 Task: Find connections with filter location São Mateus with filter topic #Inspirationwith filter profile language Spanish with filter current company Vardhman Textiles with filter school ICFAI University with filter industry Lime and Gypsum Products Manufacturing with filter service category Graphic Design with filter keywords title Client Service Specialist
Action: Mouse moved to (695, 128)
Screenshot: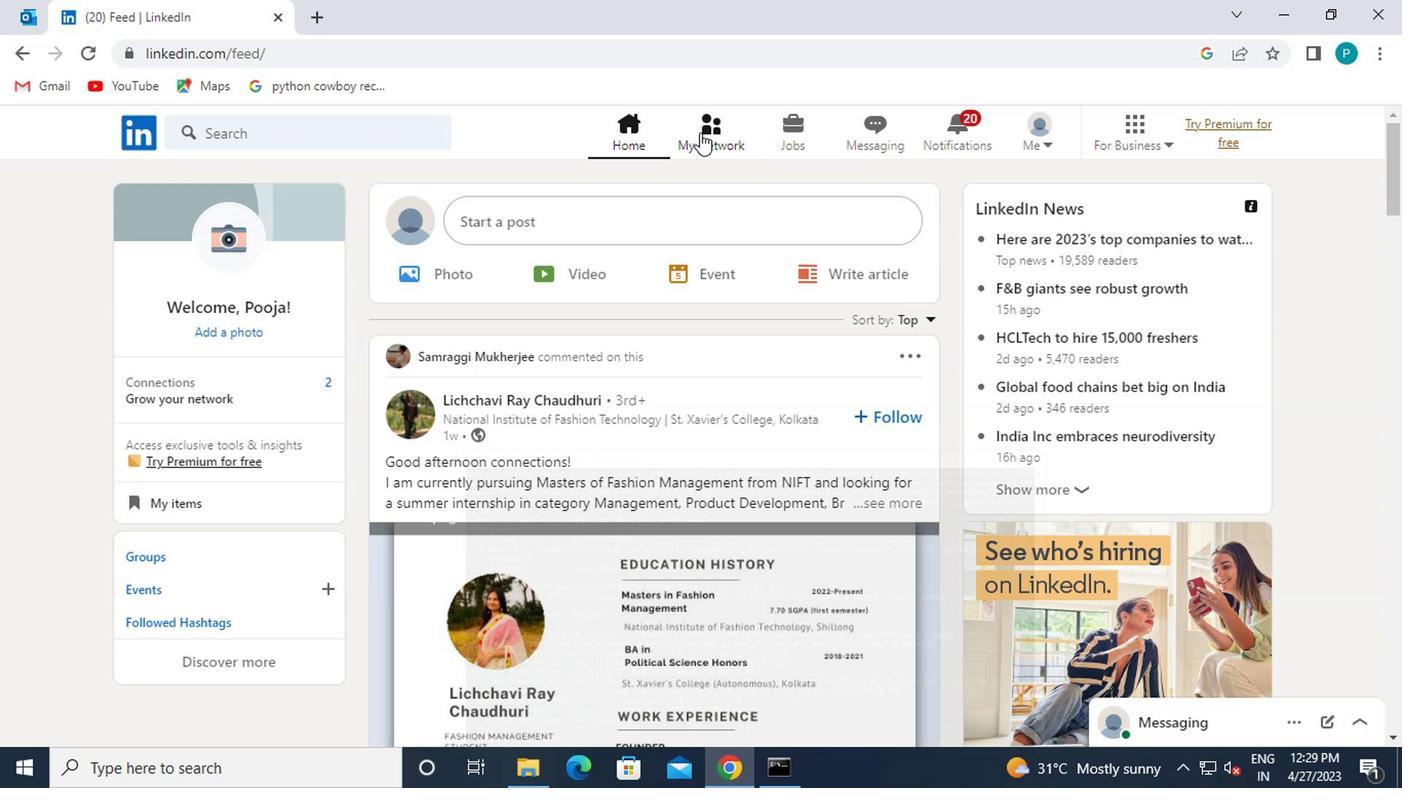 
Action: Mouse pressed left at (695, 128)
Screenshot: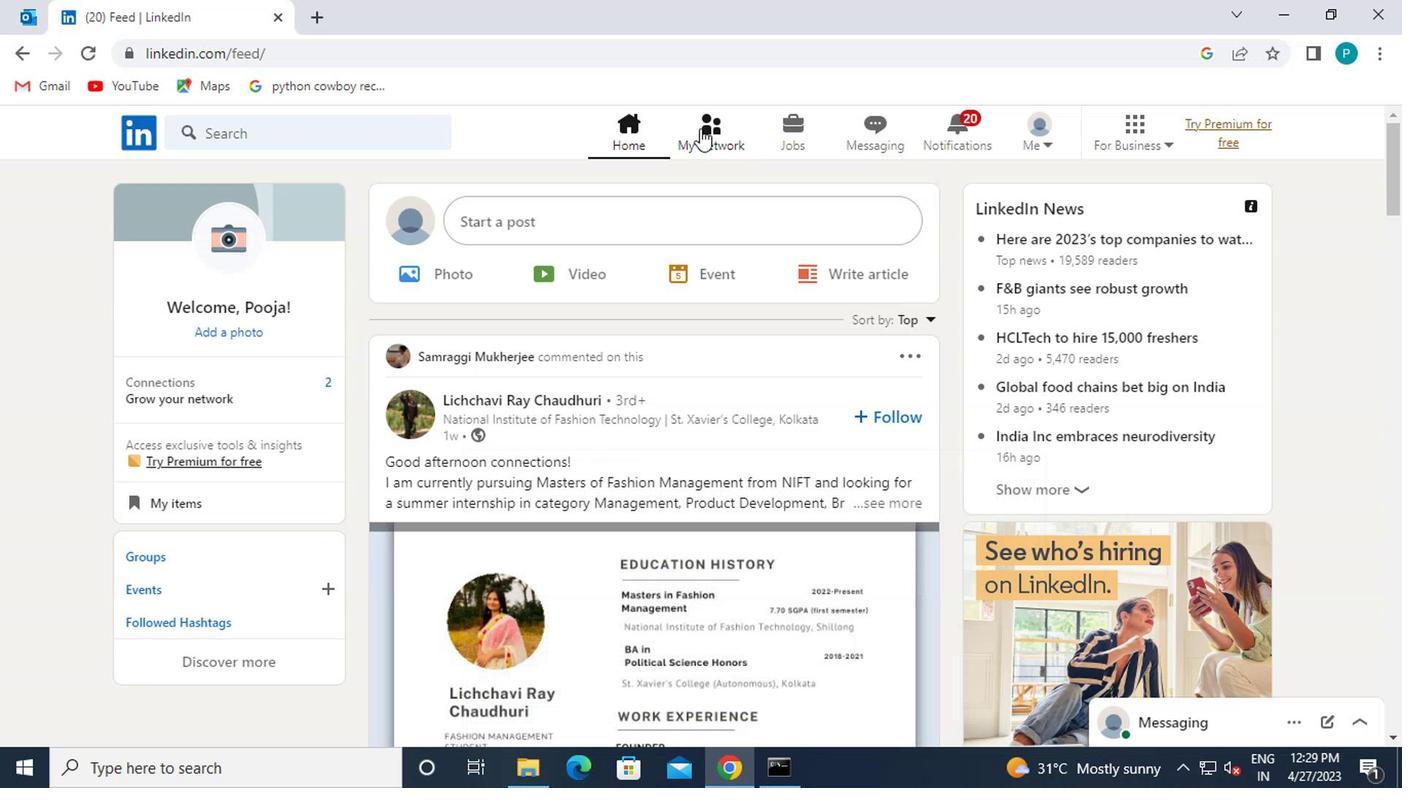 
Action: Mouse moved to (278, 265)
Screenshot: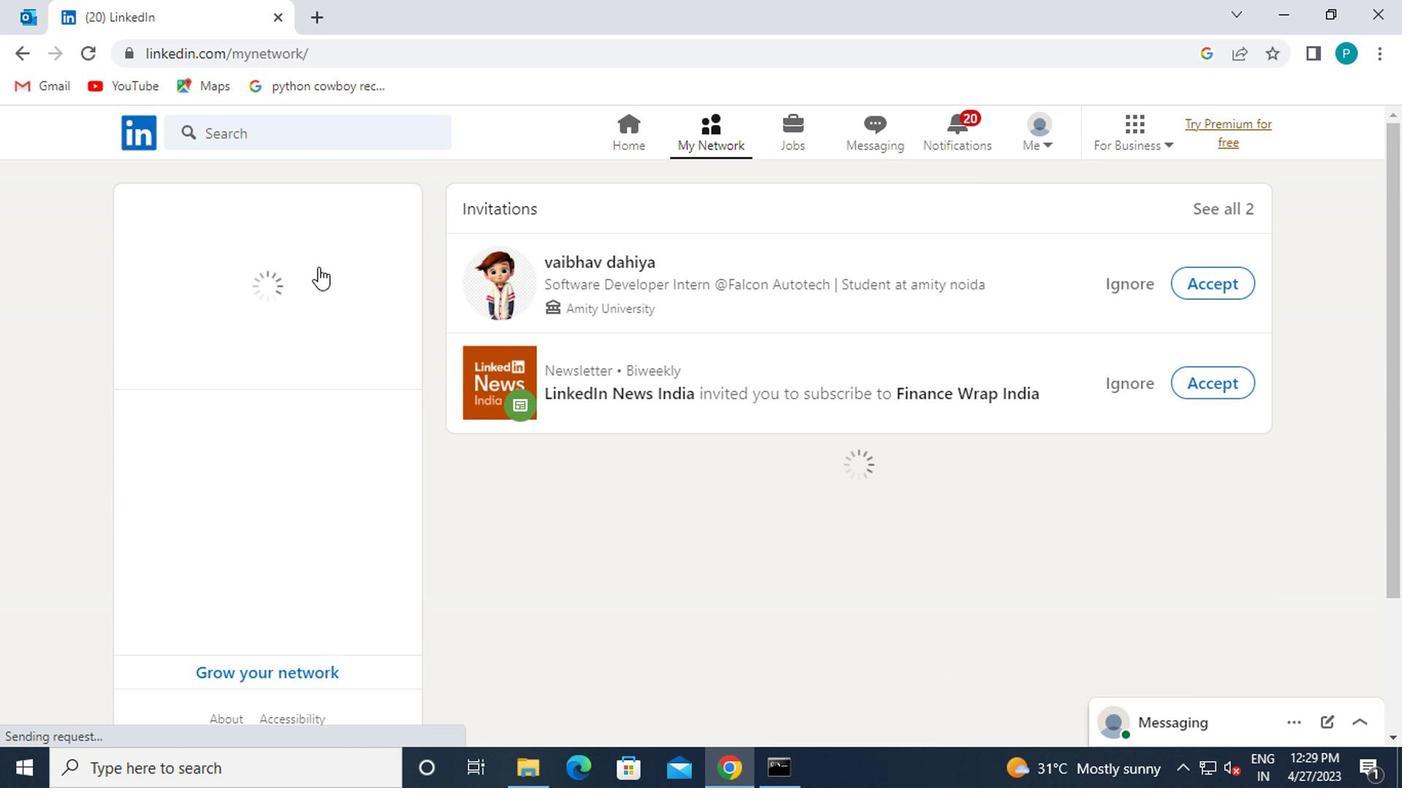 
Action: Mouse pressed left at (278, 265)
Screenshot: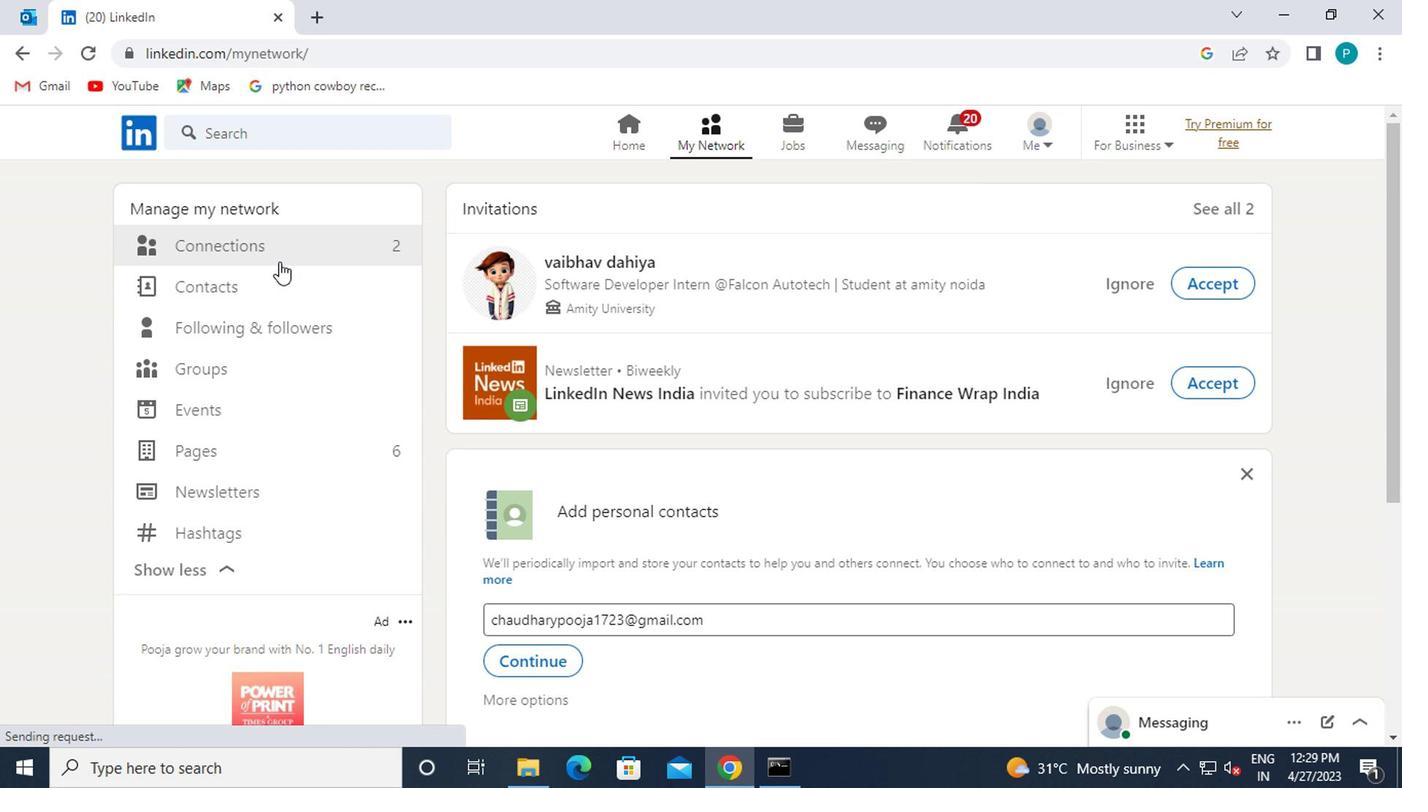 
Action: Mouse moved to (320, 247)
Screenshot: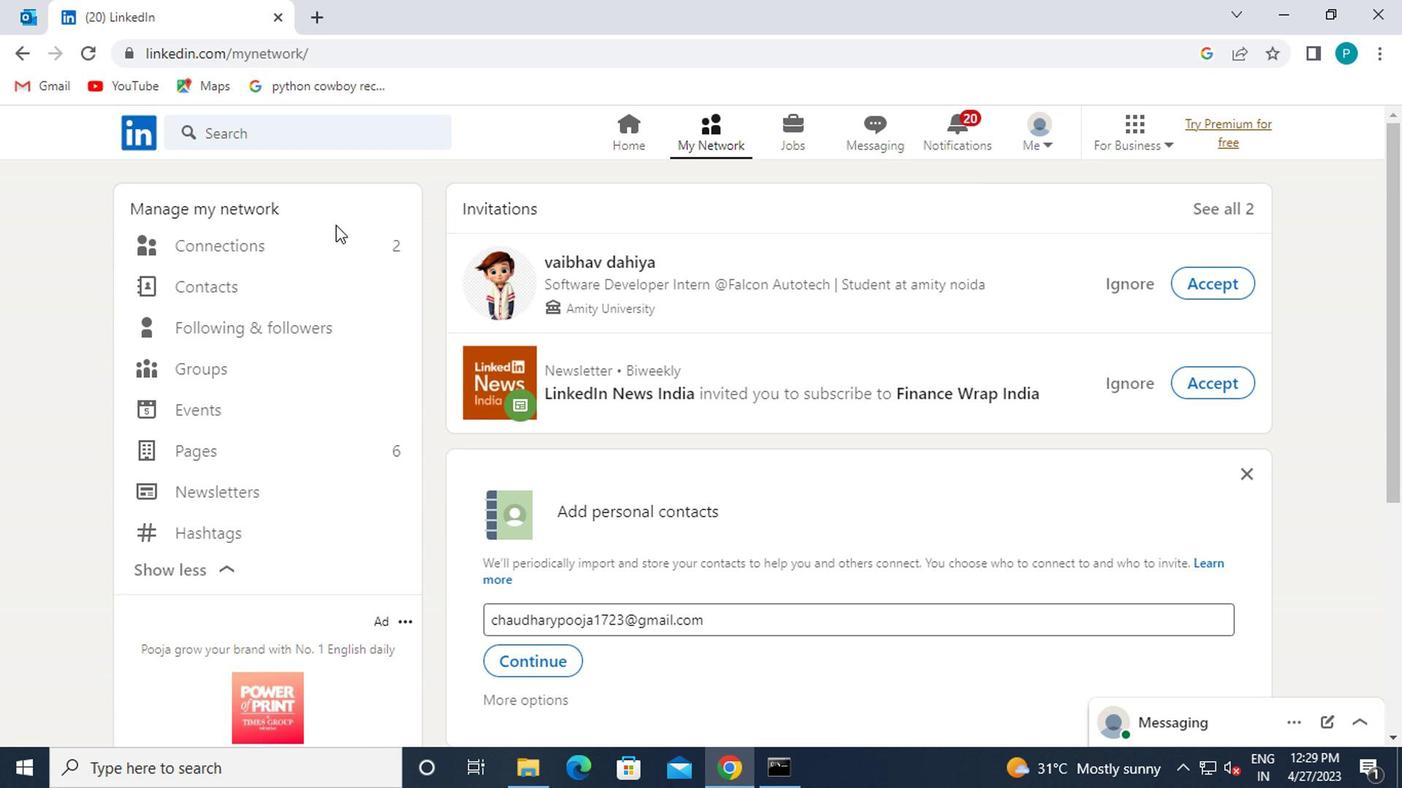 
Action: Mouse pressed left at (320, 247)
Screenshot: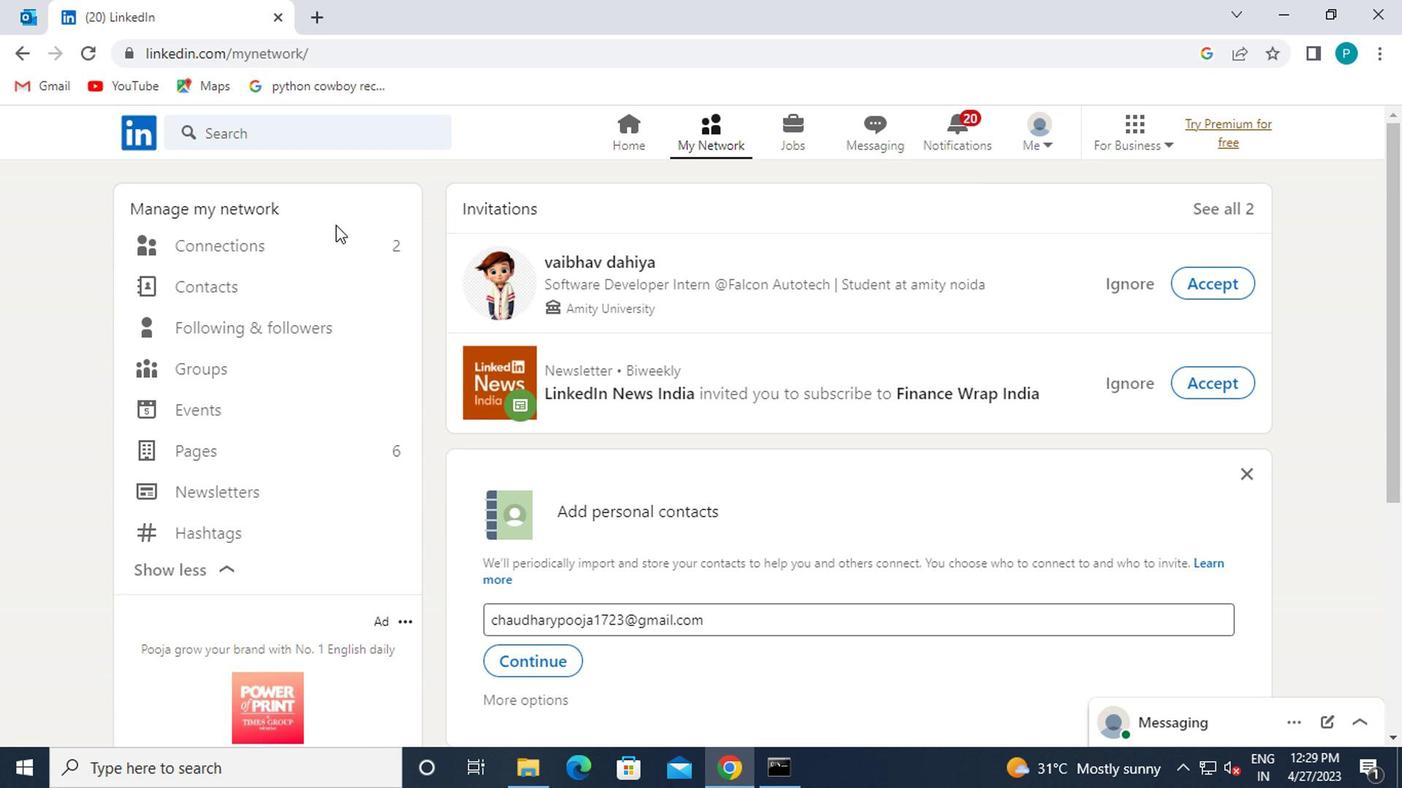 
Action: Mouse moved to (316, 257)
Screenshot: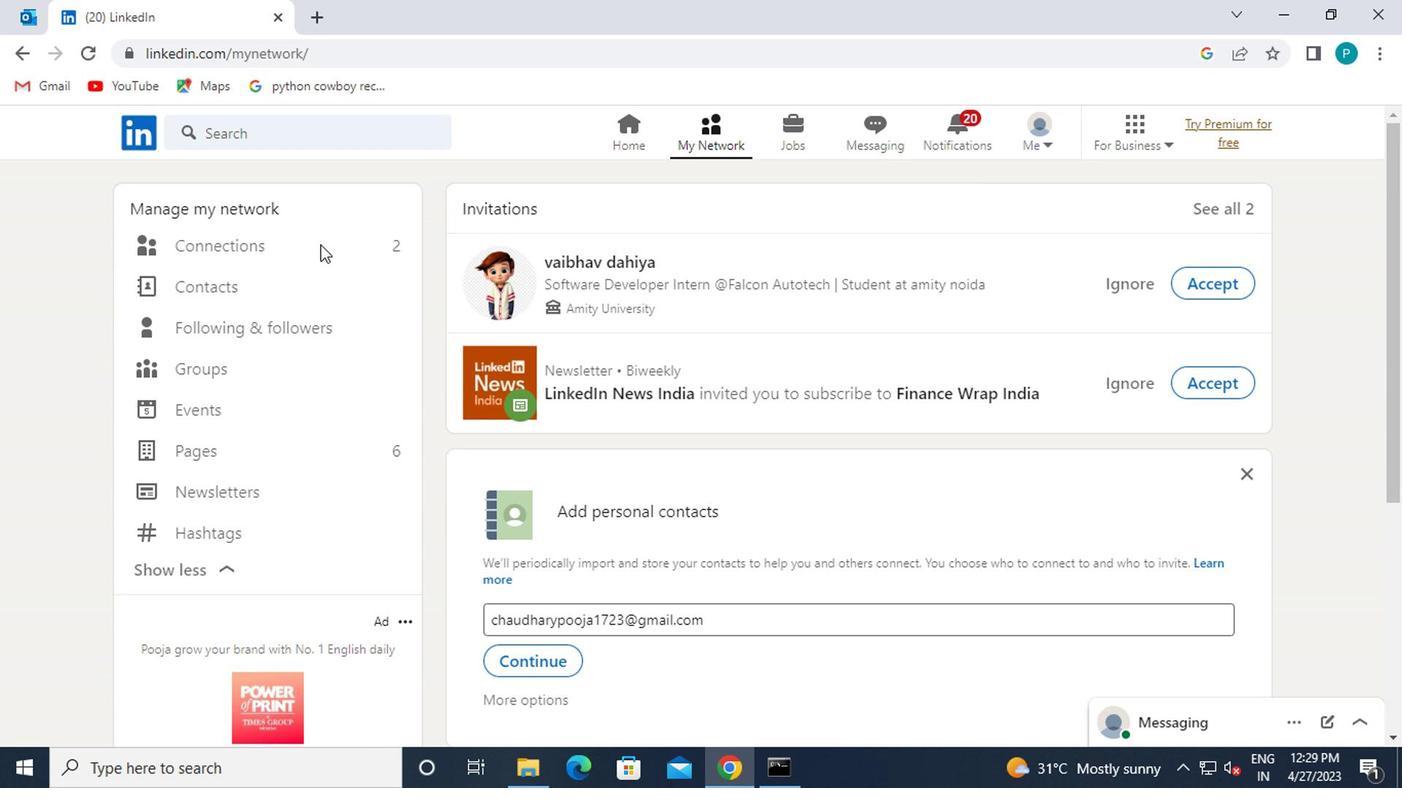 
Action: Mouse pressed left at (316, 257)
Screenshot: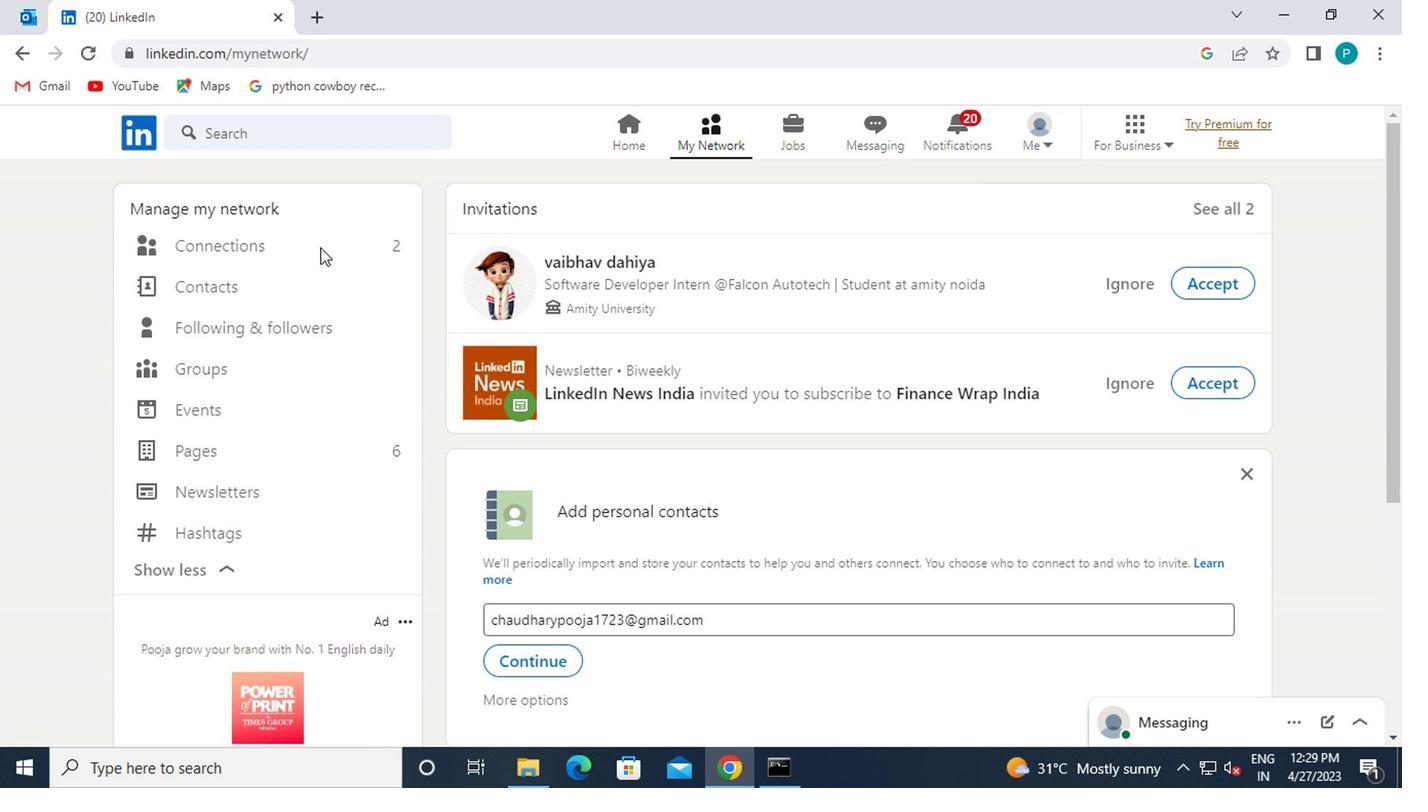 
Action: Mouse moved to (242, 249)
Screenshot: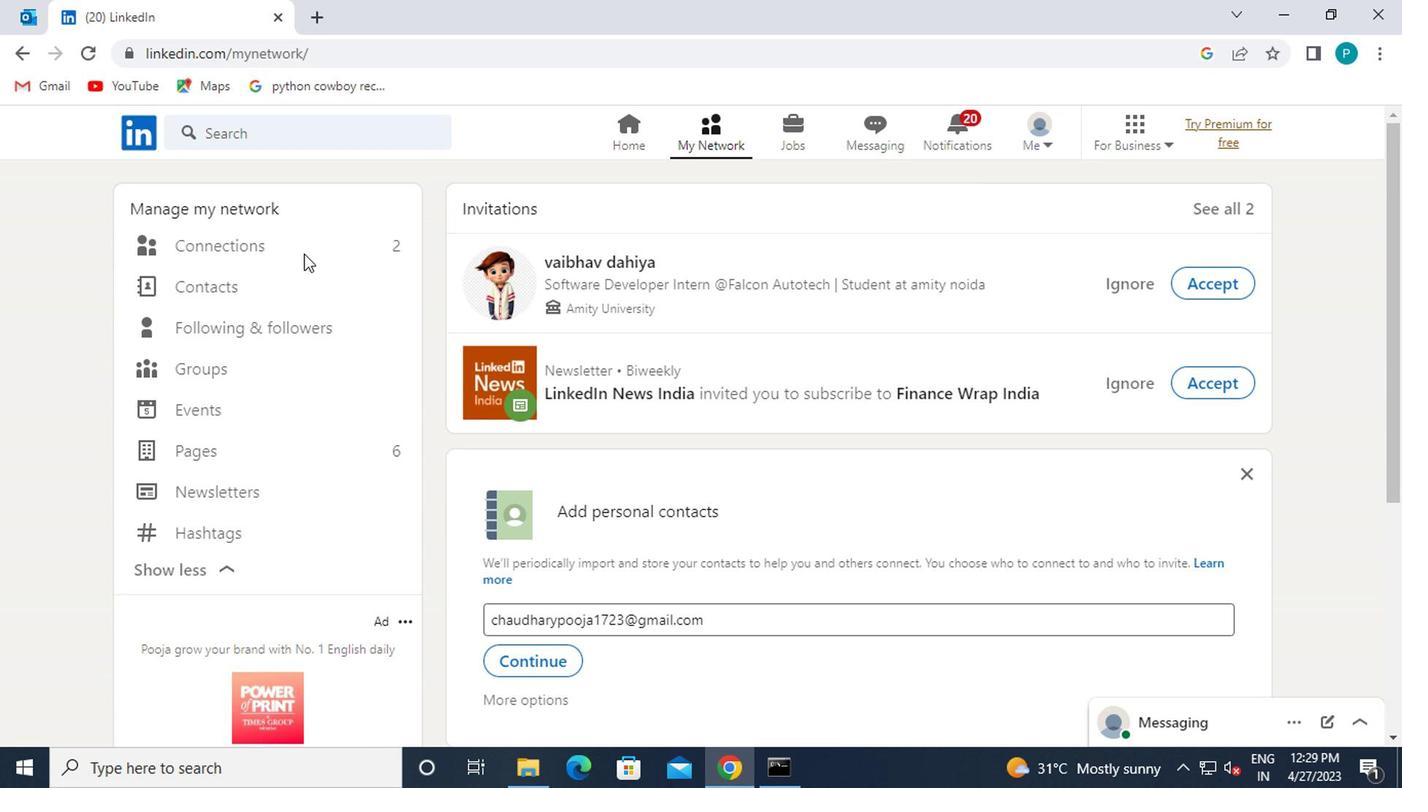 
Action: Mouse pressed left at (242, 249)
Screenshot: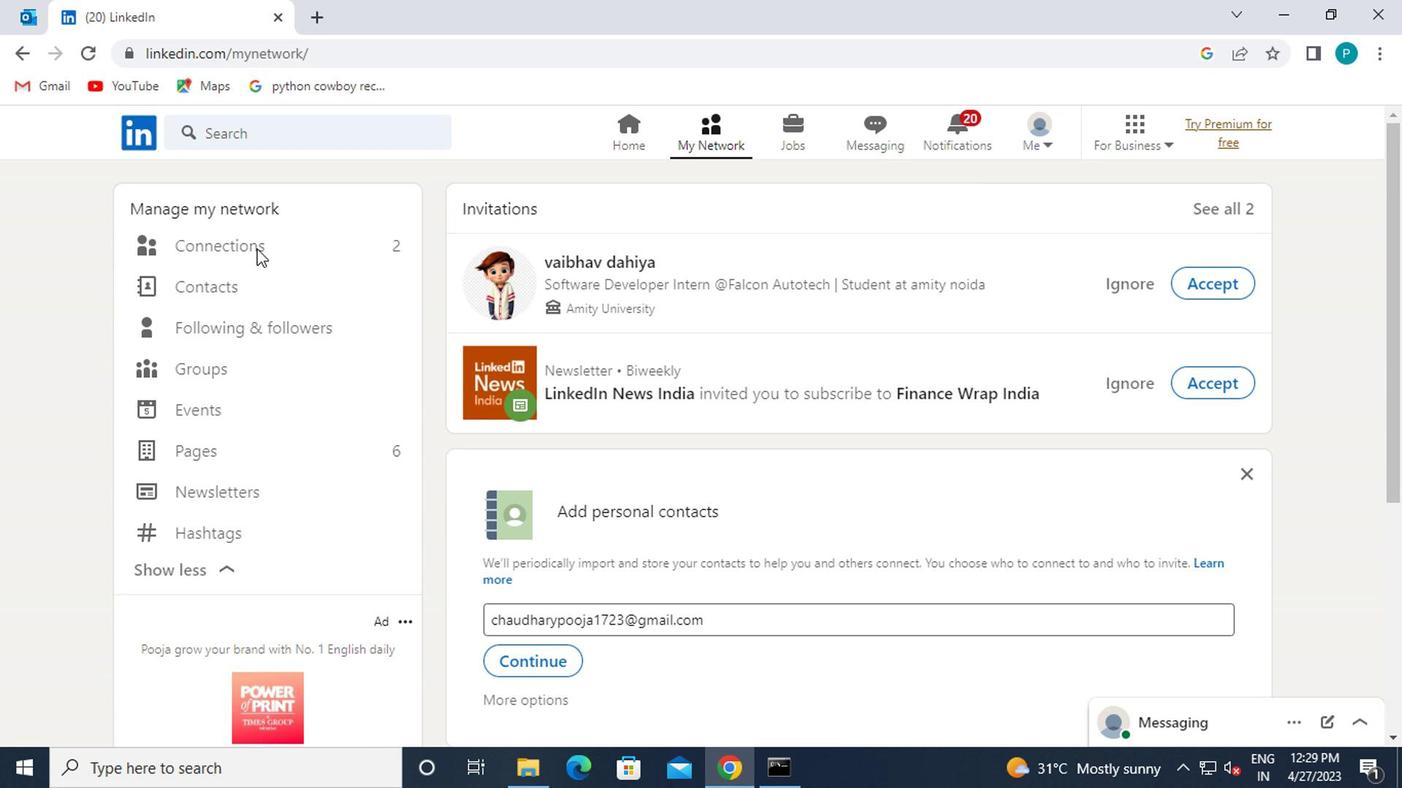 
Action: Mouse pressed left at (242, 249)
Screenshot: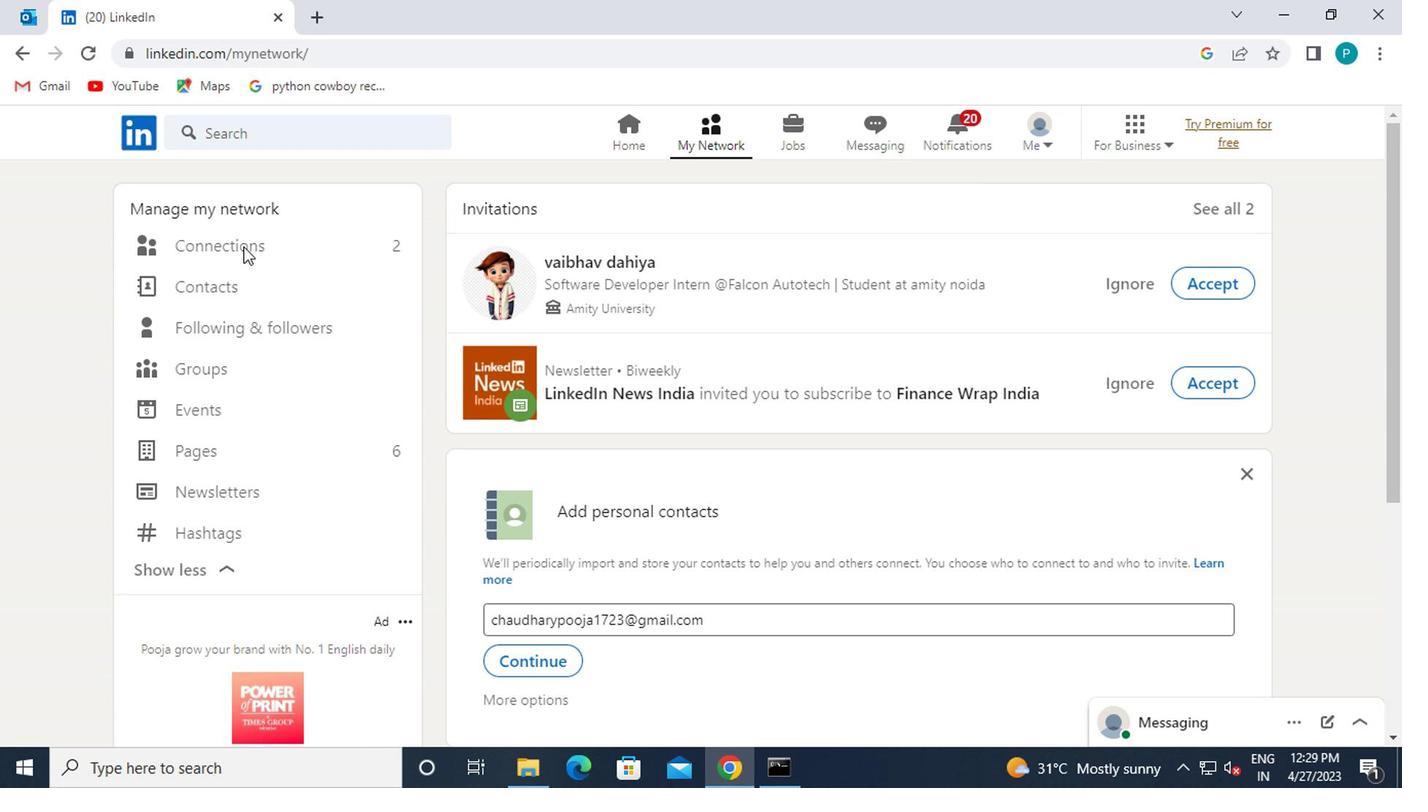 
Action: Mouse pressed left at (242, 249)
Screenshot: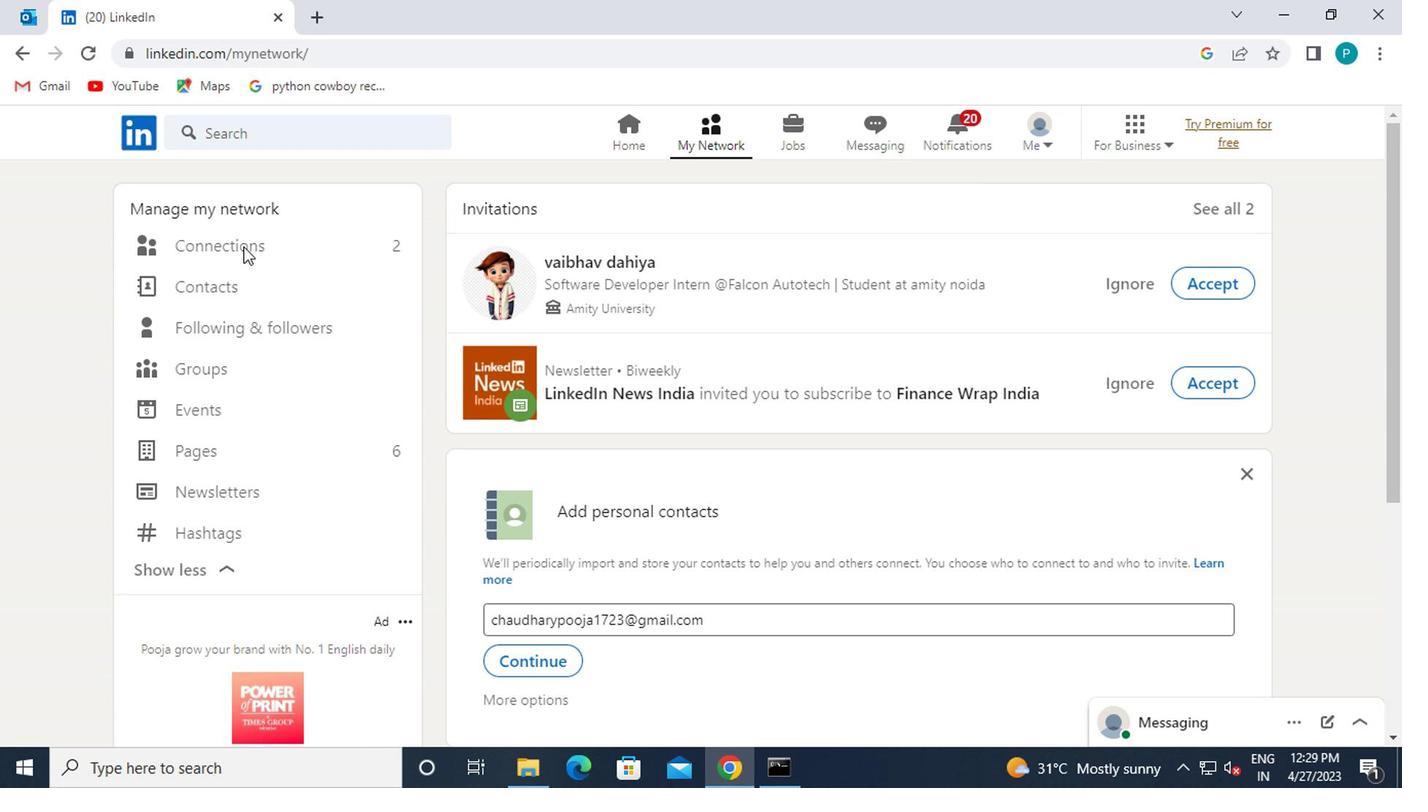 
Action: Mouse moved to (241, 249)
Screenshot: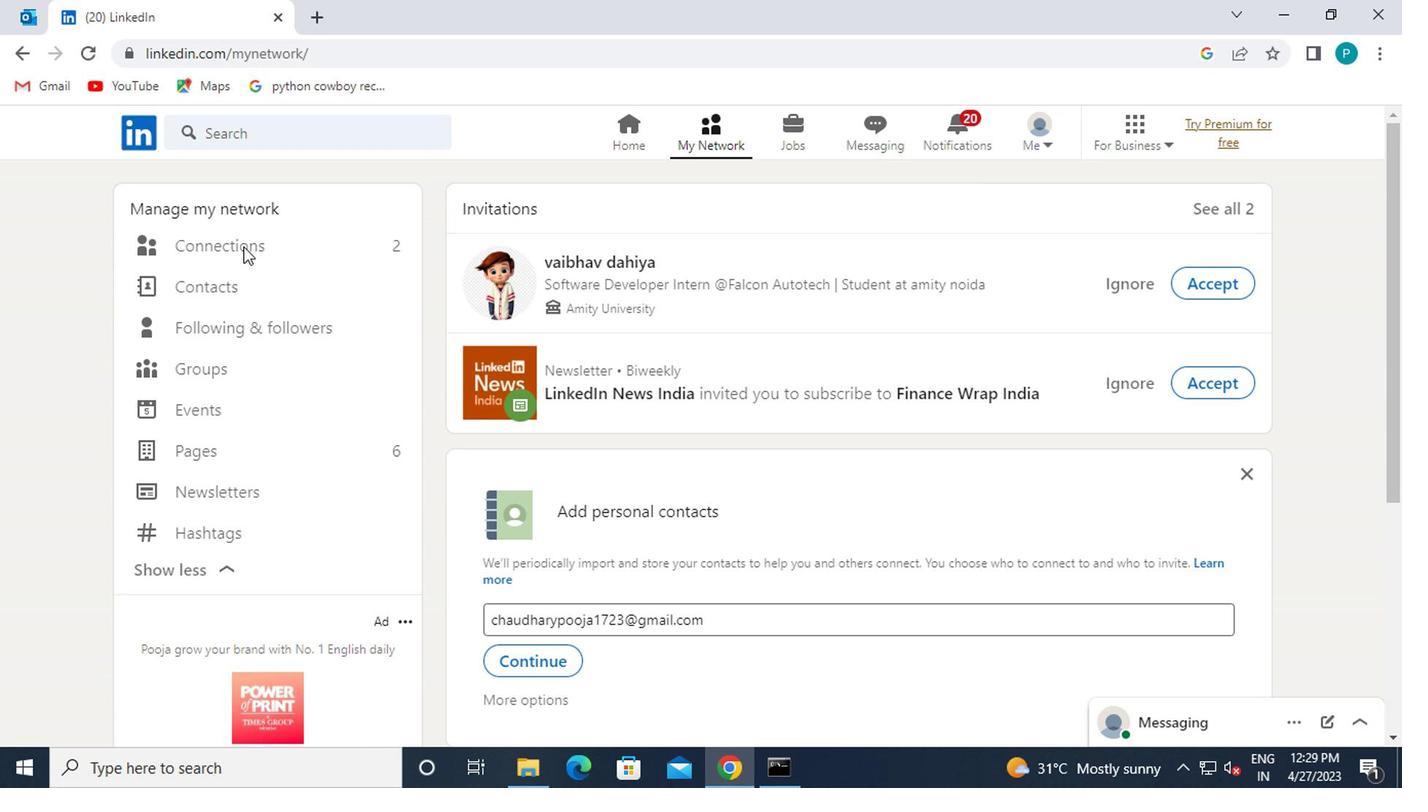 
Action: Mouse pressed left at (241, 249)
Screenshot: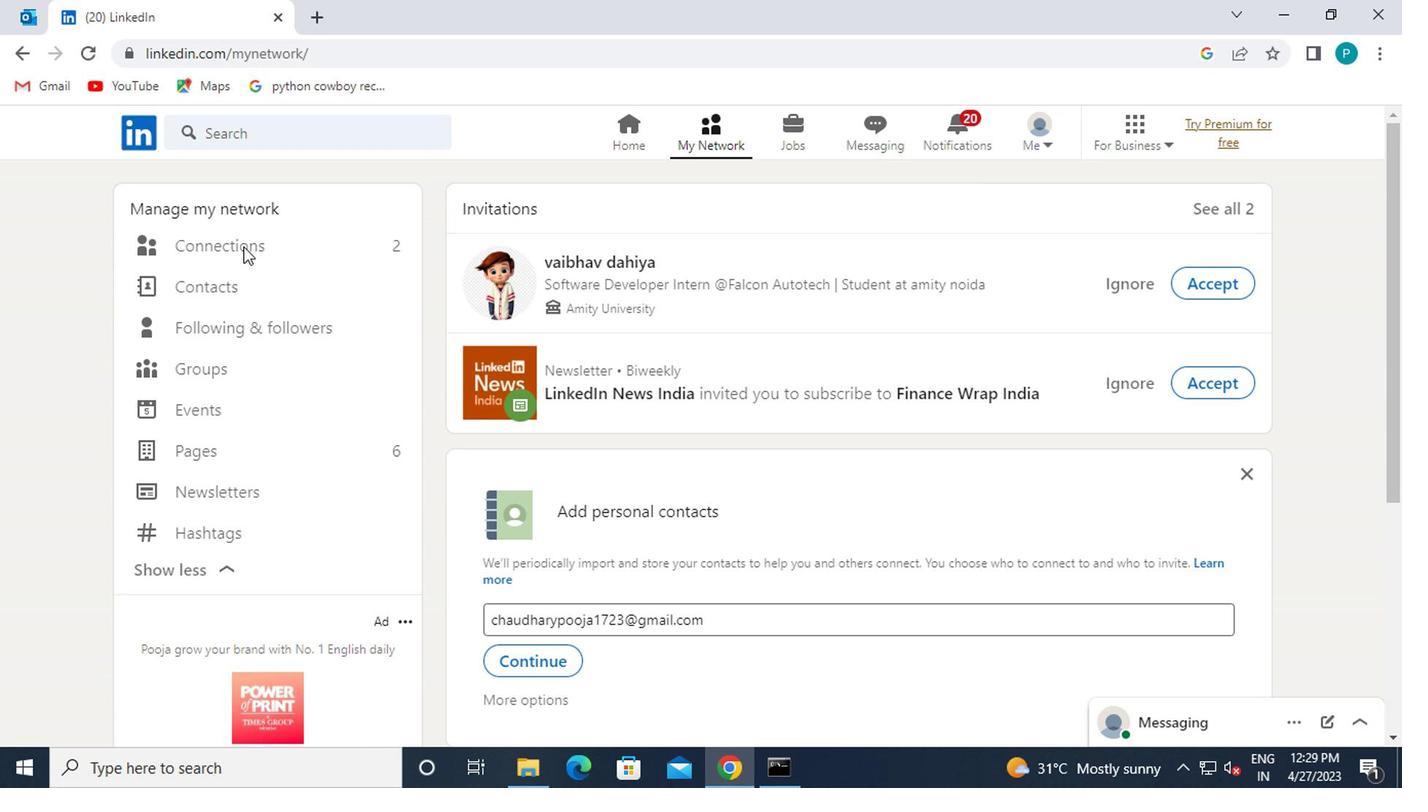 
Action: Mouse moved to (219, 243)
Screenshot: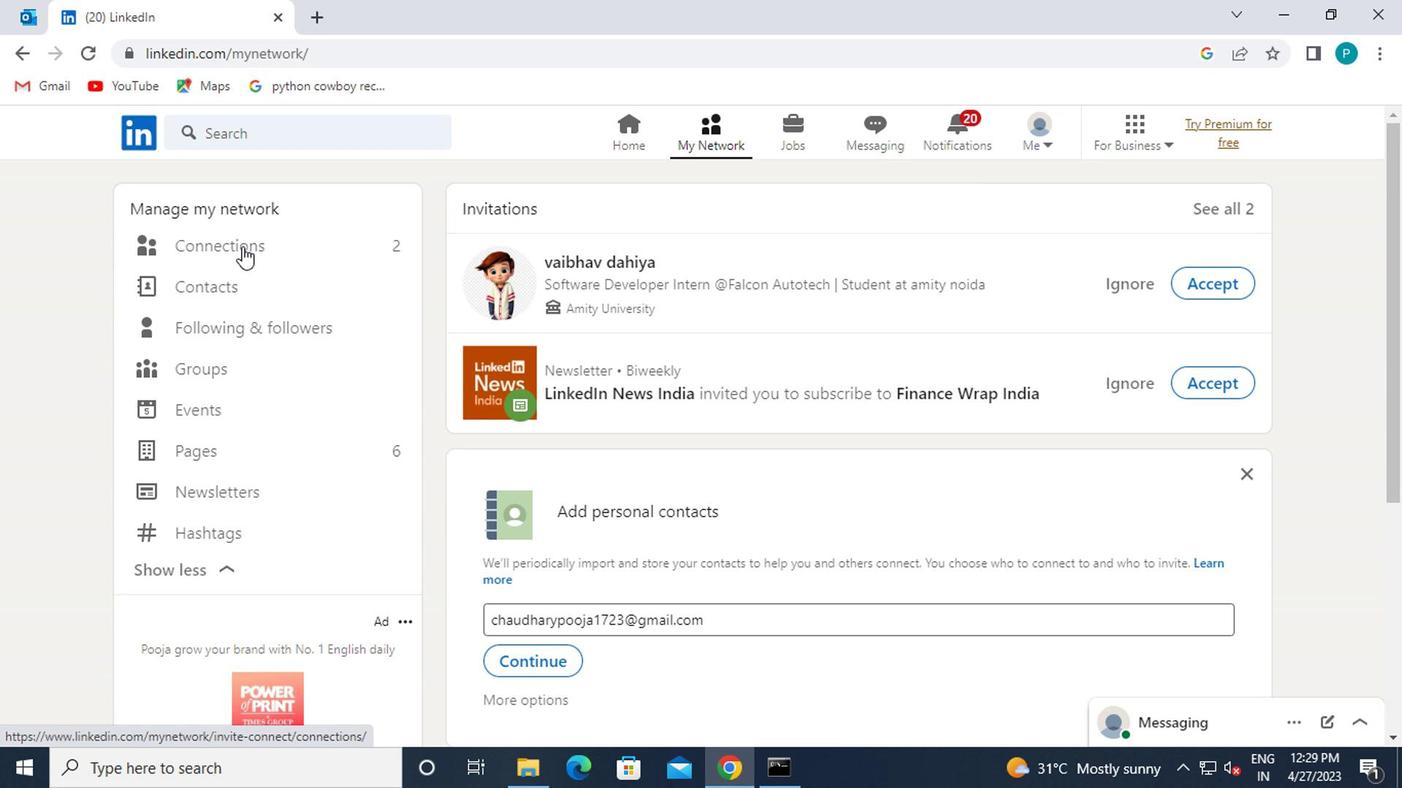 
Action: Mouse pressed left at (219, 243)
Screenshot: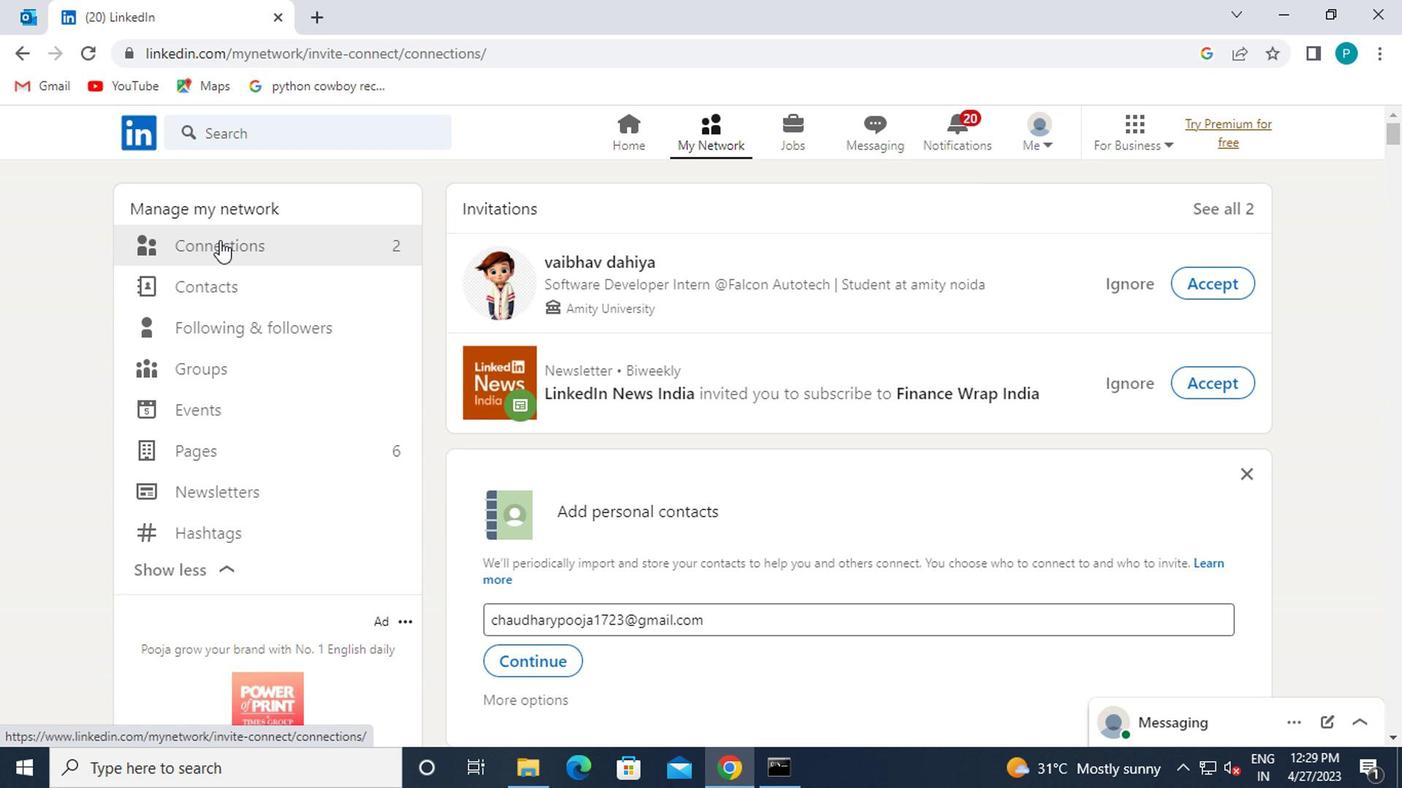 
Action: Mouse moved to (869, 251)
Screenshot: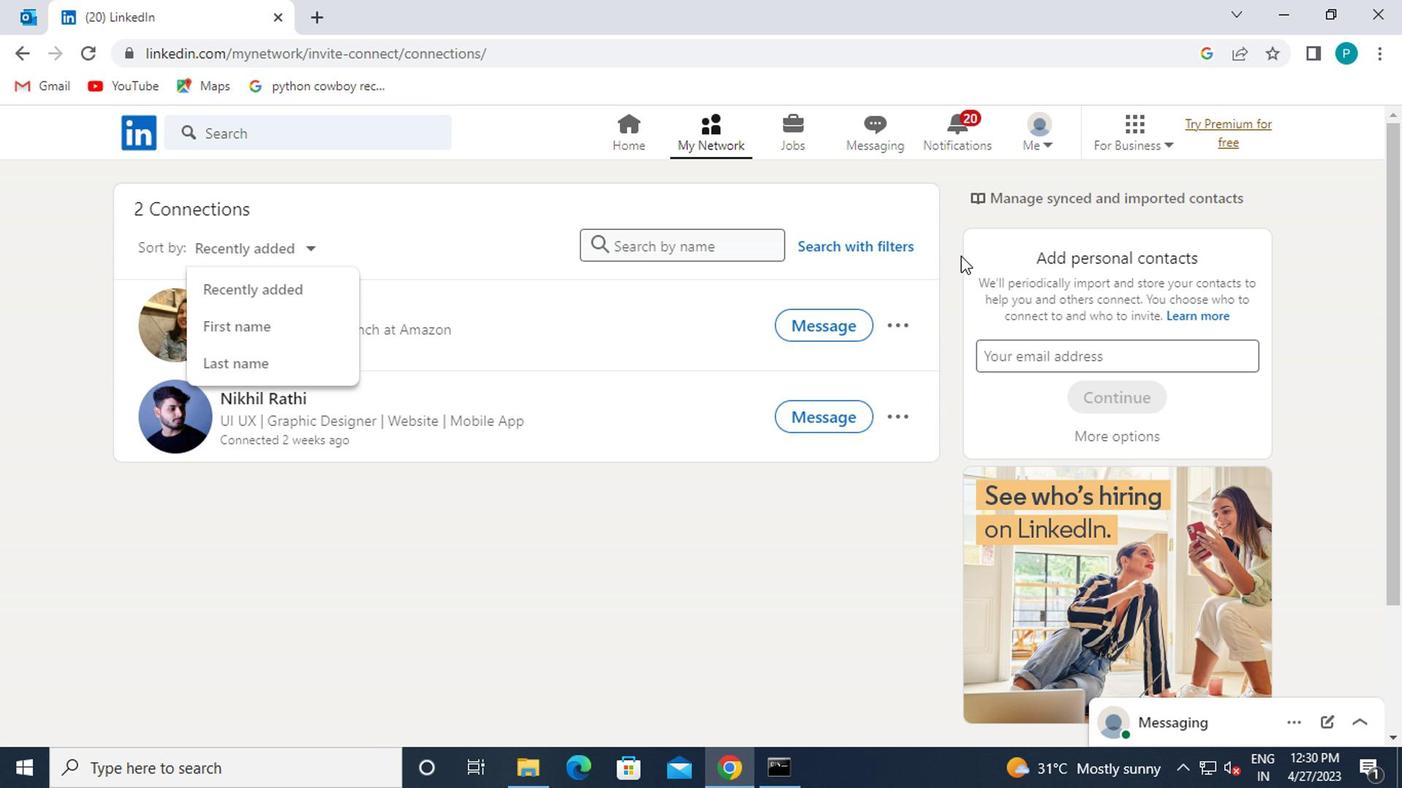 
Action: Mouse pressed left at (869, 251)
Screenshot: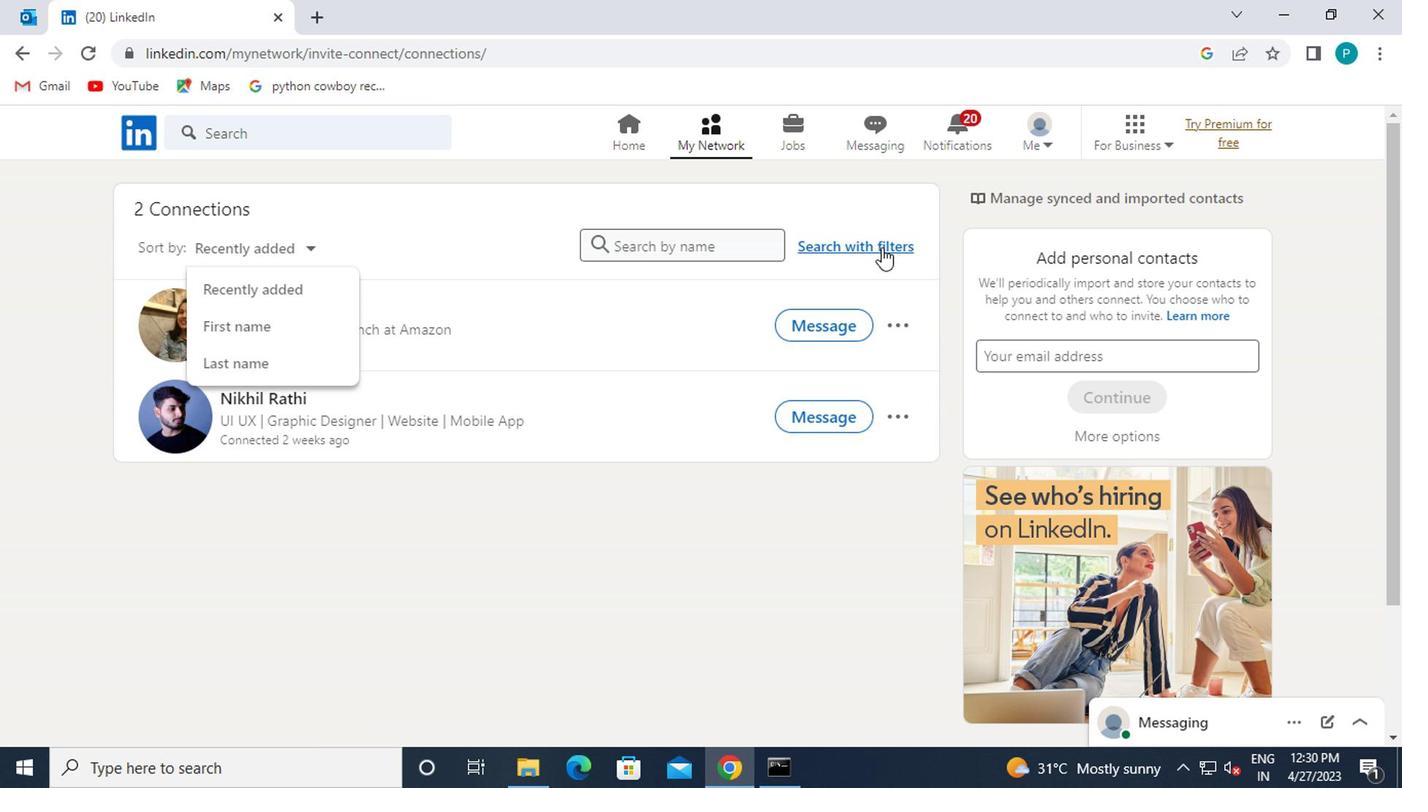 
Action: Mouse moved to (749, 192)
Screenshot: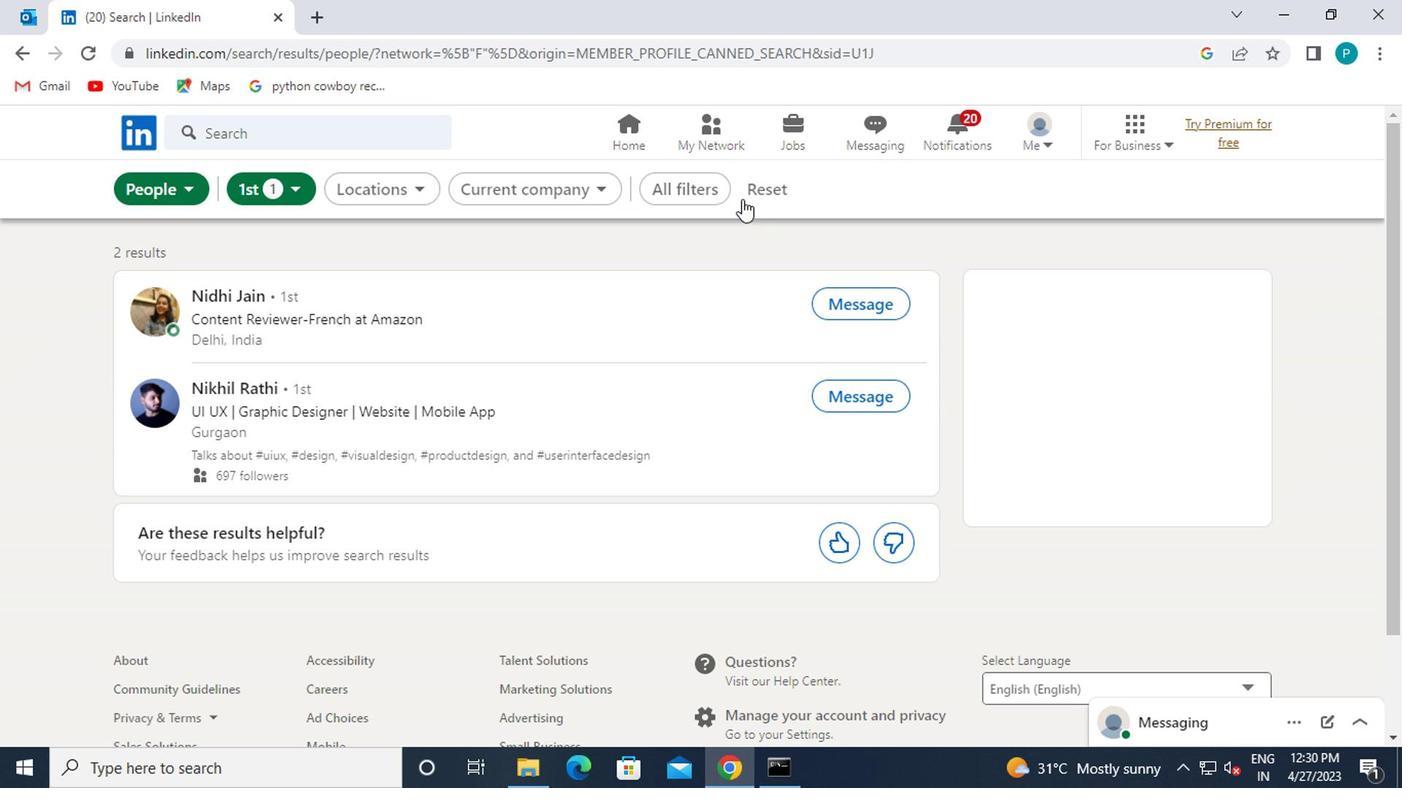 
Action: Mouse pressed left at (749, 192)
Screenshot: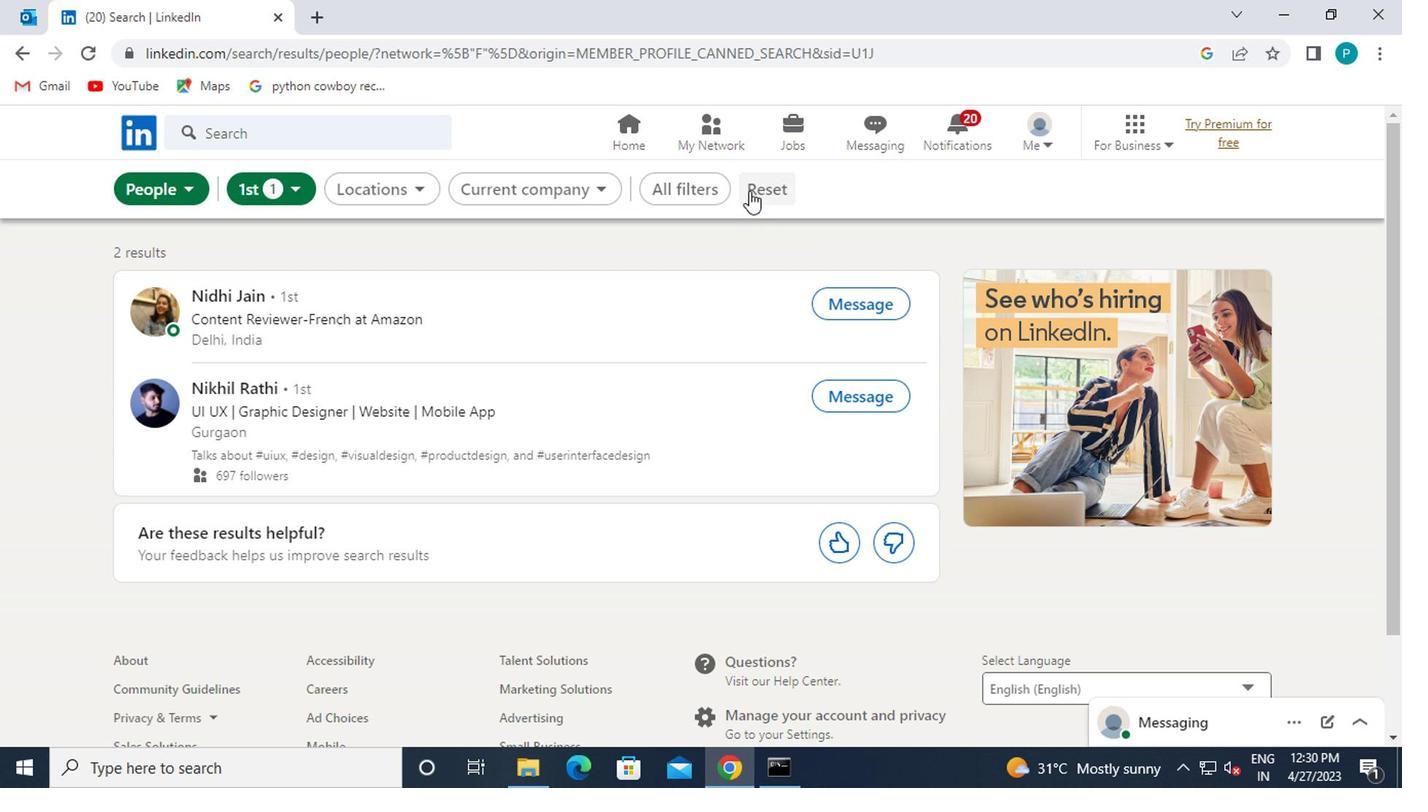 
Action: Mouse moved to (708, 204)
Screenshot: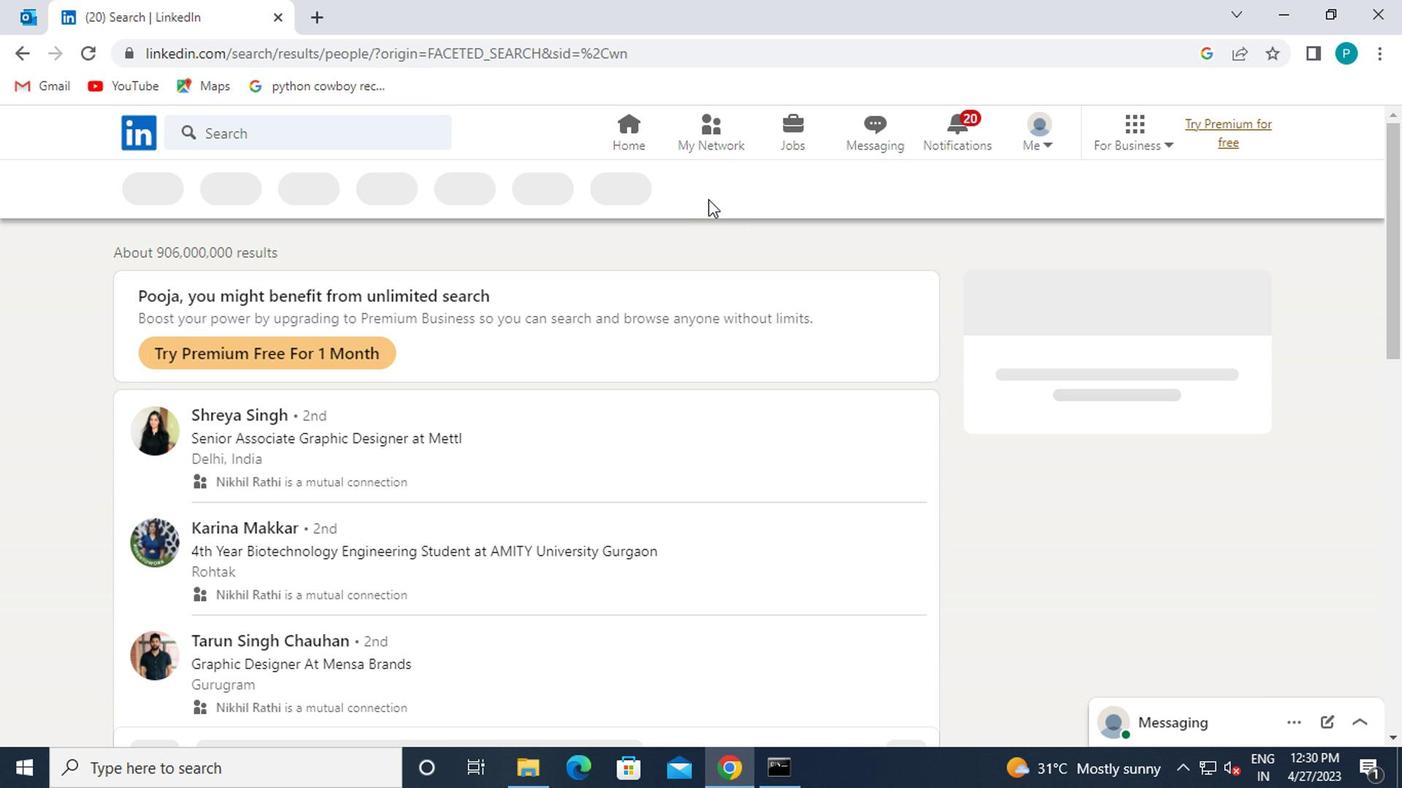 
Action: Mouse pressed left at (708, 204)
Screenshot: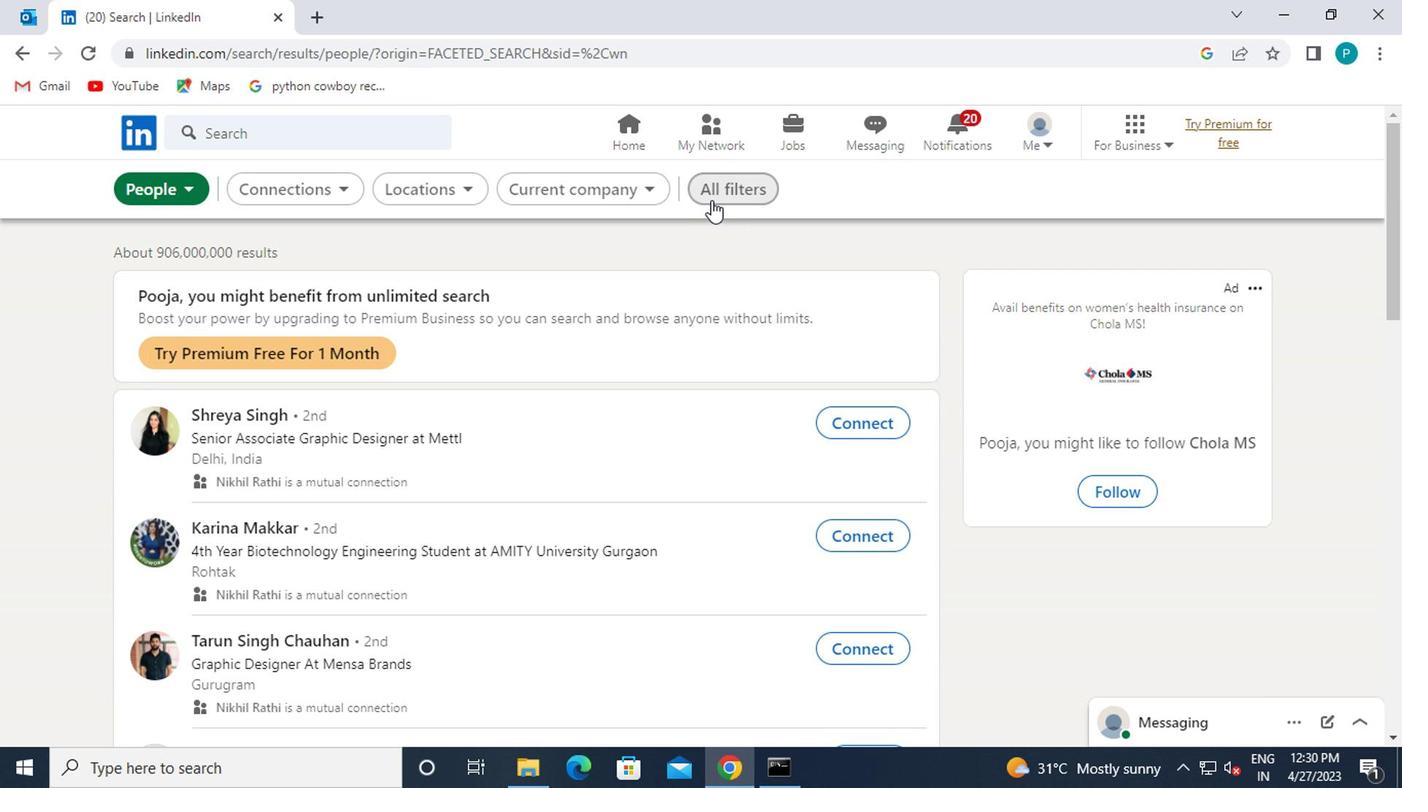 
Action: Mouse moved to (1028, 500)
Screenshot: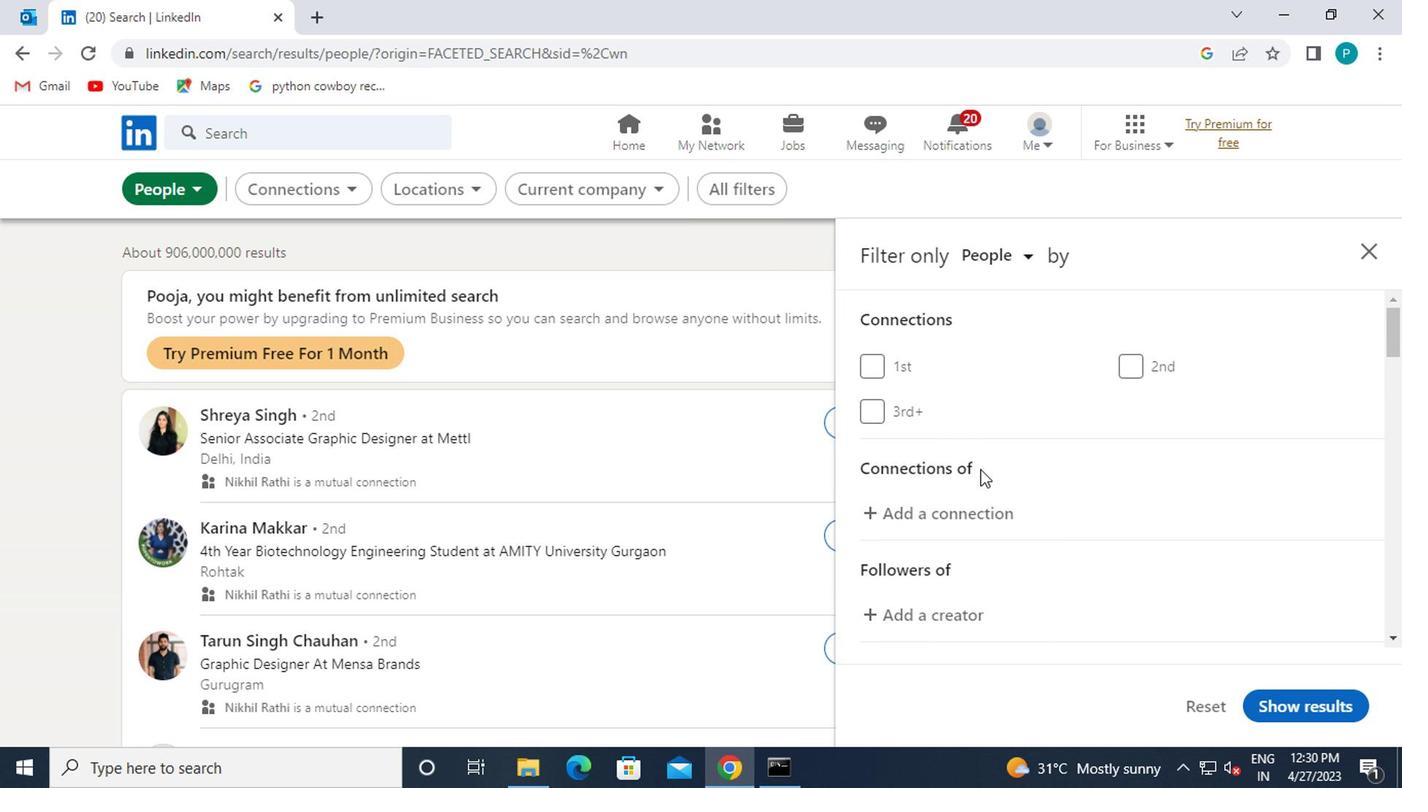 
Action: Mouse scrolled (1028, 499) with delta (0, 0)
Screenshot: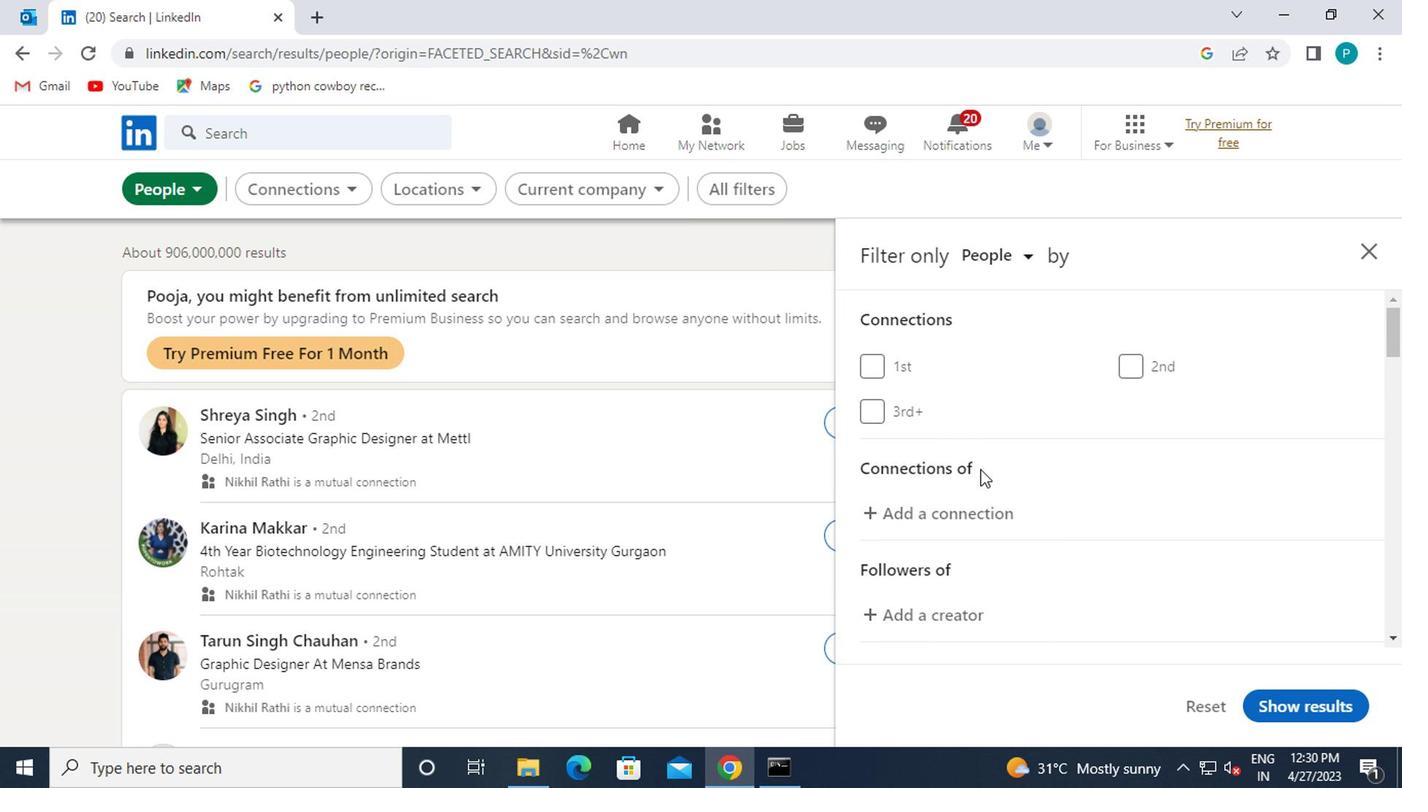 
Action: Mouse moved to (1031, 502)
Screenshot: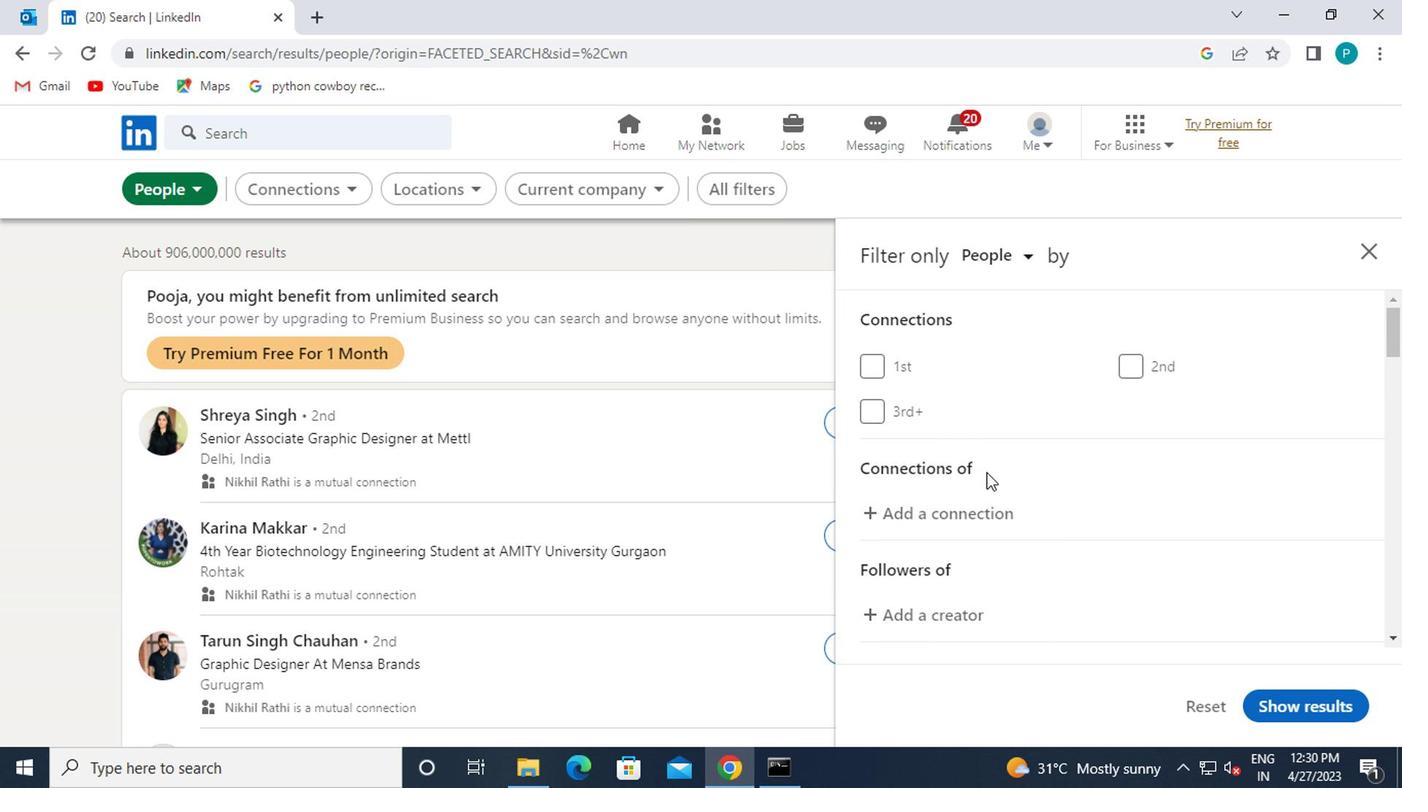 
Action: Mouse scrolled (1031, 501) with delta (0, 0)
Screenshot: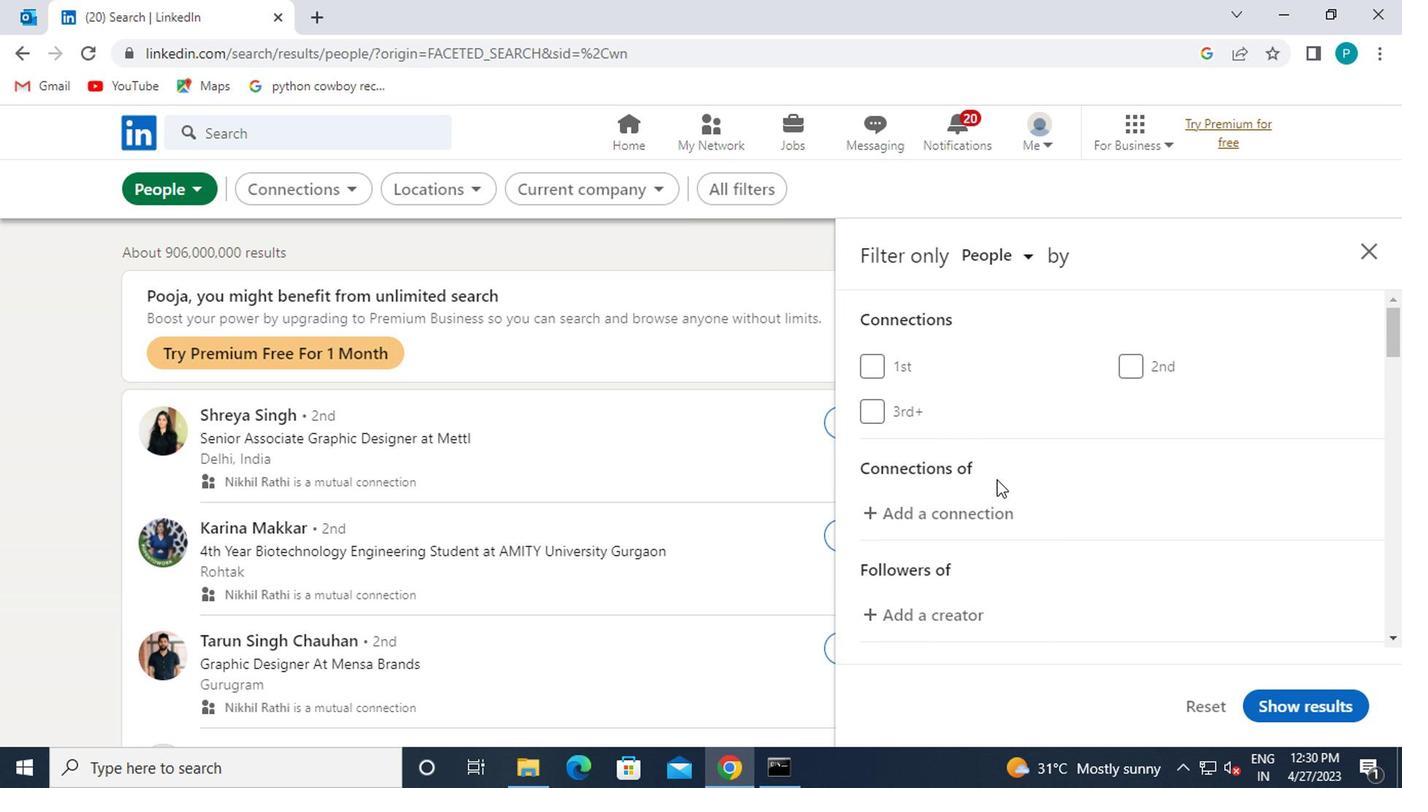 
Action: Mouse moved to (1036, 507)
Screenshot: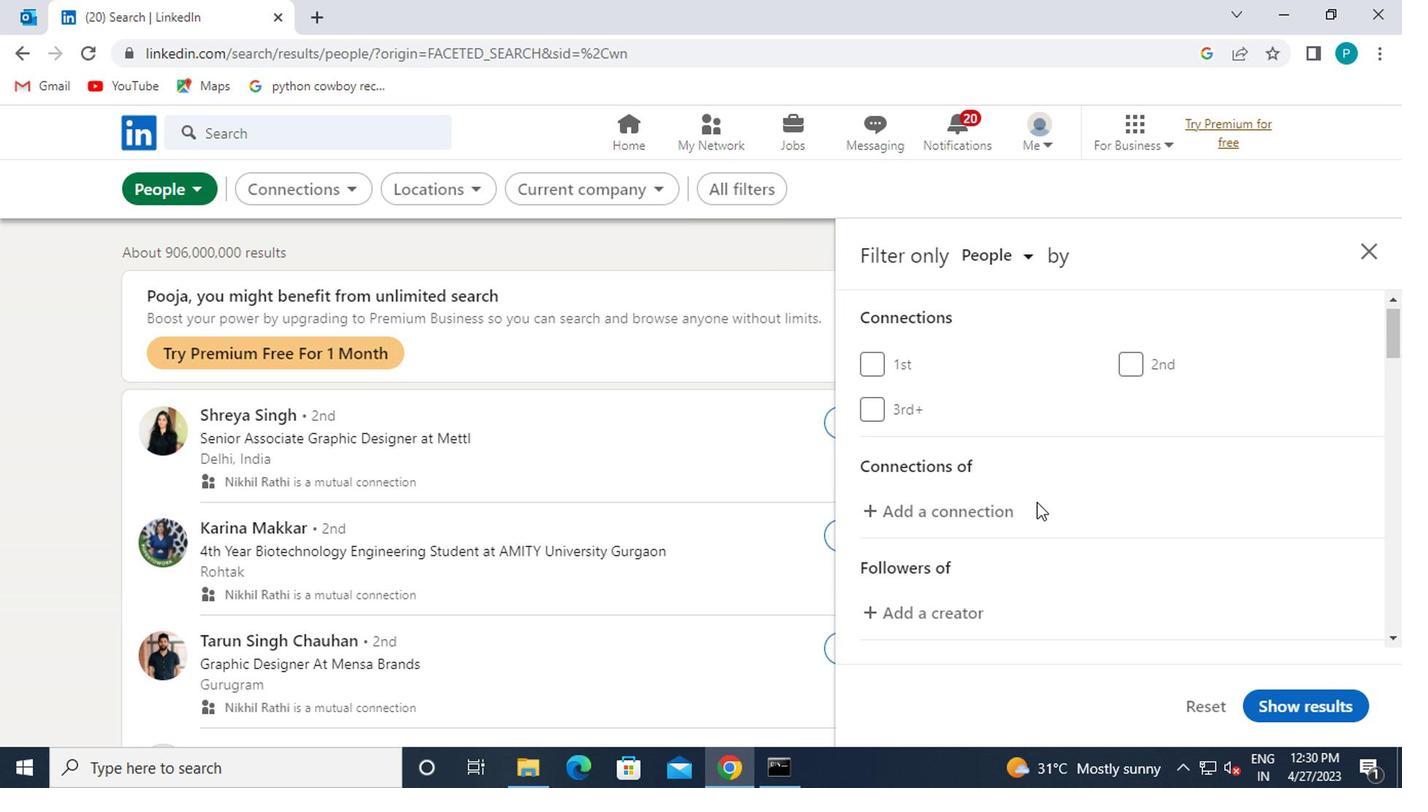 
Action: Mouse scrolled (1036, 506) with delta (0, 0)
Screenshot: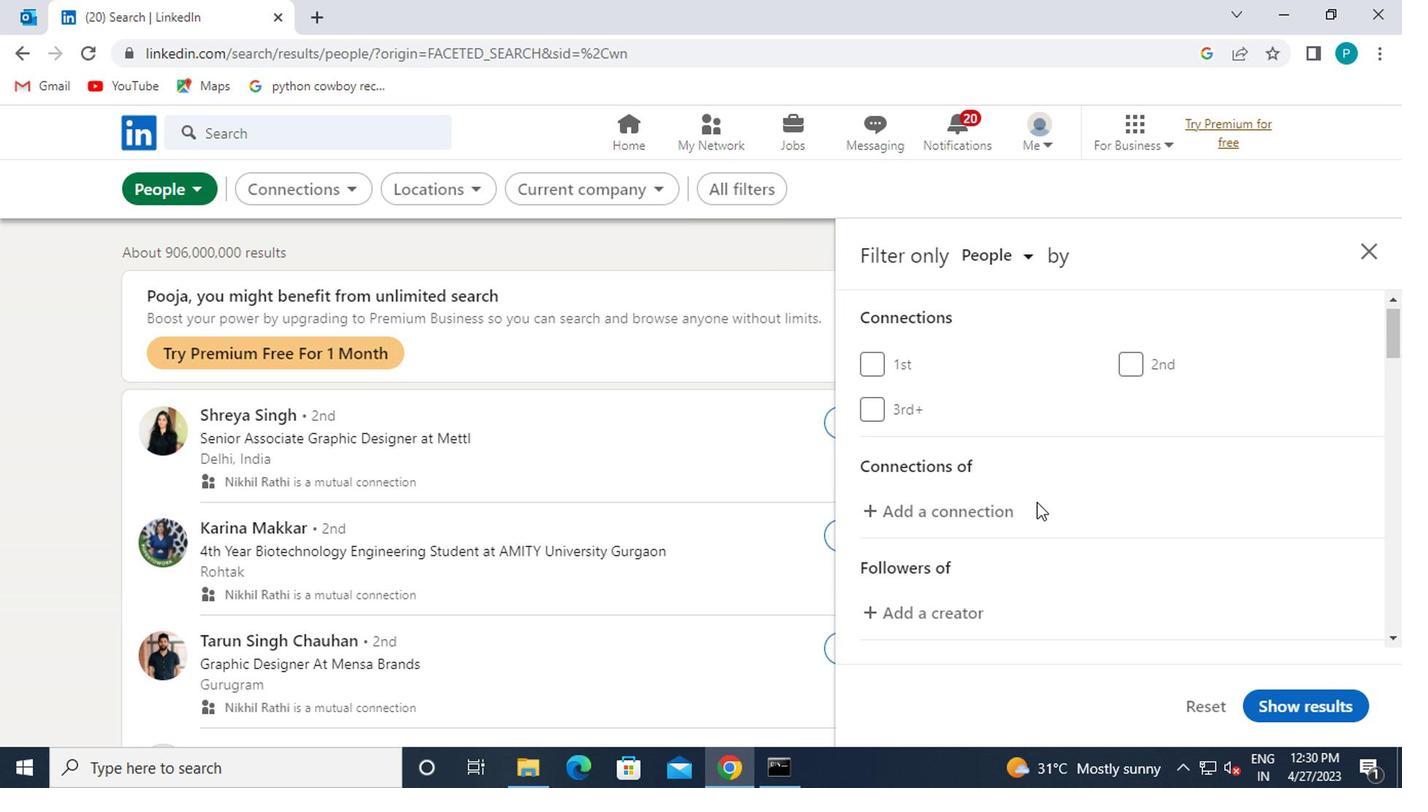 
Action: Mouse moved to (1145, 496)
Screenshot: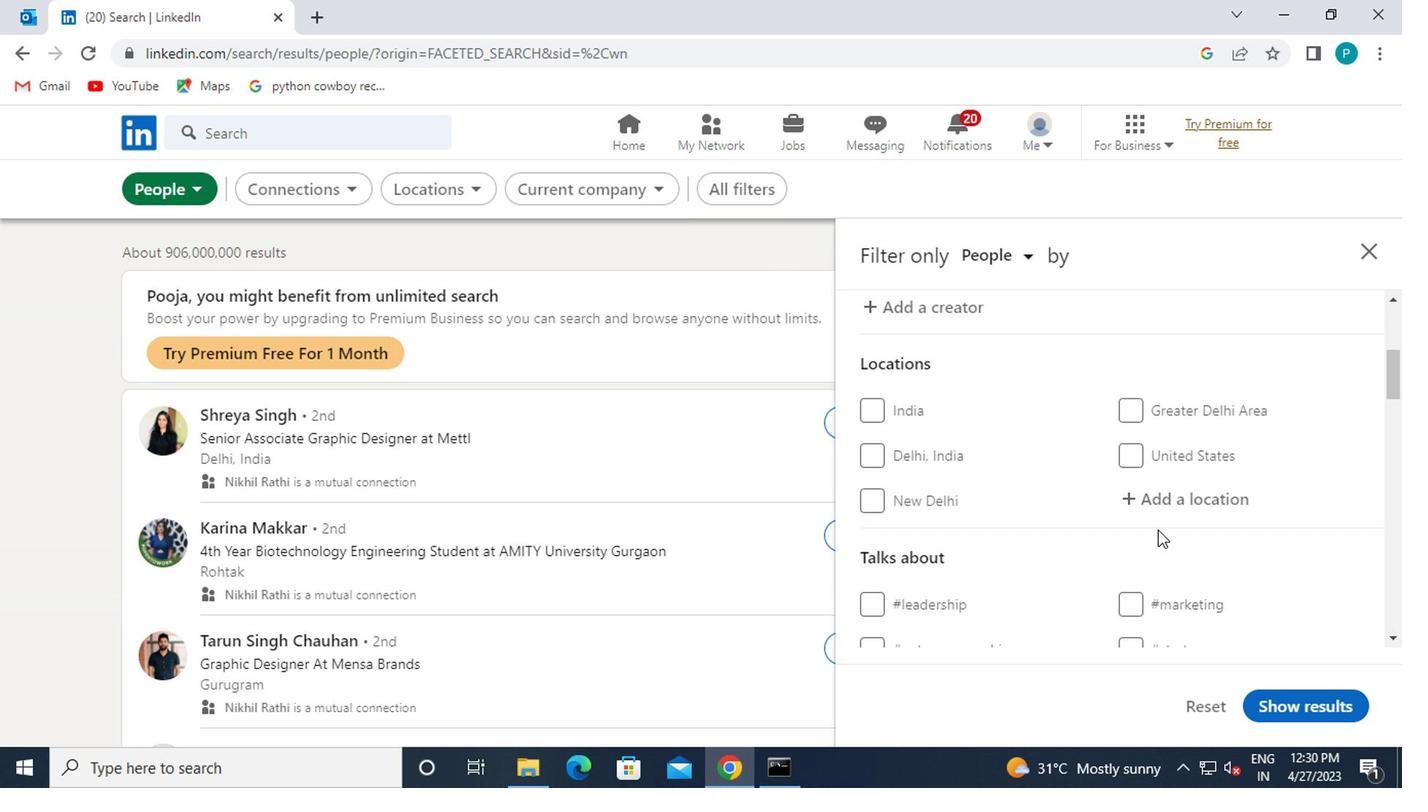 
Action: Mouse pressed left at (1145, 496)
Screenshot: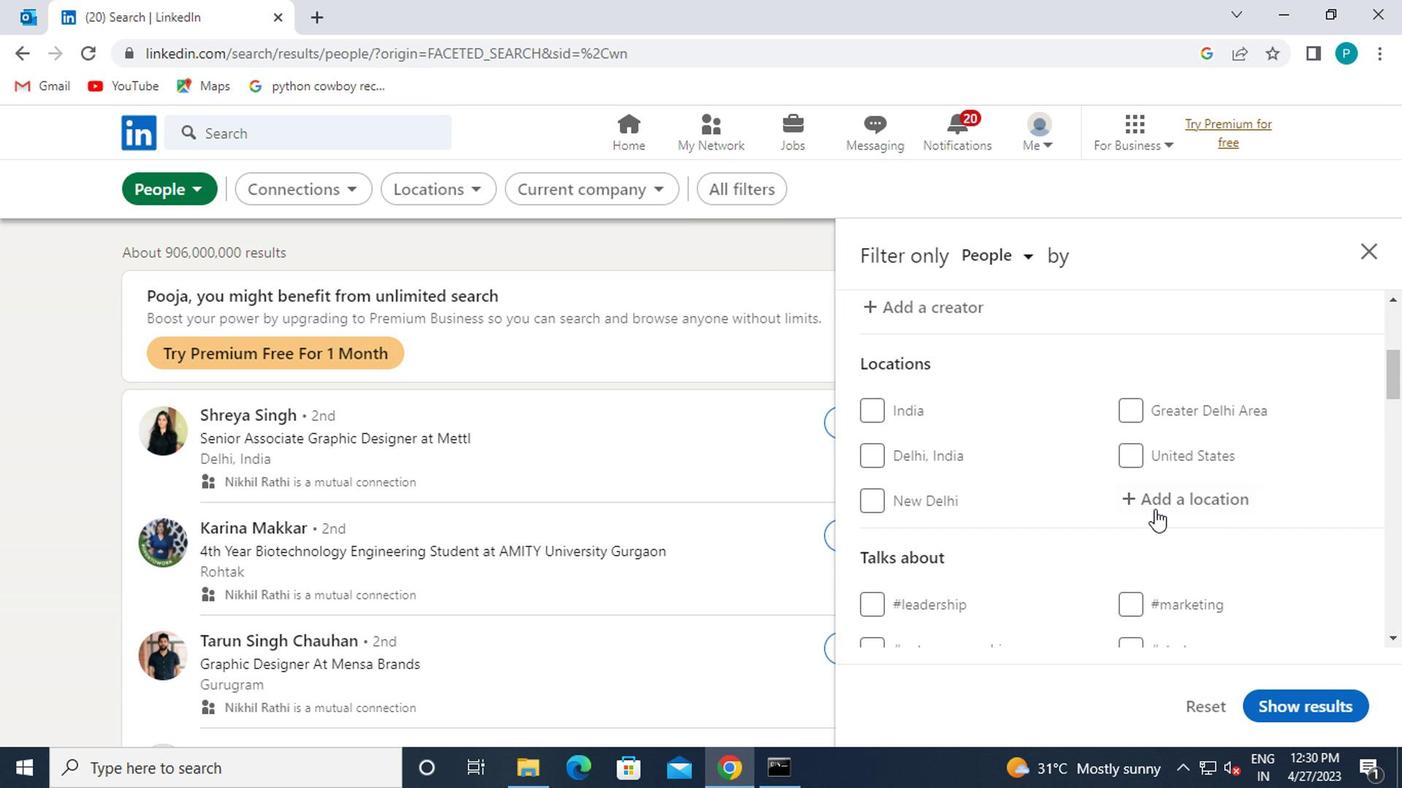 
Action: Key pressed sao<Key.space>mat
Screenshot: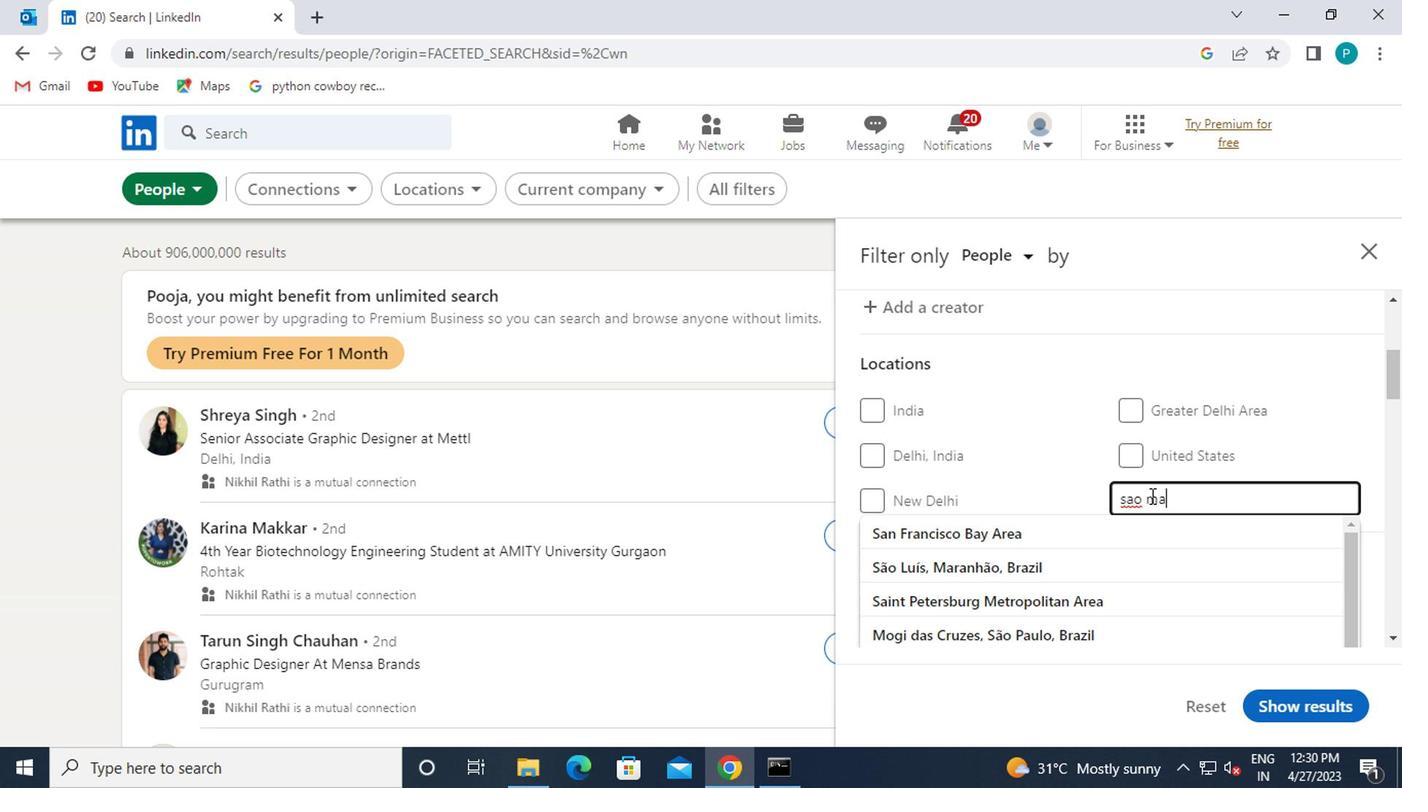 
Action: Mouse moved to (1137, 534)
Screenshot: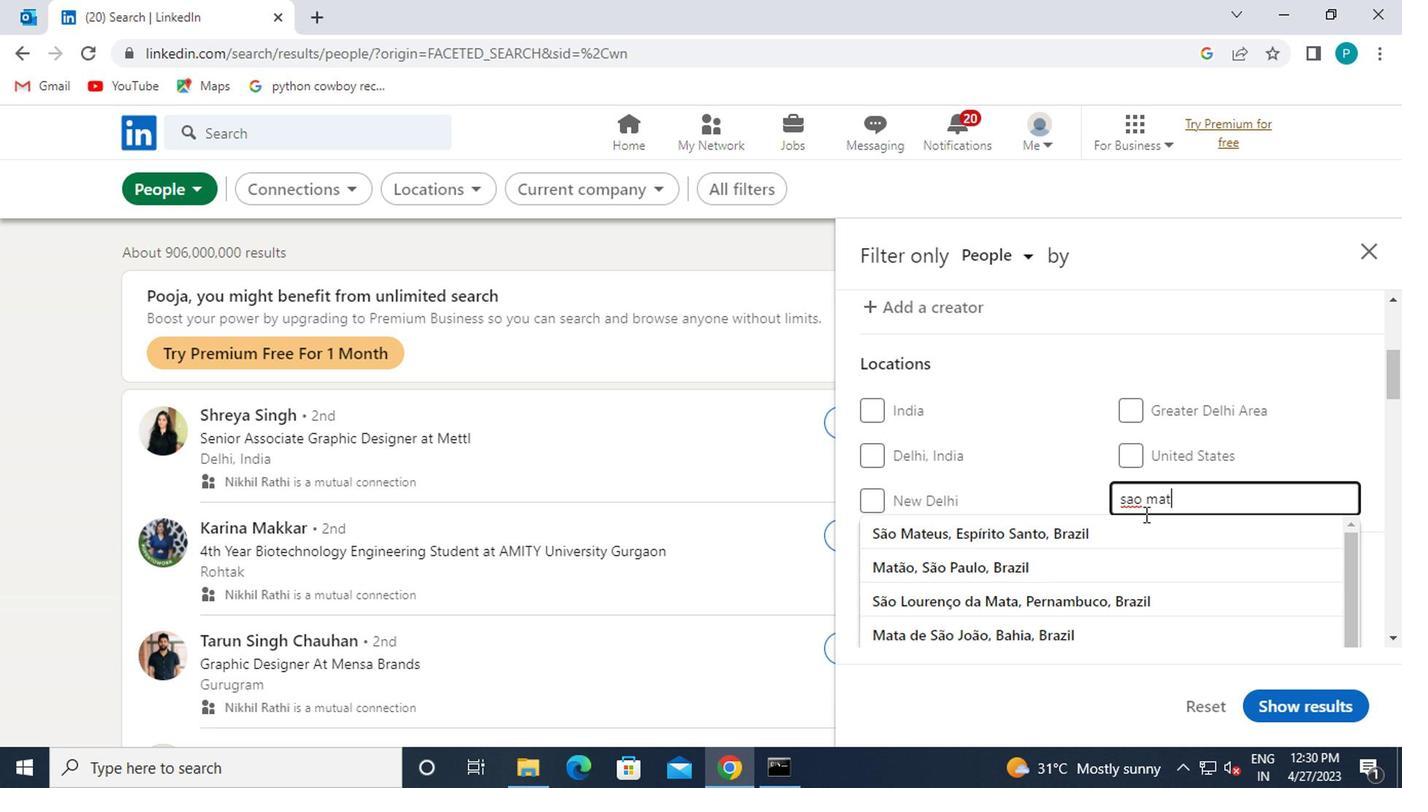 
Action: Mouse pressed left at (1137, 534)
Screenshot: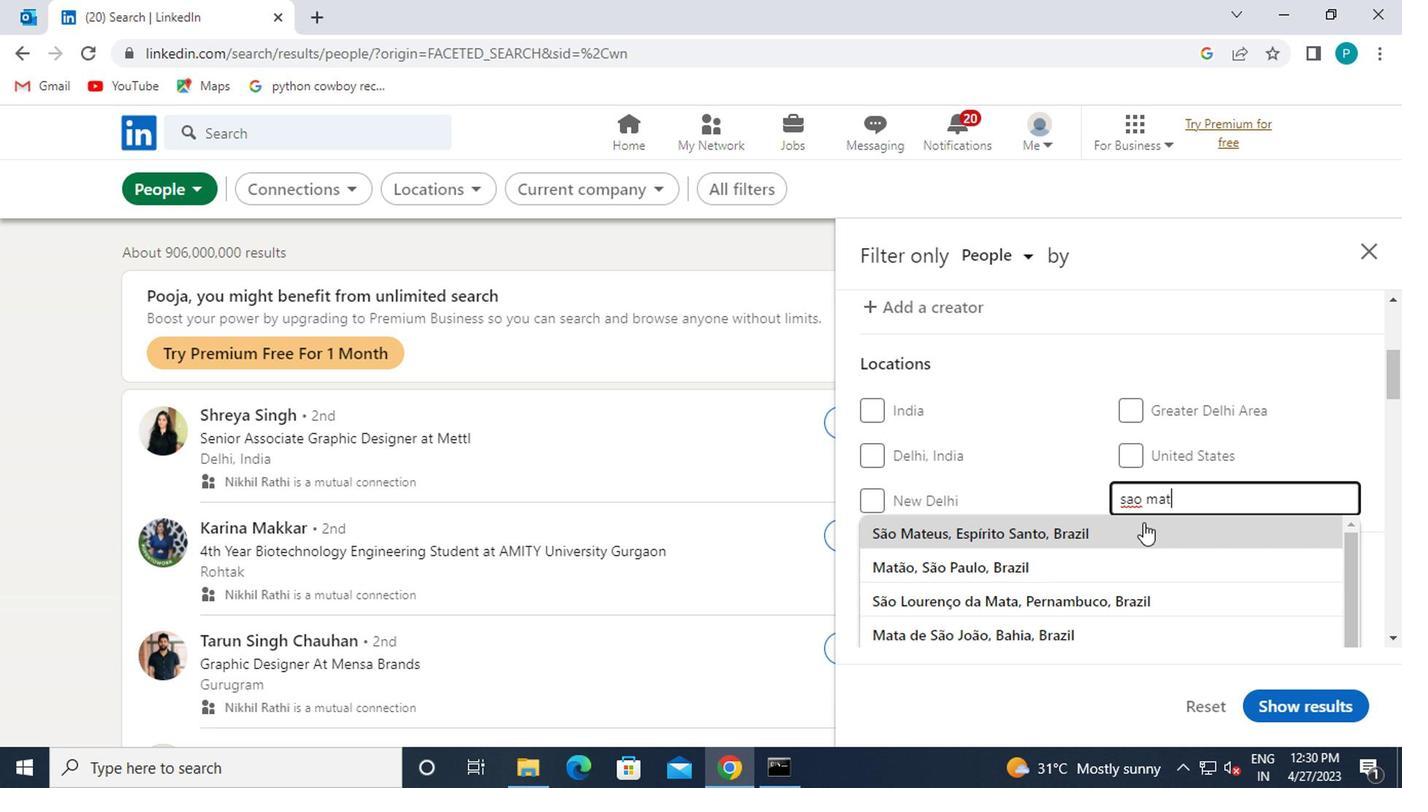 
Action: Mouse scrolled (1137, 533) with delta (0, 0)
Screenshot: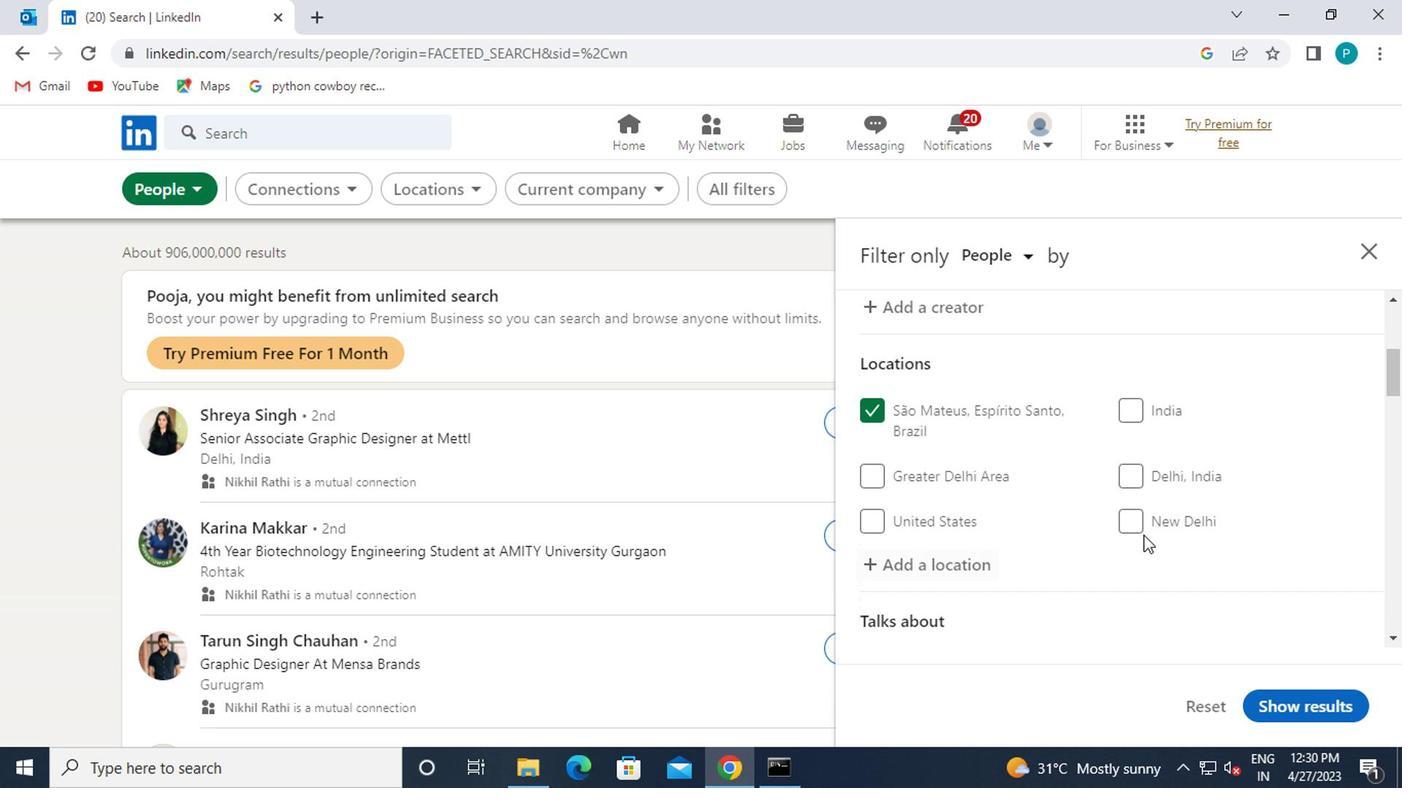 
Action: Mouse scrolled (1137, 533) with delta (0, 0)
Screenshot: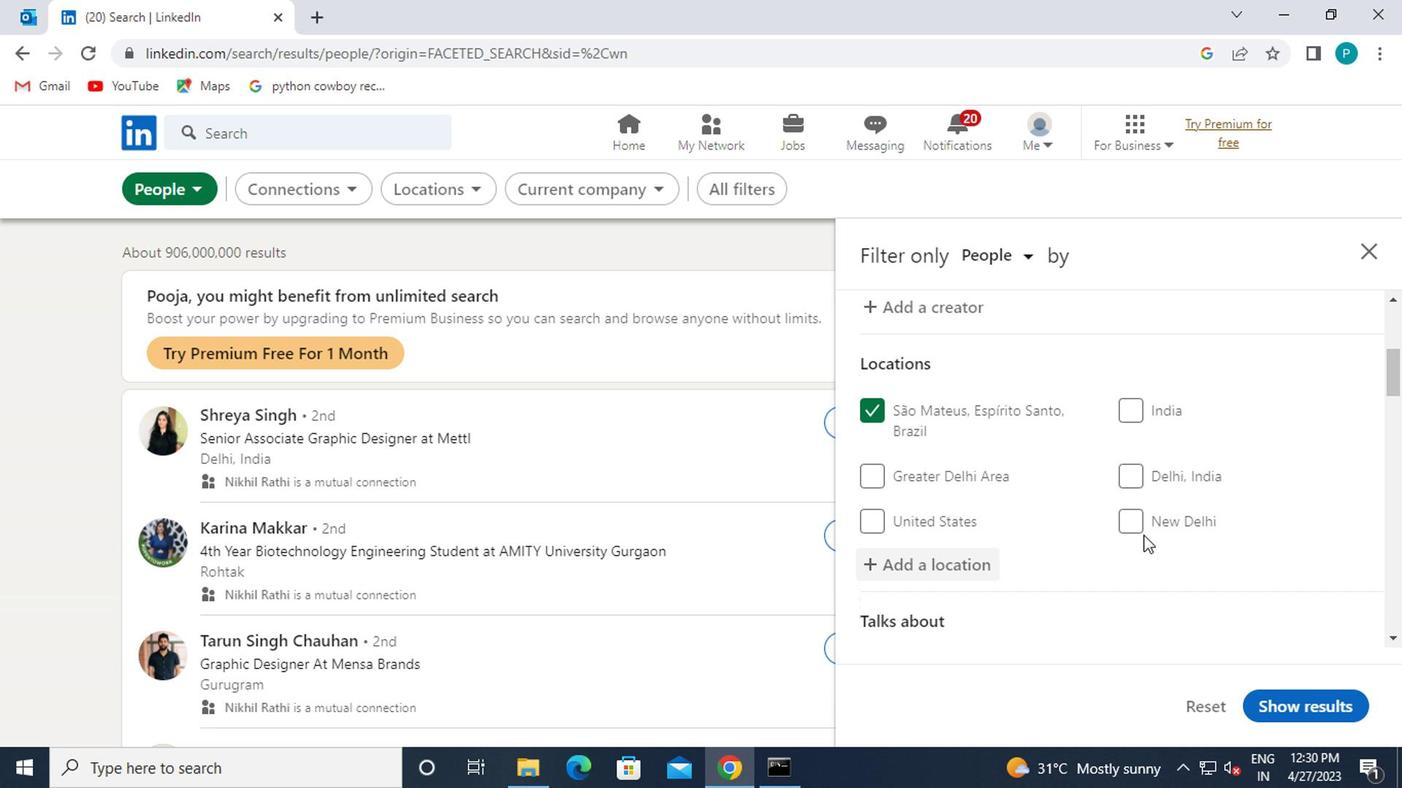 
Action: Mouse moved to (1164, 555)
Screenshot: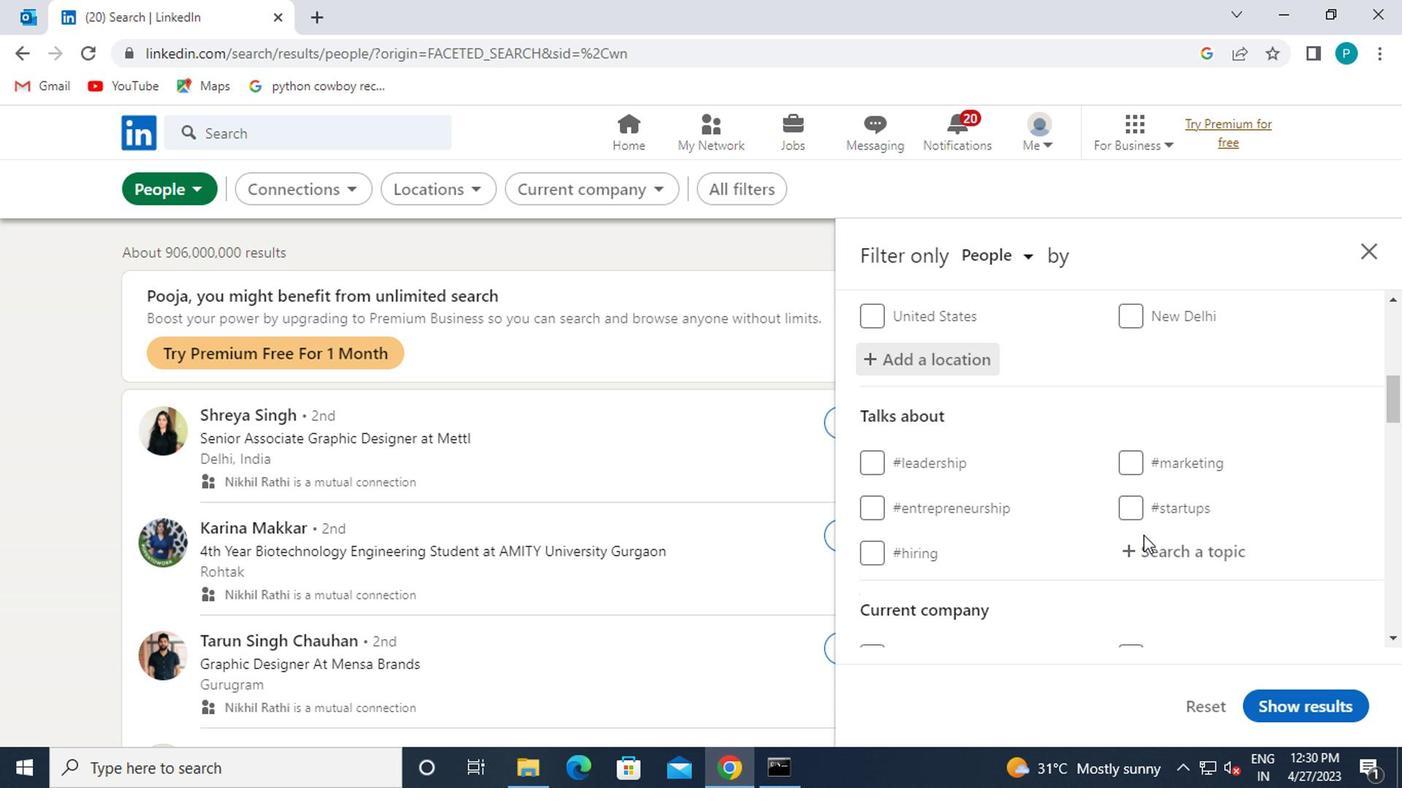 
Action: Mouse pressed left at (1164, 555)
Screenshot: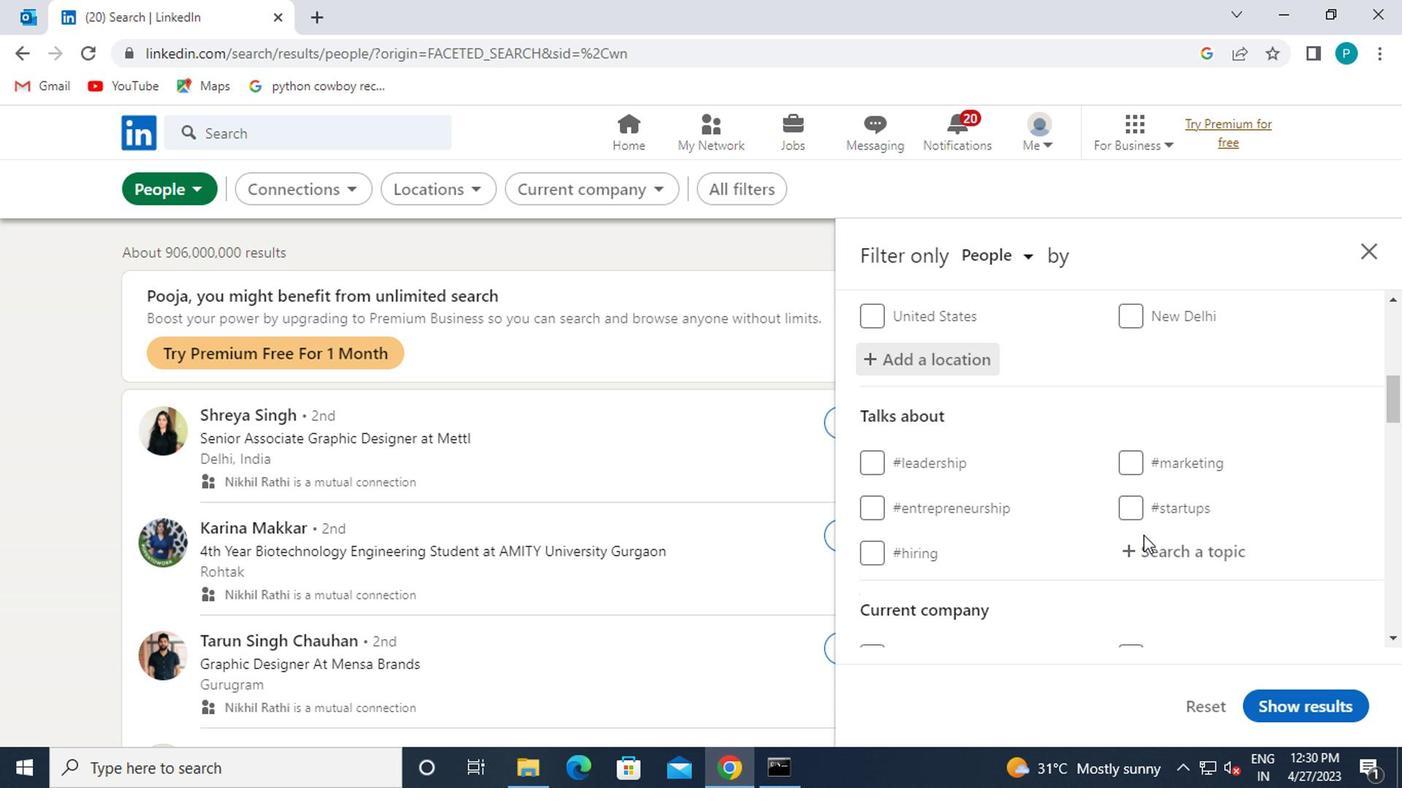 
Action: Key pressed <Key.shift>#<Key.caps_lock>I<Key.caps_lock>NSPIRATION
Screenshot: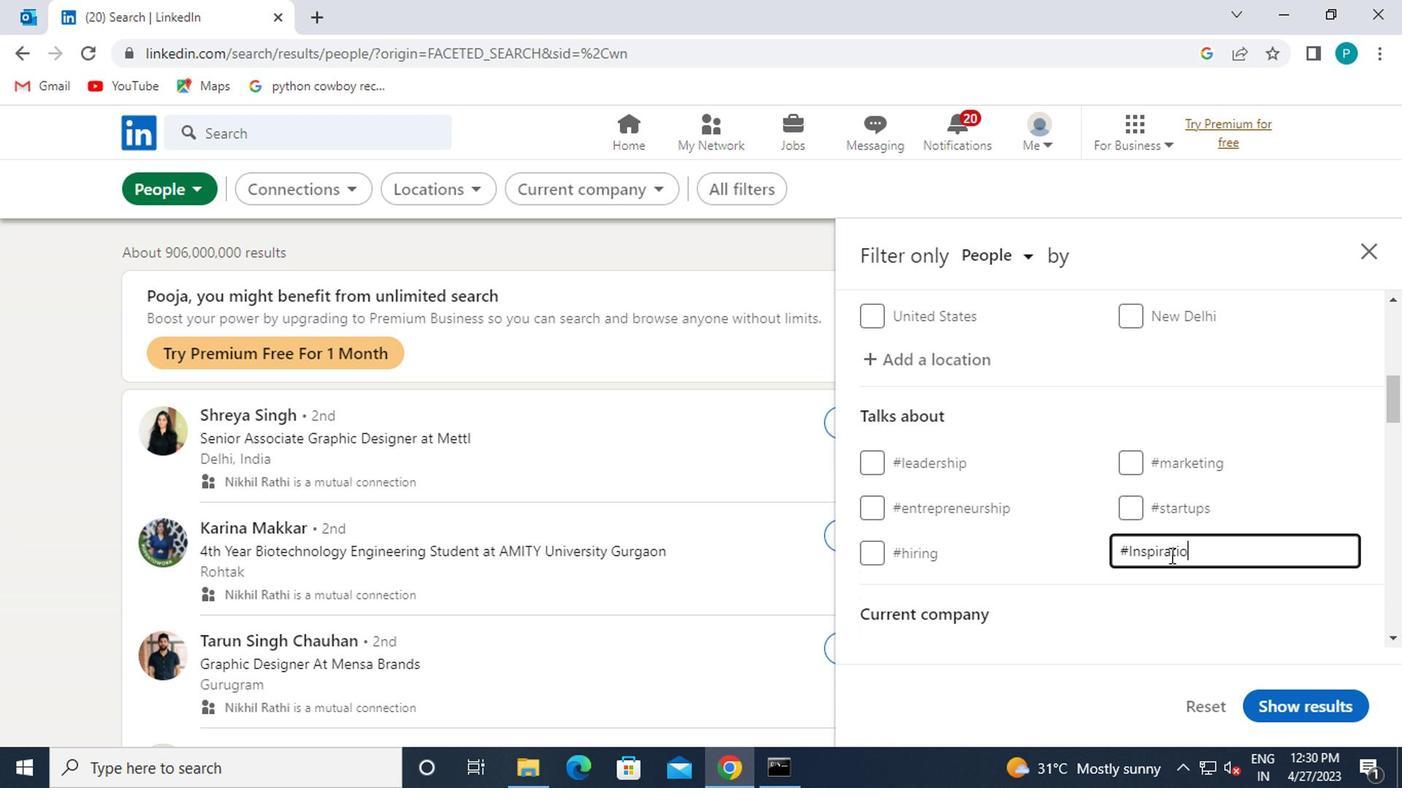 
Action: Mouse moved to (1162, 555)
Screenshot: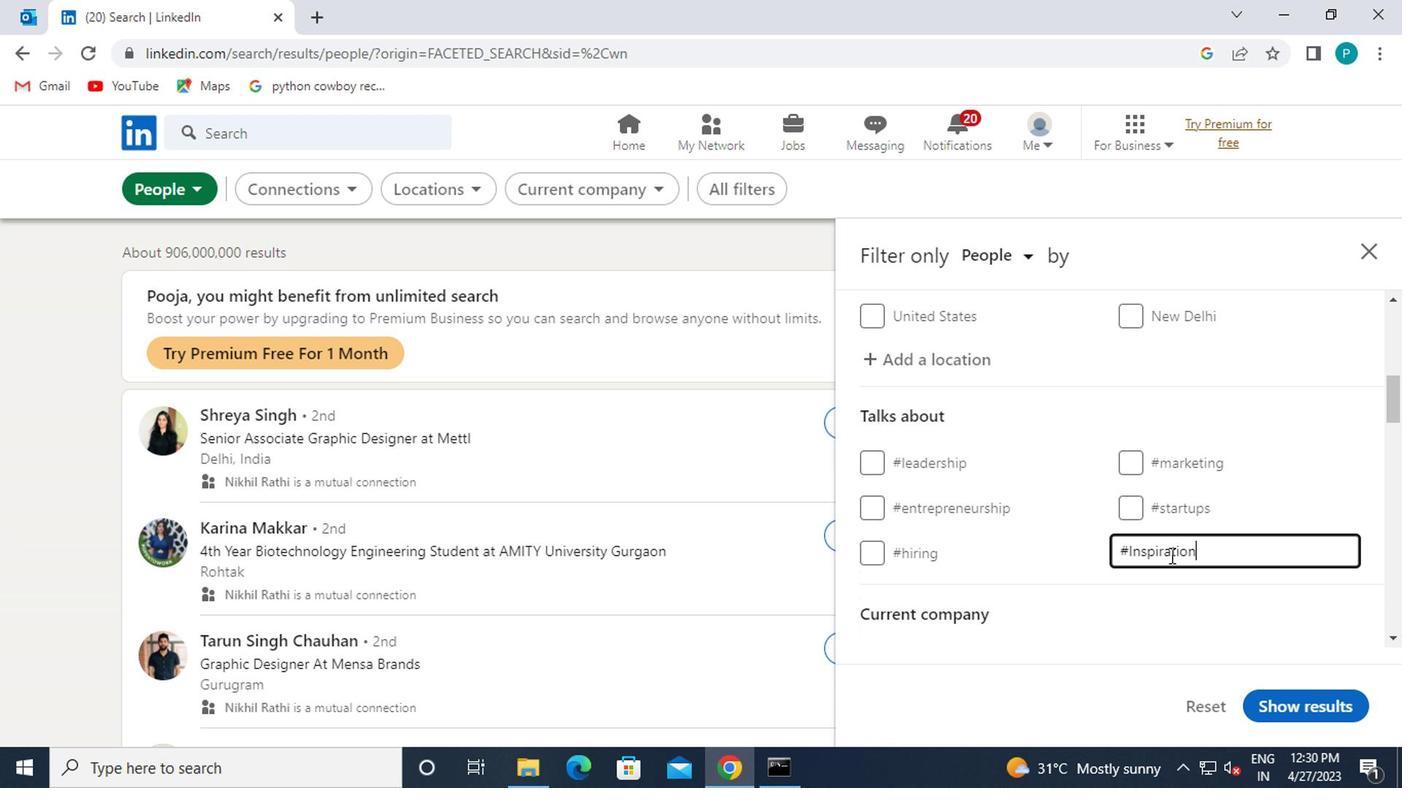 
Action: Mouse scrolled (1162, 554) with delta (0, 0)
Screenshot: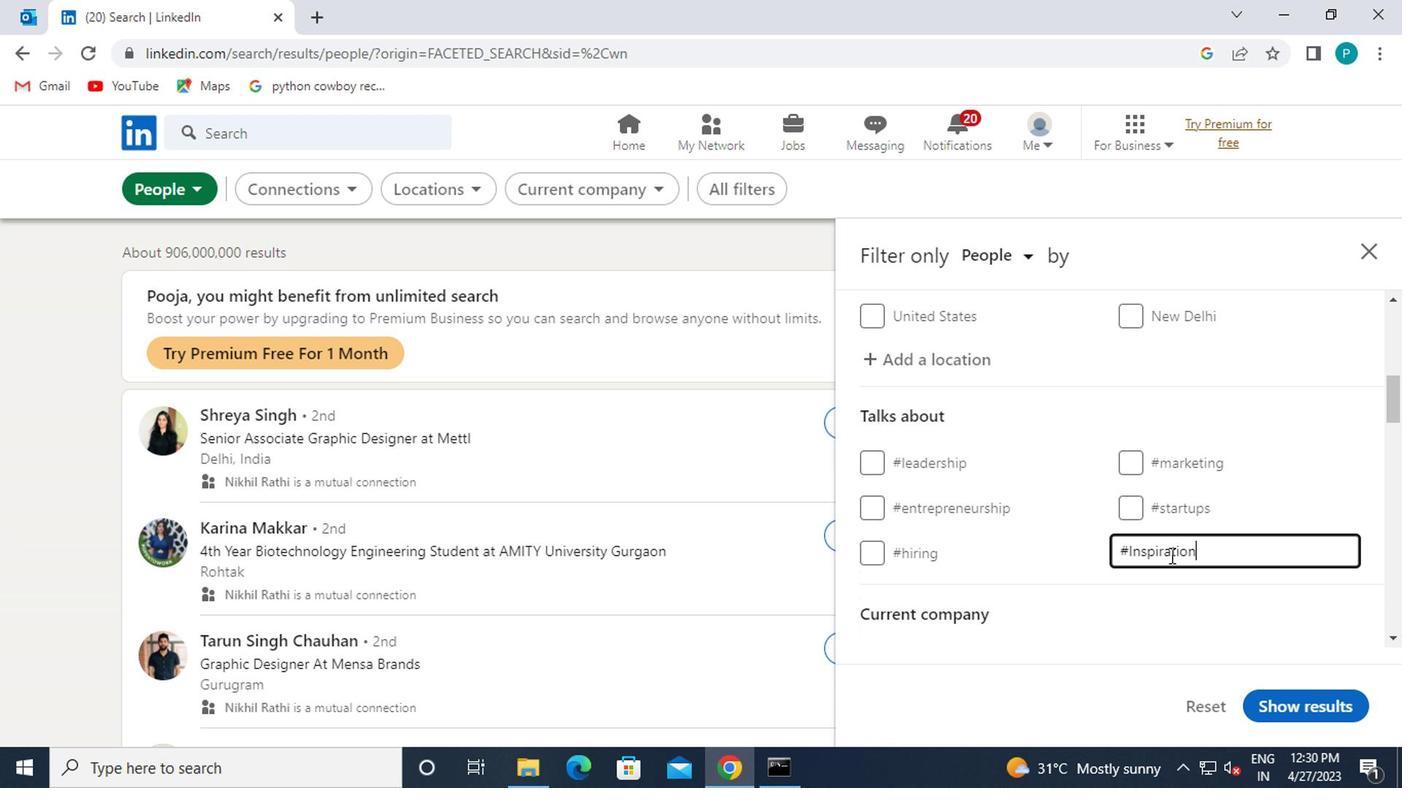 
Action: Mouse moved to (1160, 560)
Screenshot: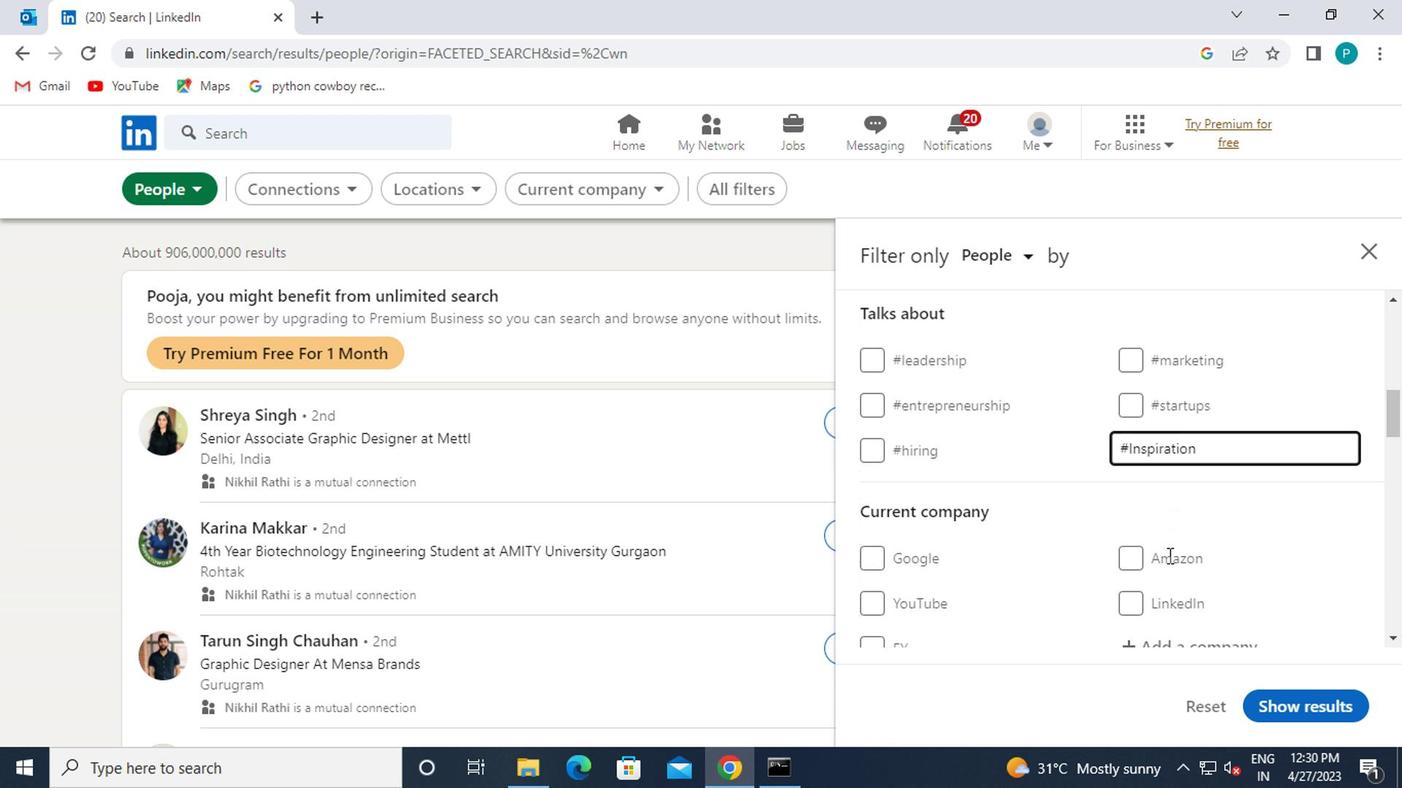 
Action: Mouse scrolled (1160, 560) with delta (0, 0)
Screenshot: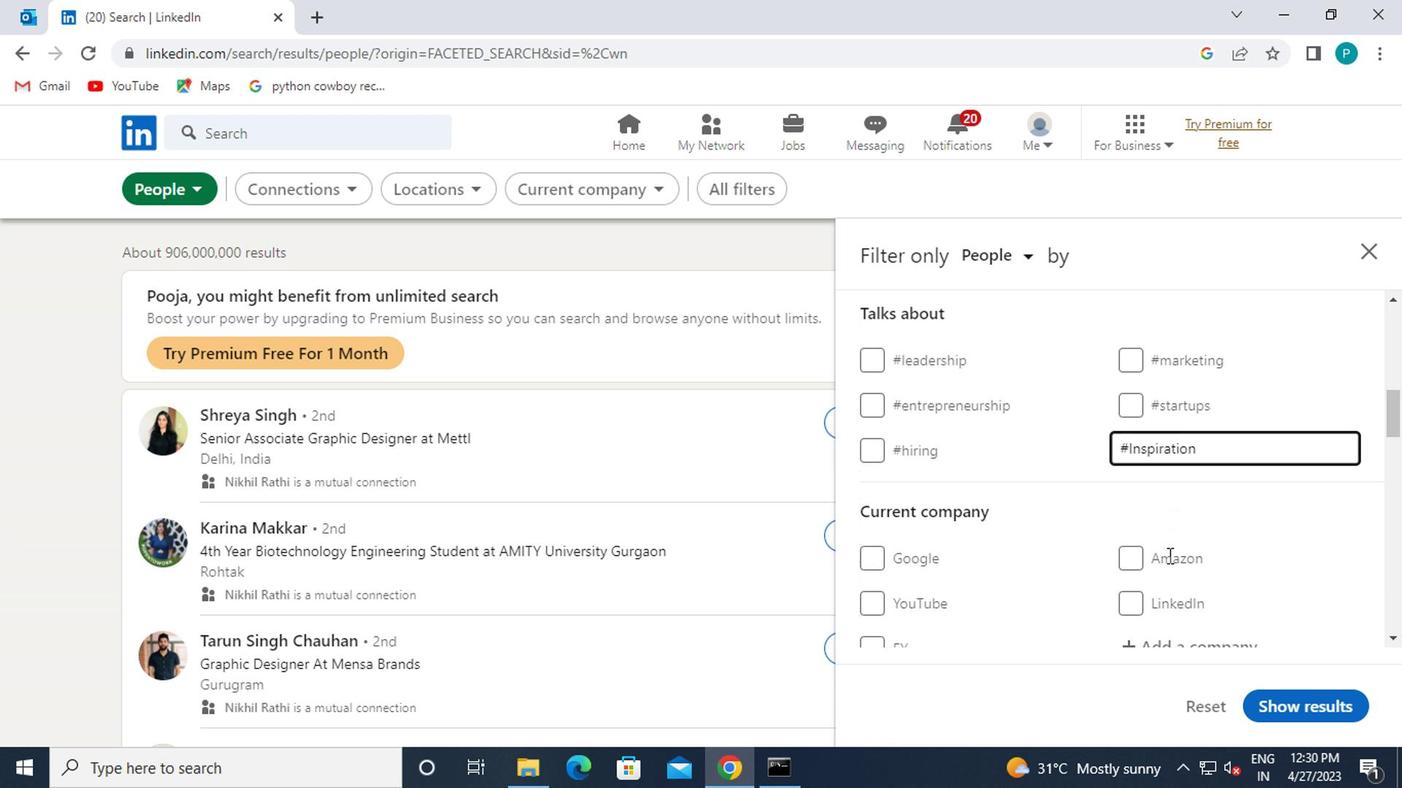 
Action: Mouse moved to (1152, 557)
Screenshot: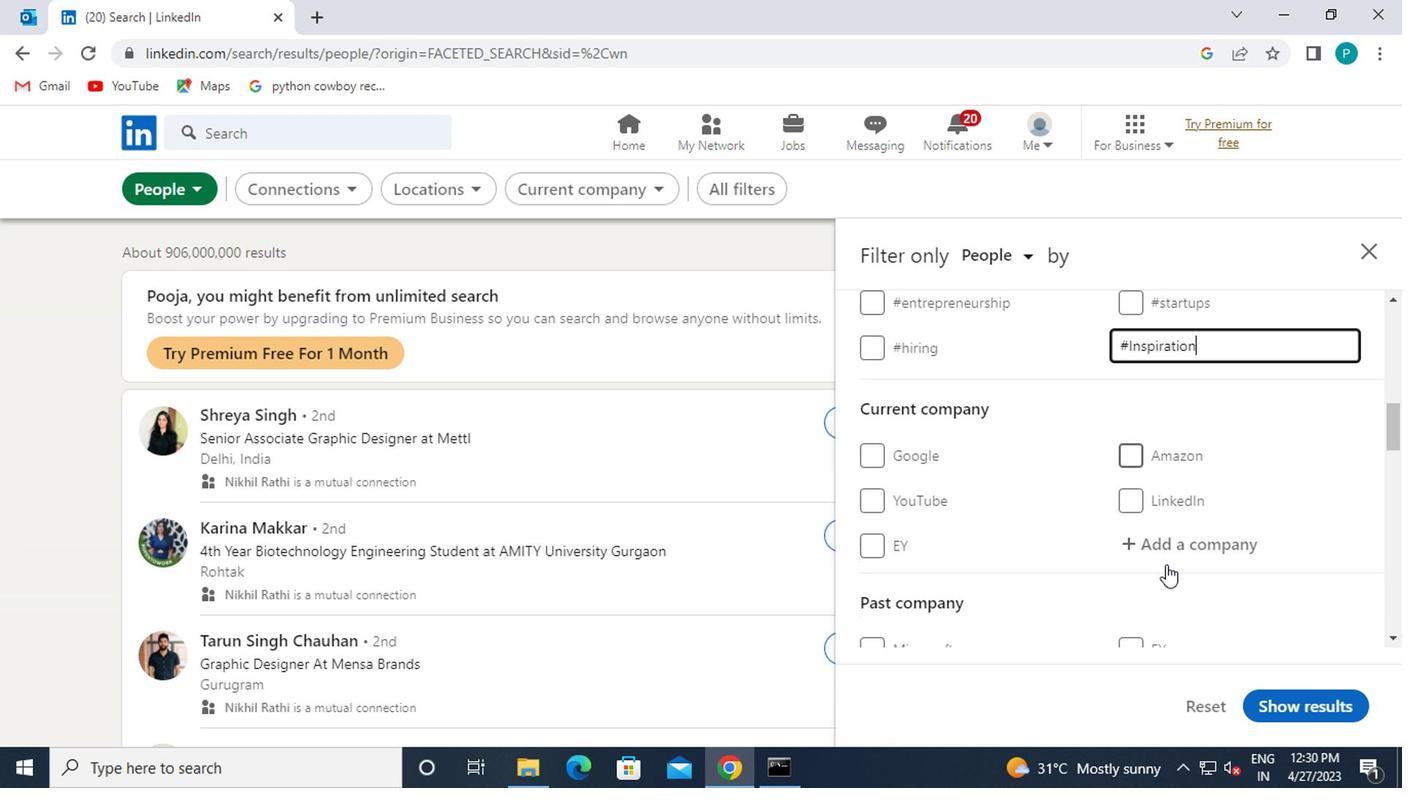 
Action: Mouse pressed left at (1152, 557)
Screenshot: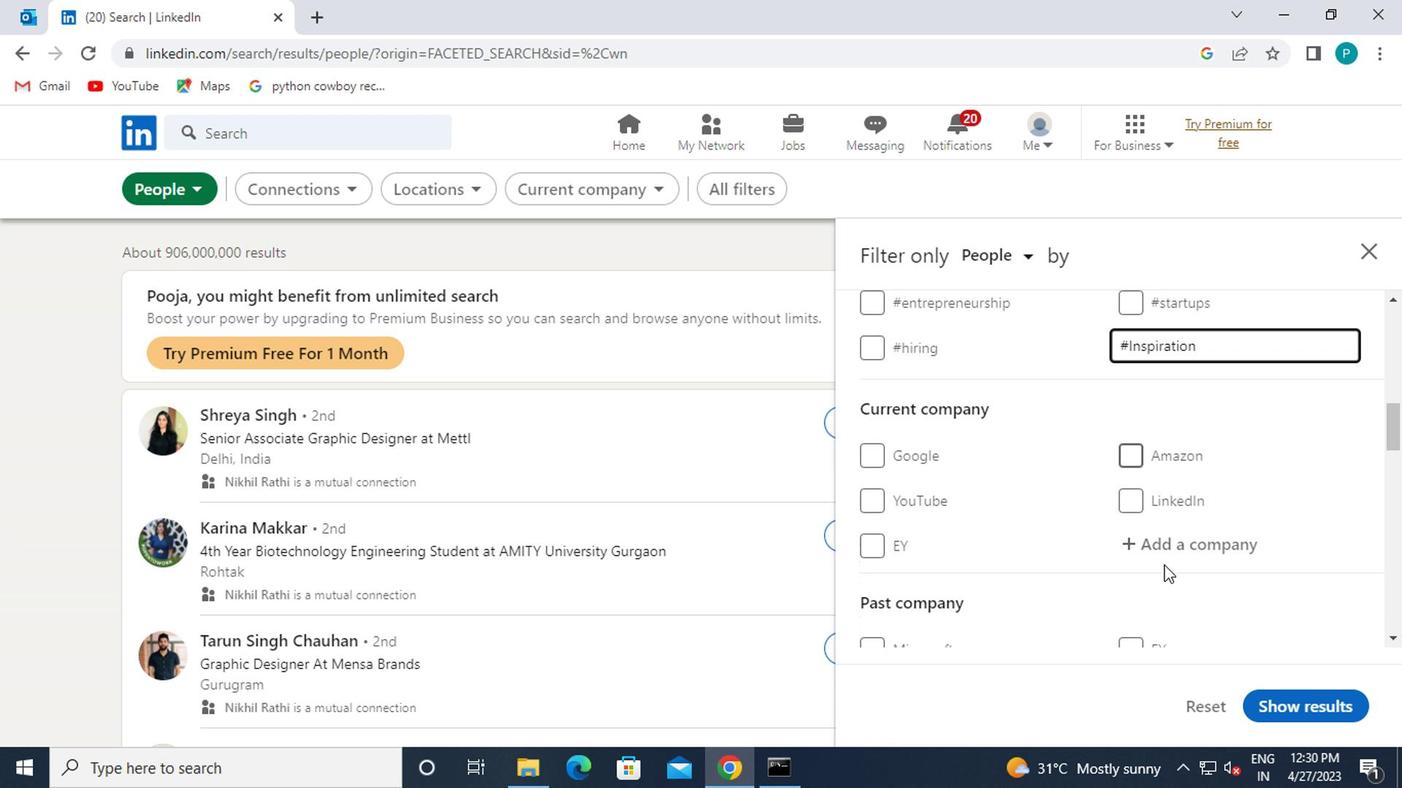 
Action: Key pressed VARDHAM
Screenshot: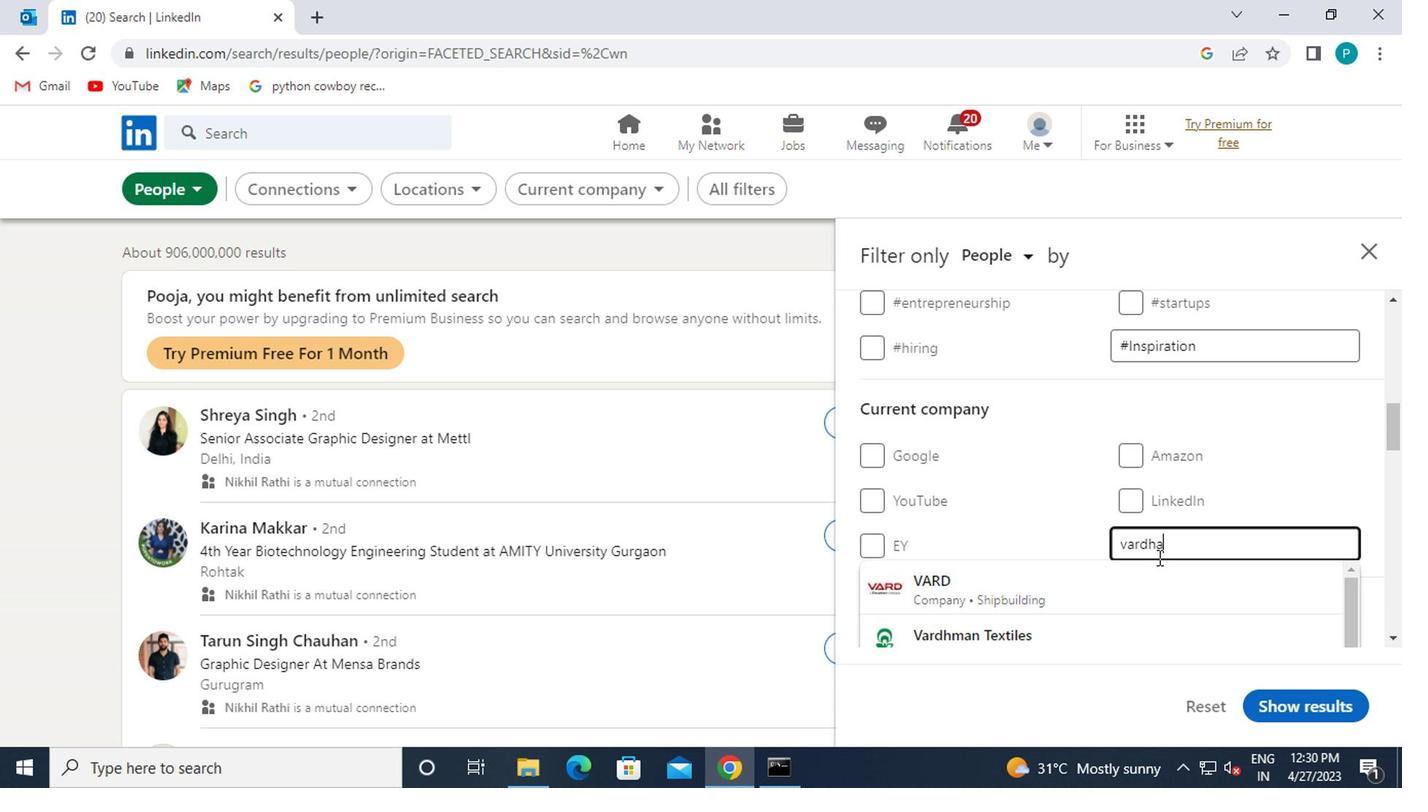 
Action: Mouse moved to (1054, 539)
Screenshot: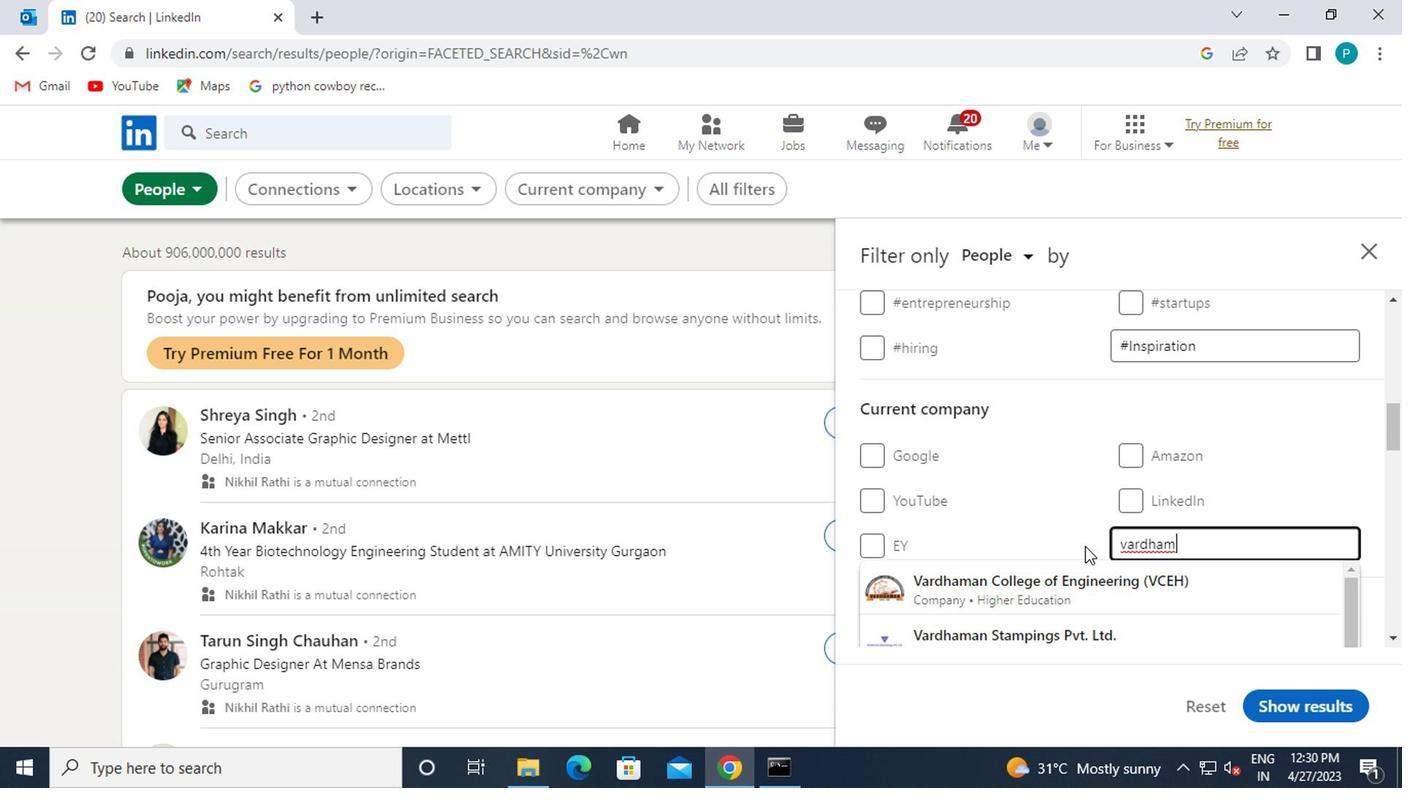 
Action: Mouse scrolled (1054, 538) with delta (0, 0)
Screenshot: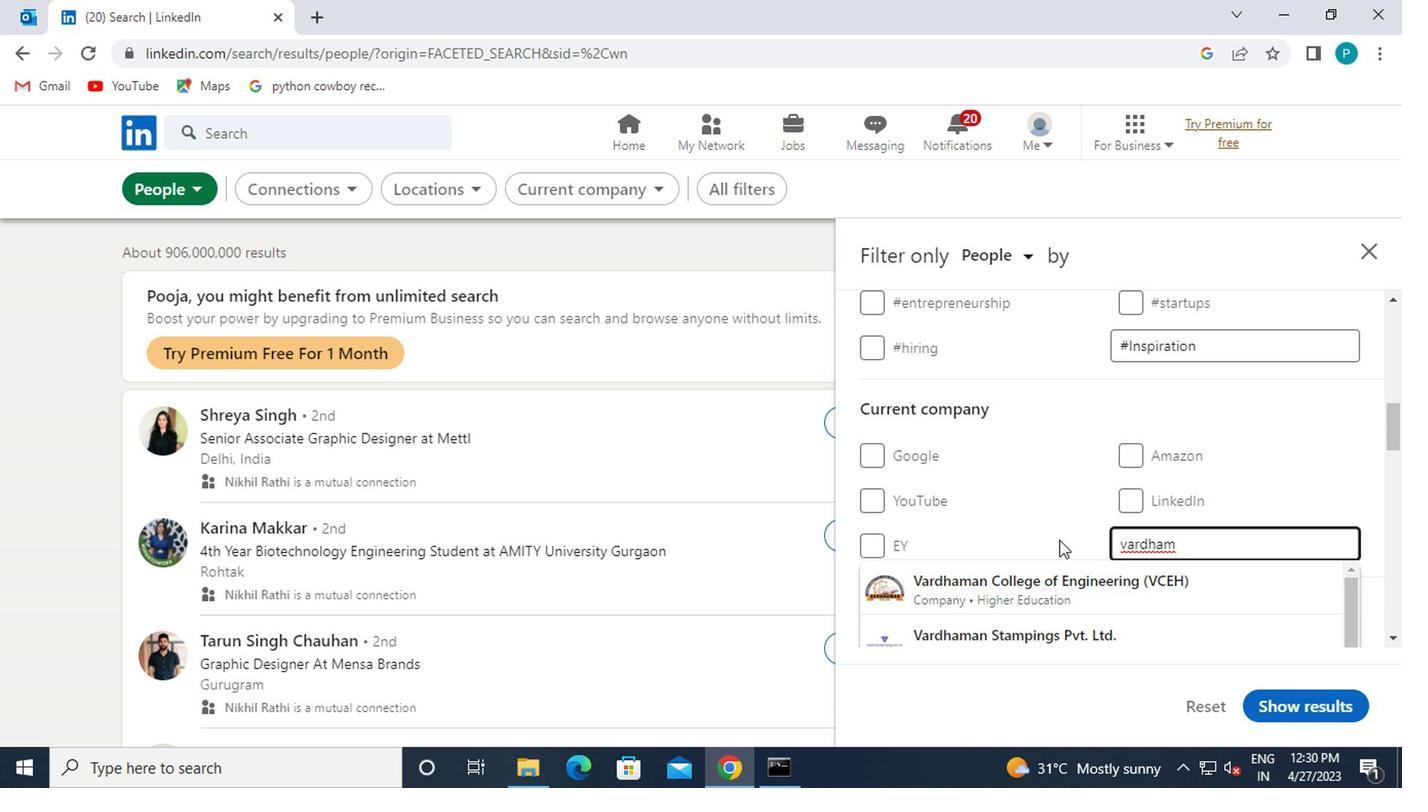 
Action: Mouse moved to (1034, 510)
Screenshot: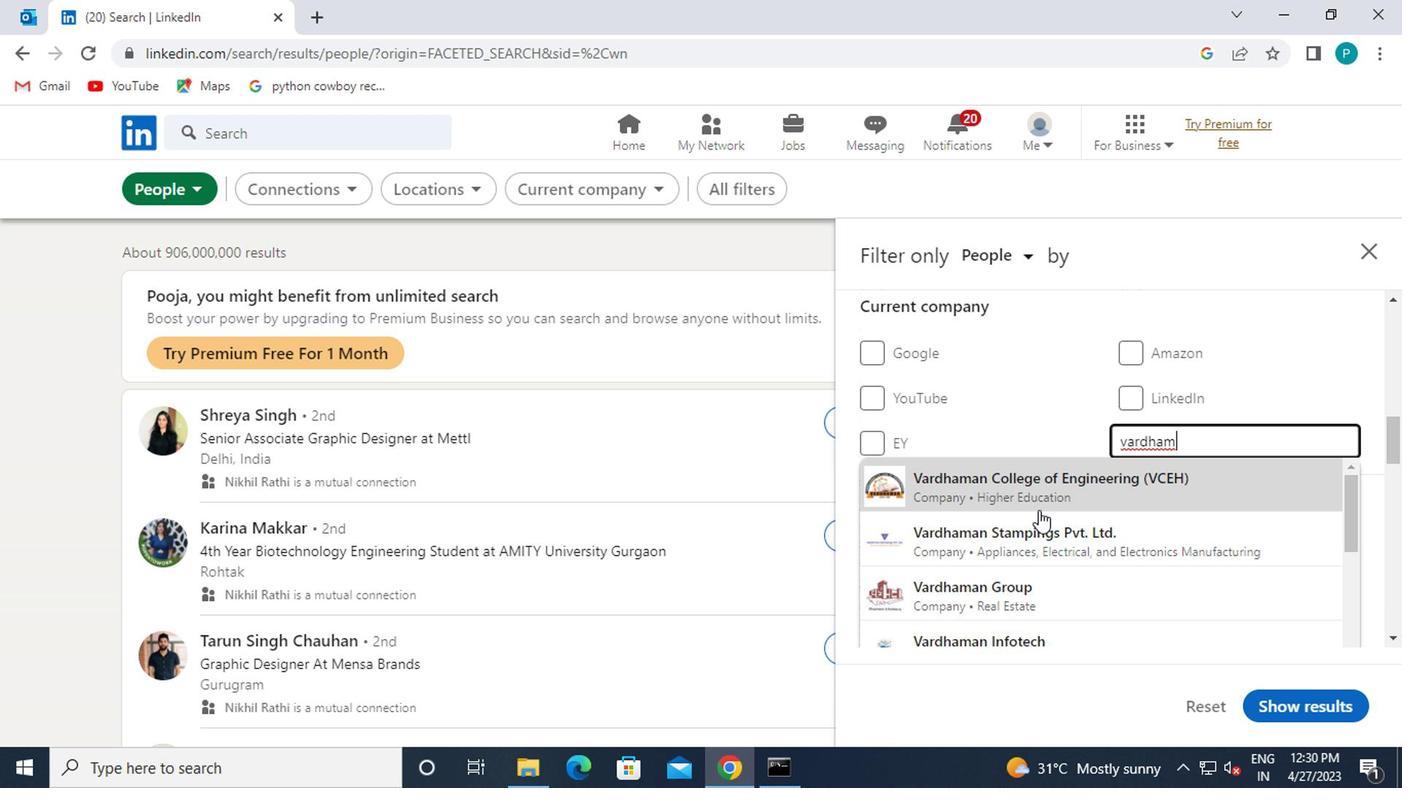 
Action: Mouse scrolled (1034, 509) with delta (0, 0)
Screenshot: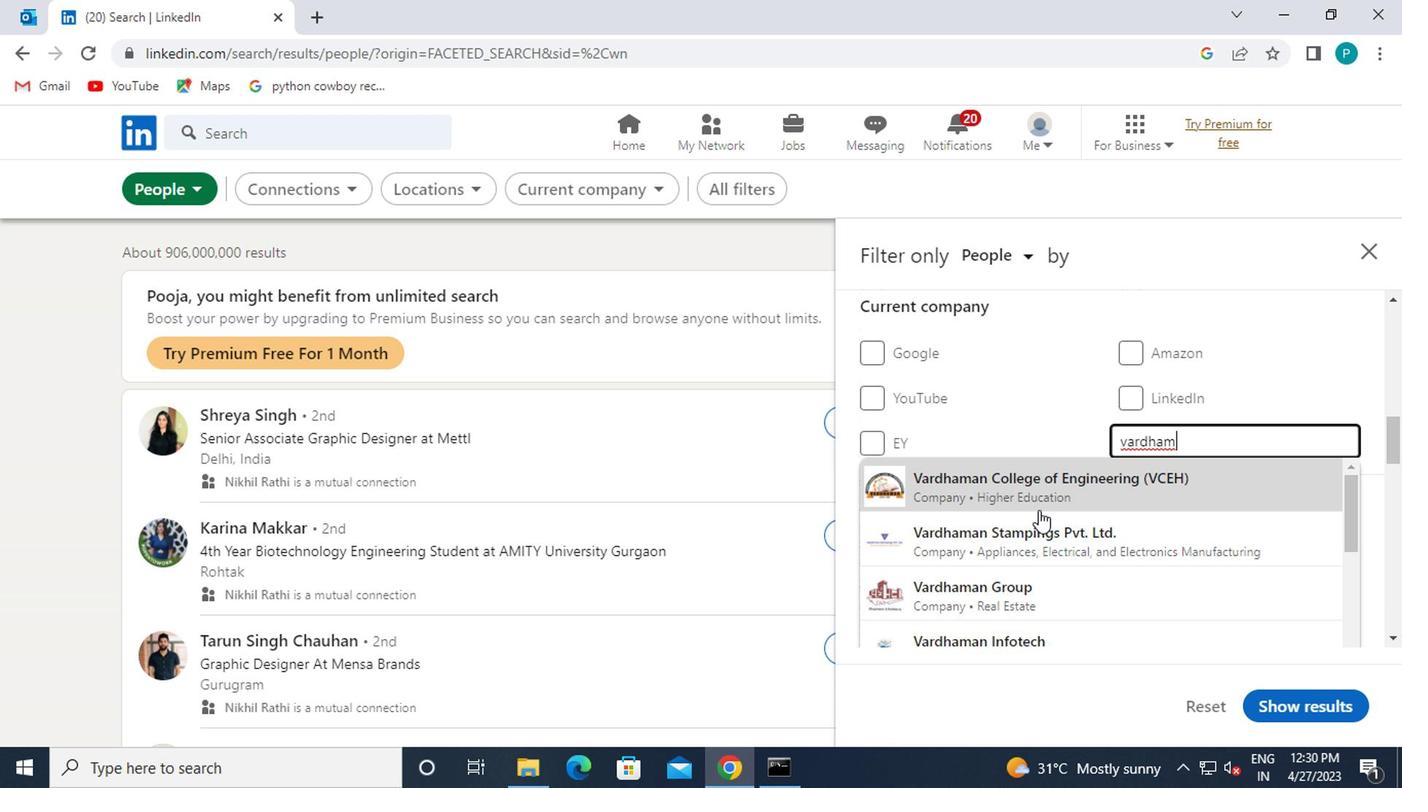 
Action: Mouse moved to (1042, 593)
Screenshot: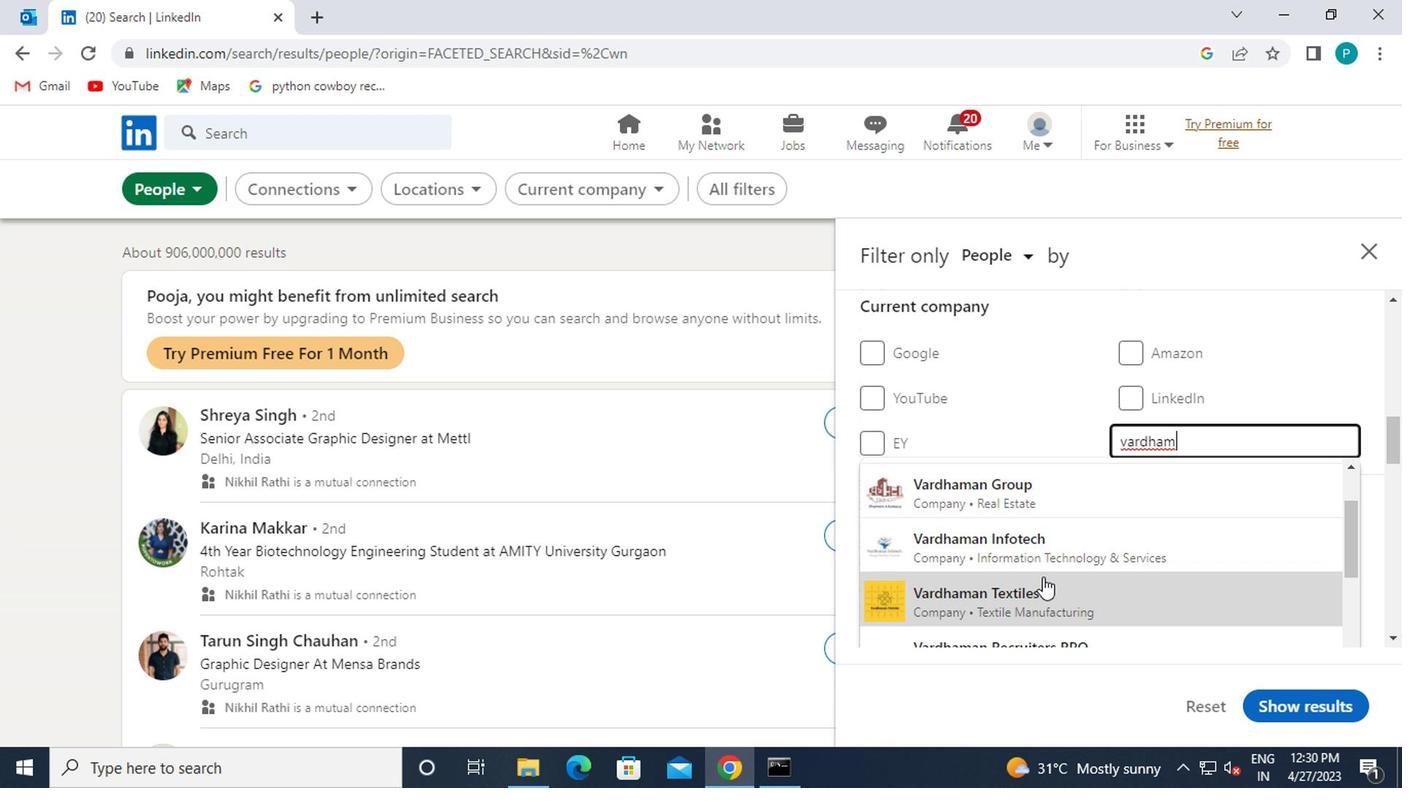 
Action: Mouse pressed left at (1042, 593)
Screenshot: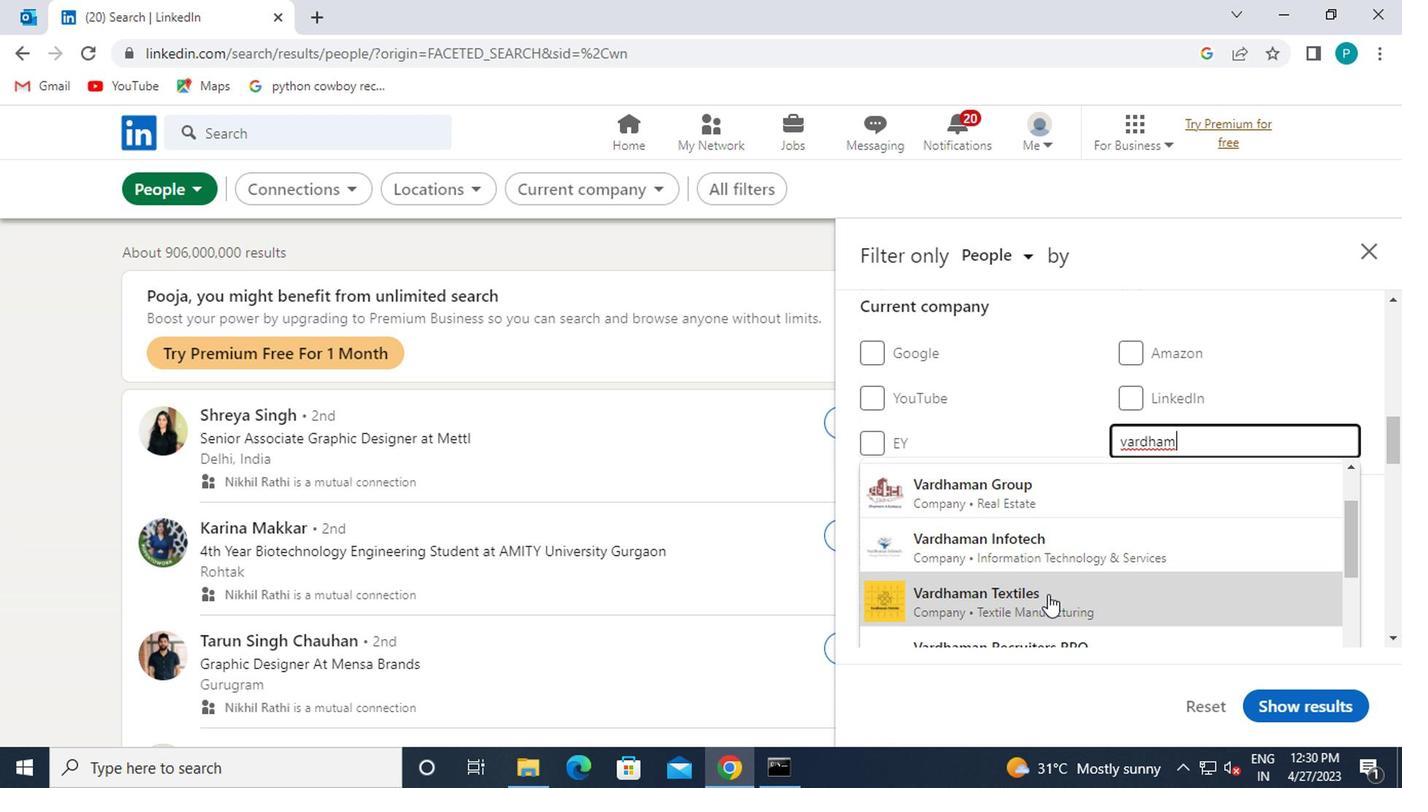 
Action: Mouse scrolled (1042, 592) with delta (0, 0)
Screenshot: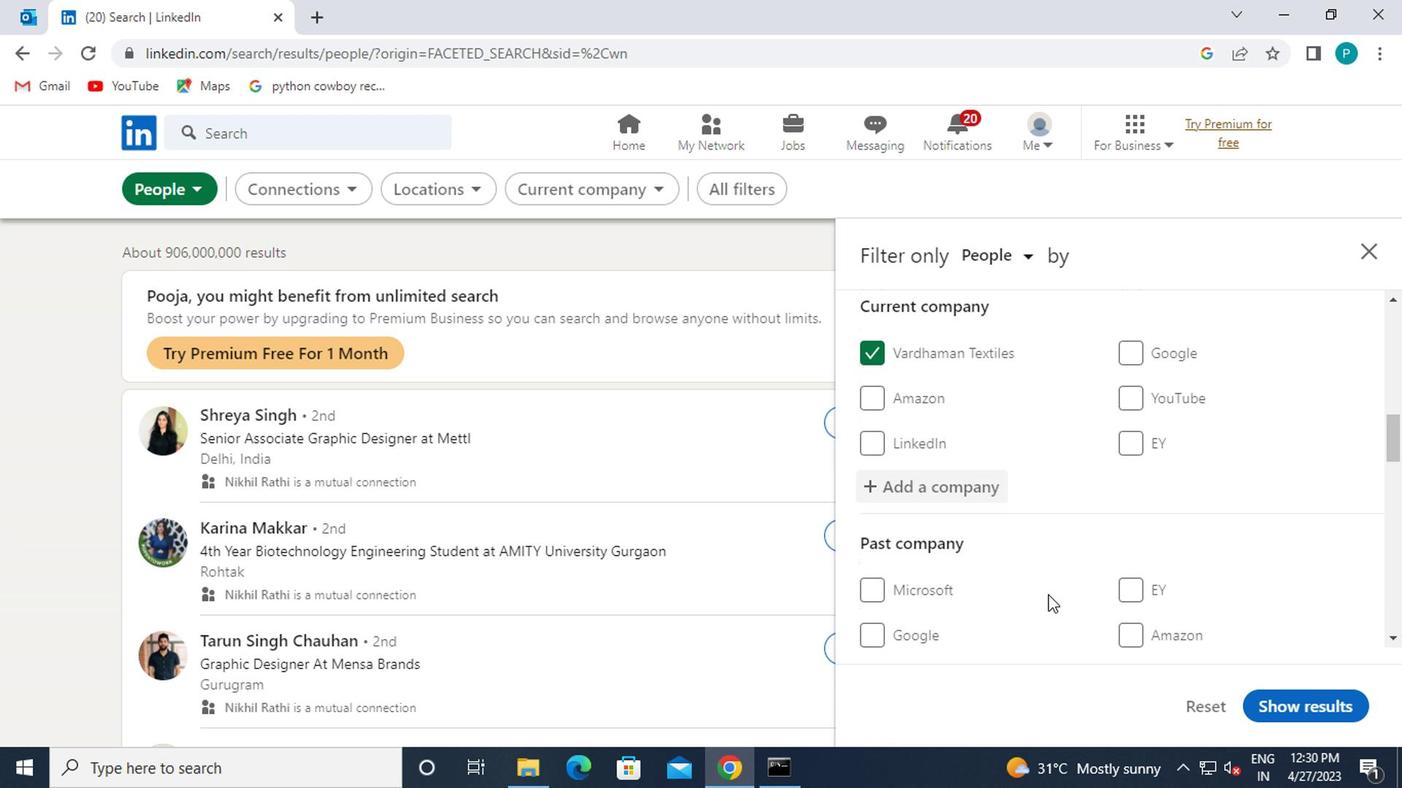 
Action: Mouse scrolled (1042, 592) with delta (0, 0)
Screenshot: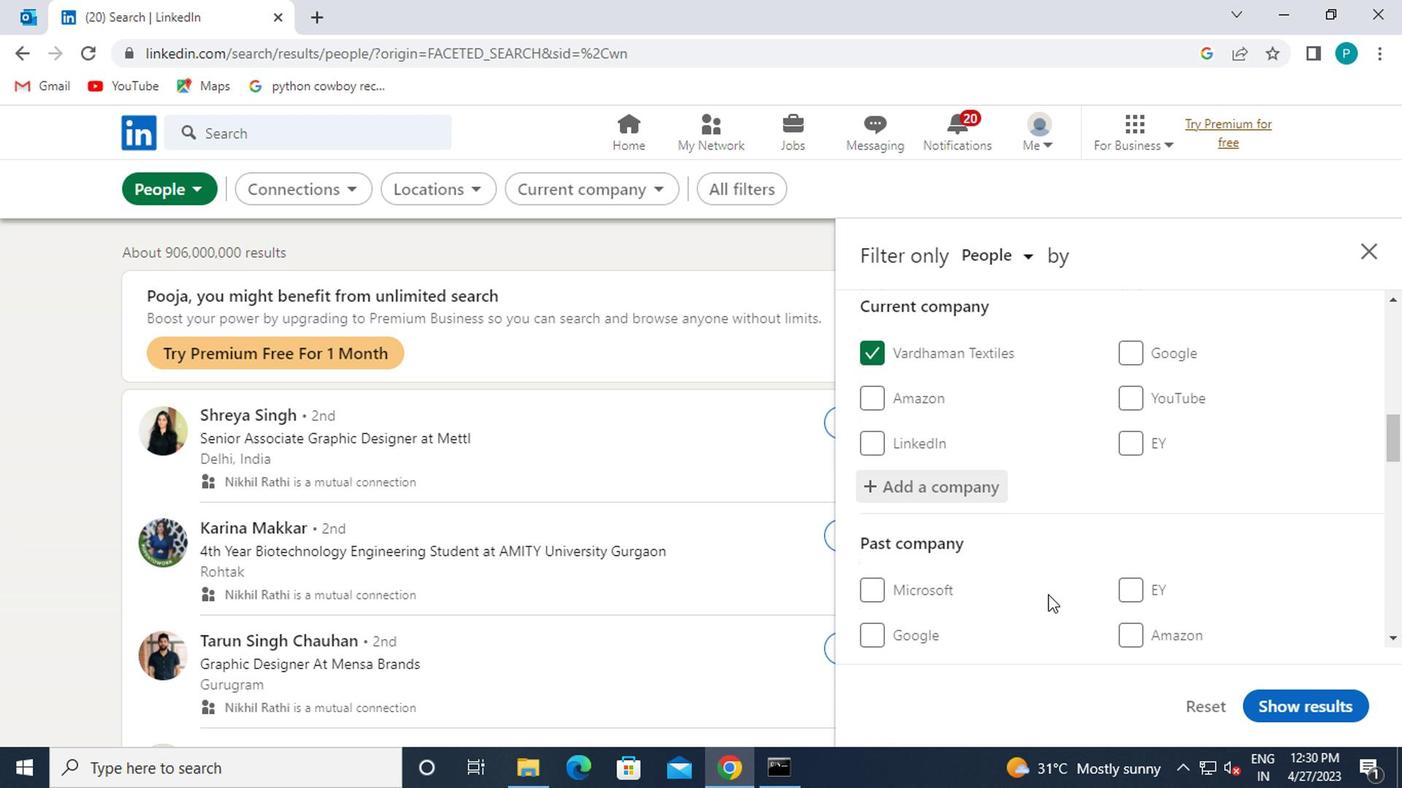
Action: Mouse moved to (1157, 567)
Screenshot: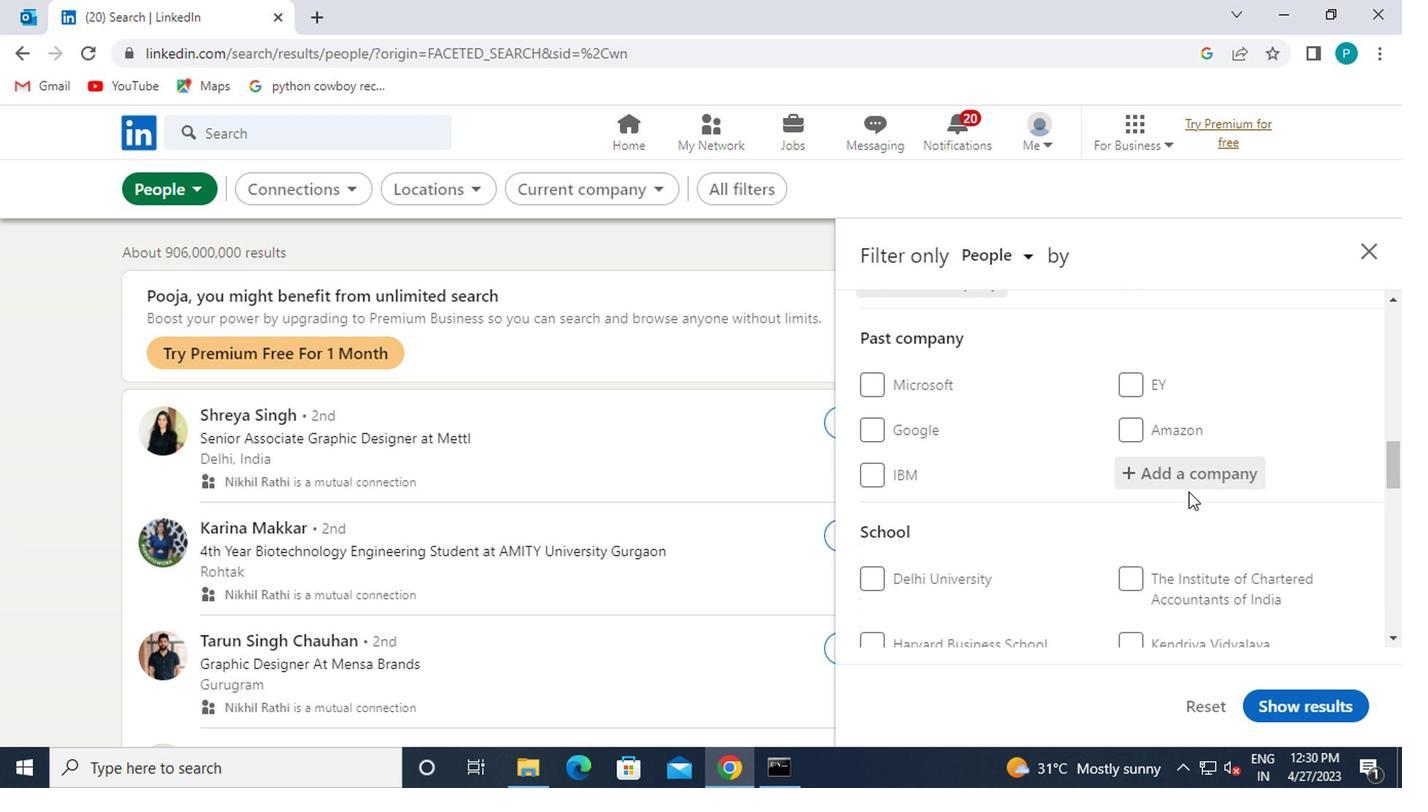 
Action: Mouse scrolled (1157, 565) with delta (0, -1)
Screenshot: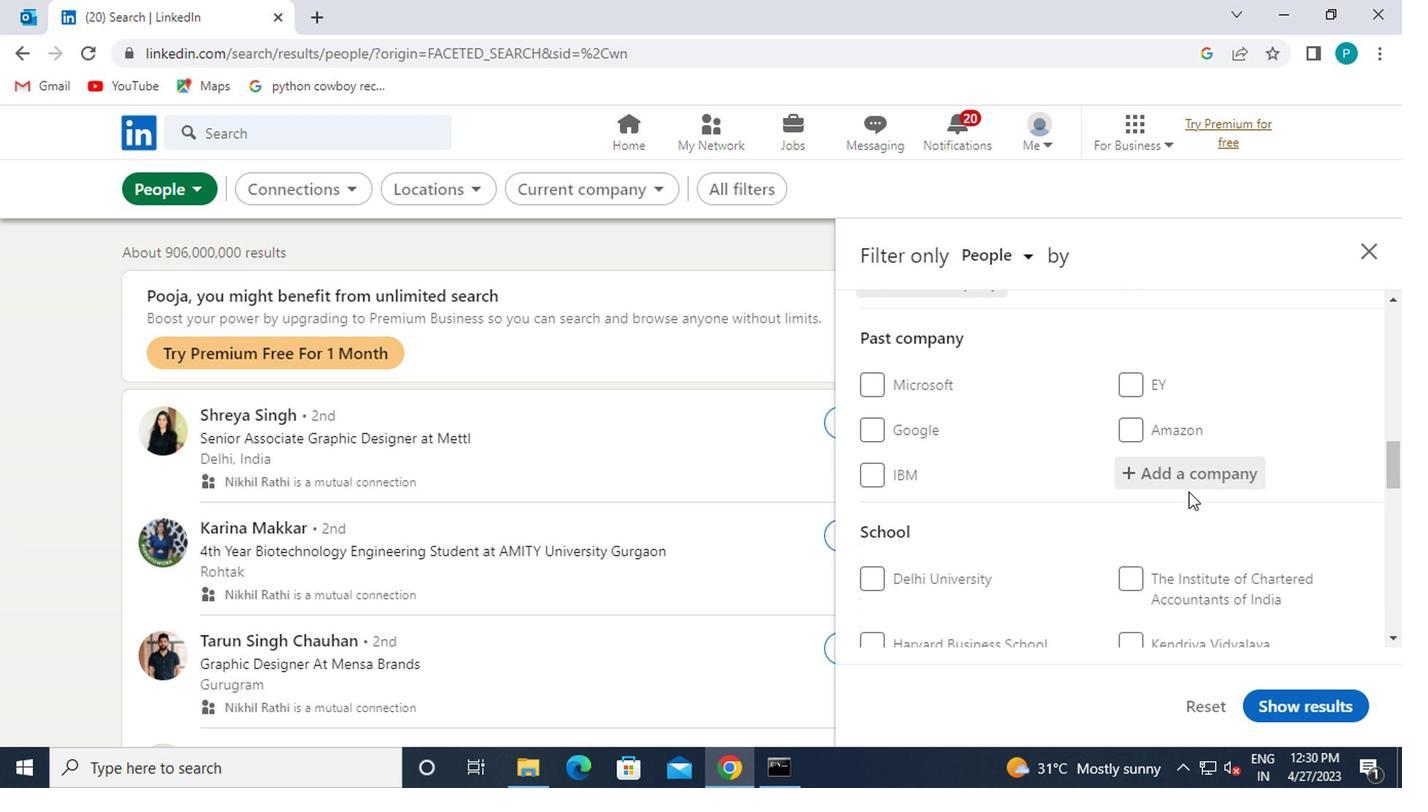 
Action: Mouse moved to (1157, 572)
Screenshot: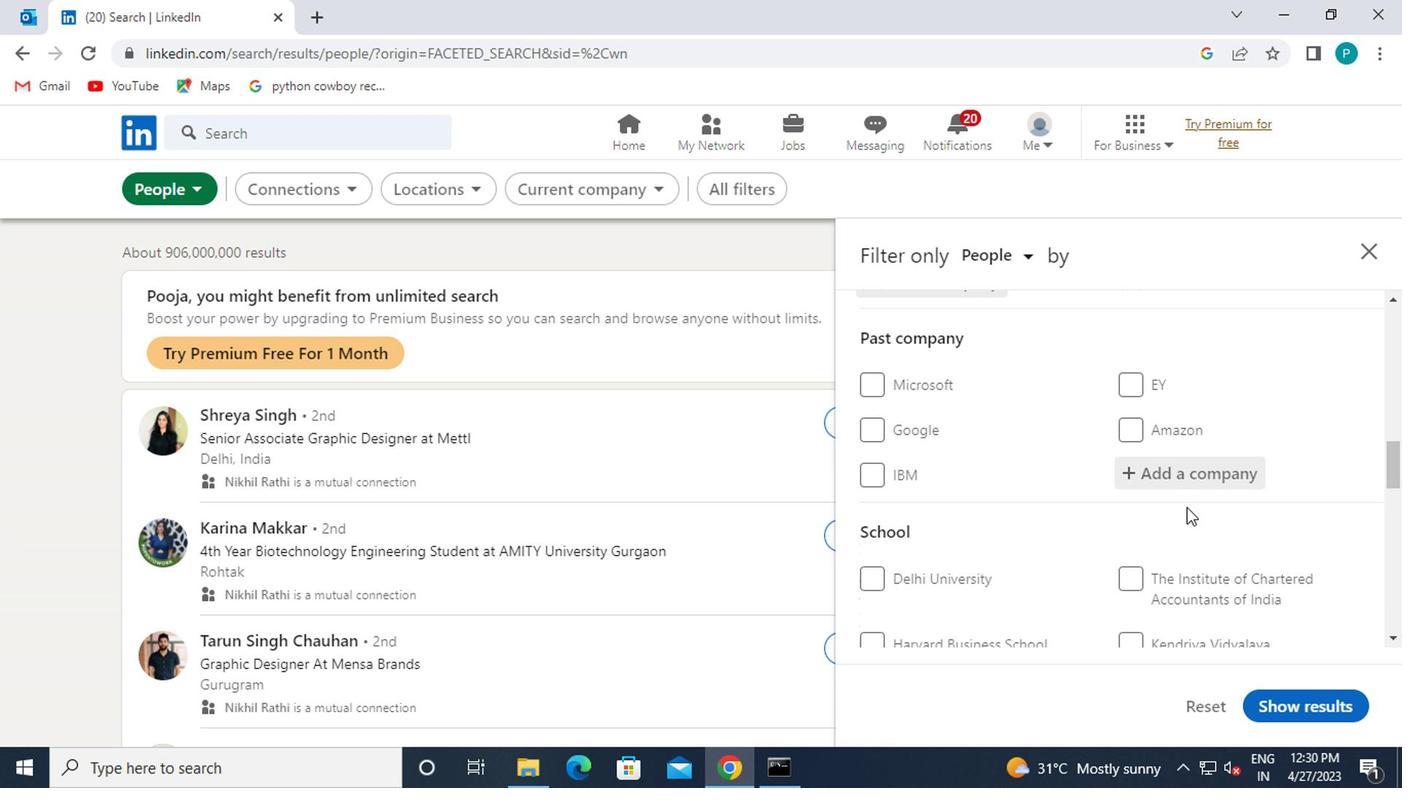 
Action: Mouse scrolled (1157, 571) with delta (0, -1)
Screenshot: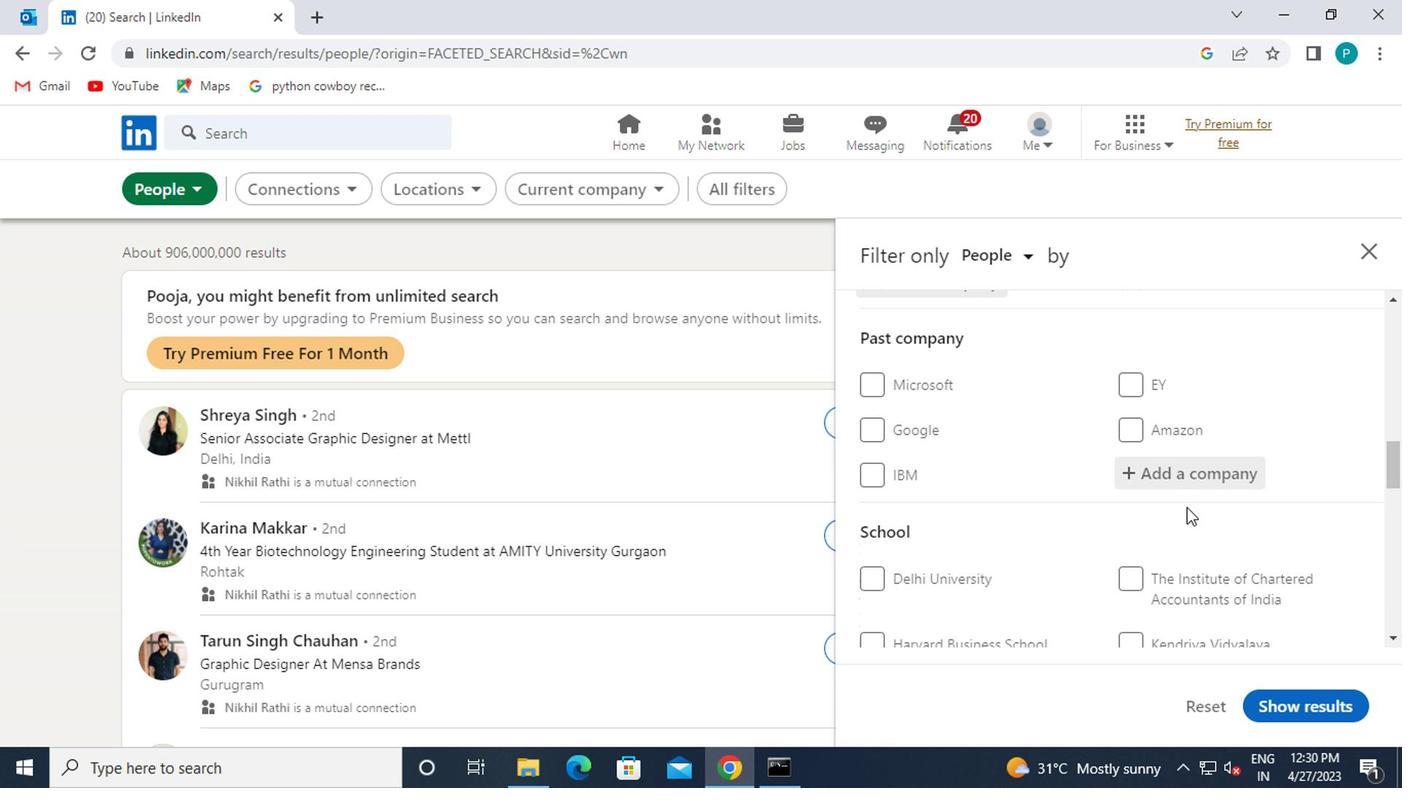 
Action: Mouse moved to (1166, 489)
Screenshot: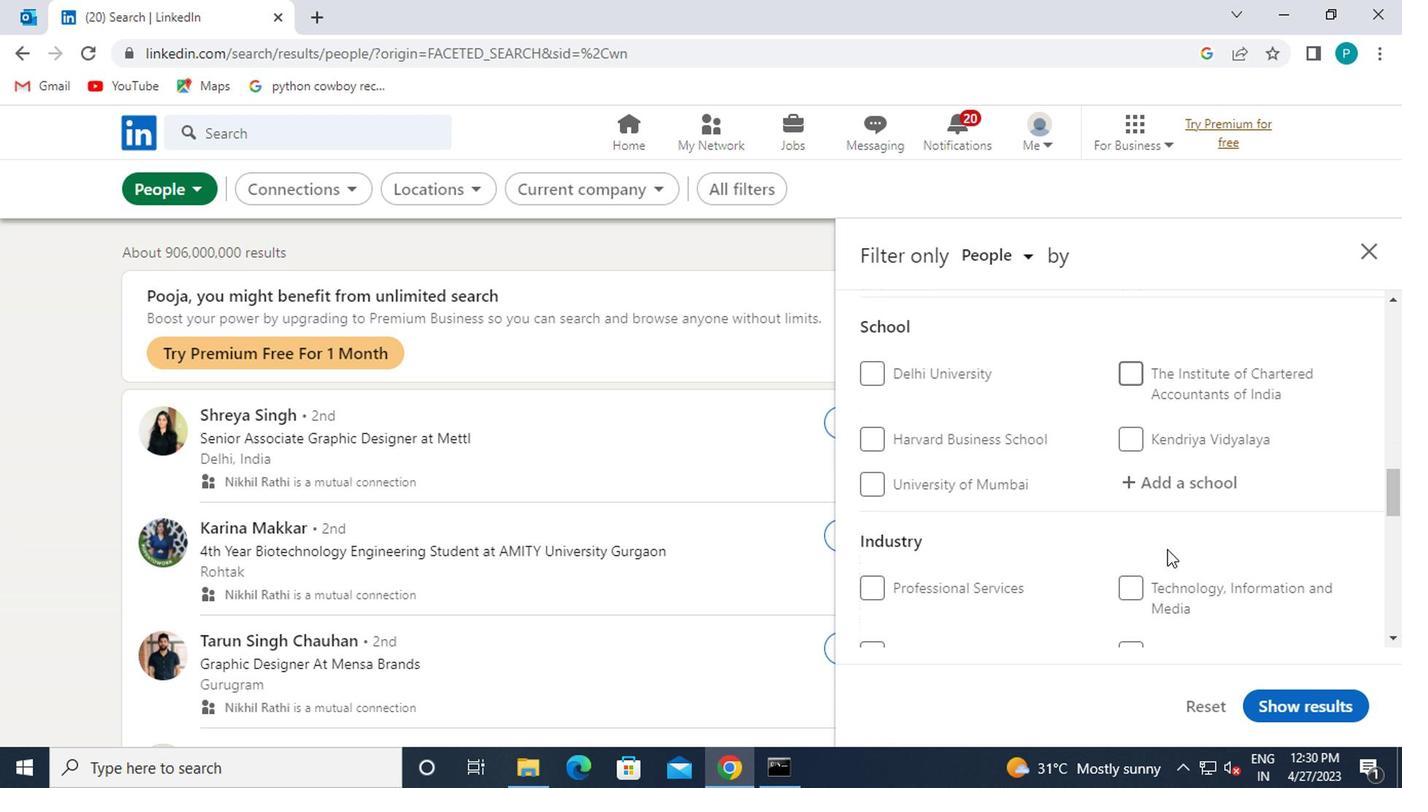 
Action: Mouse pressed left at (1166, 489)
Screenshot: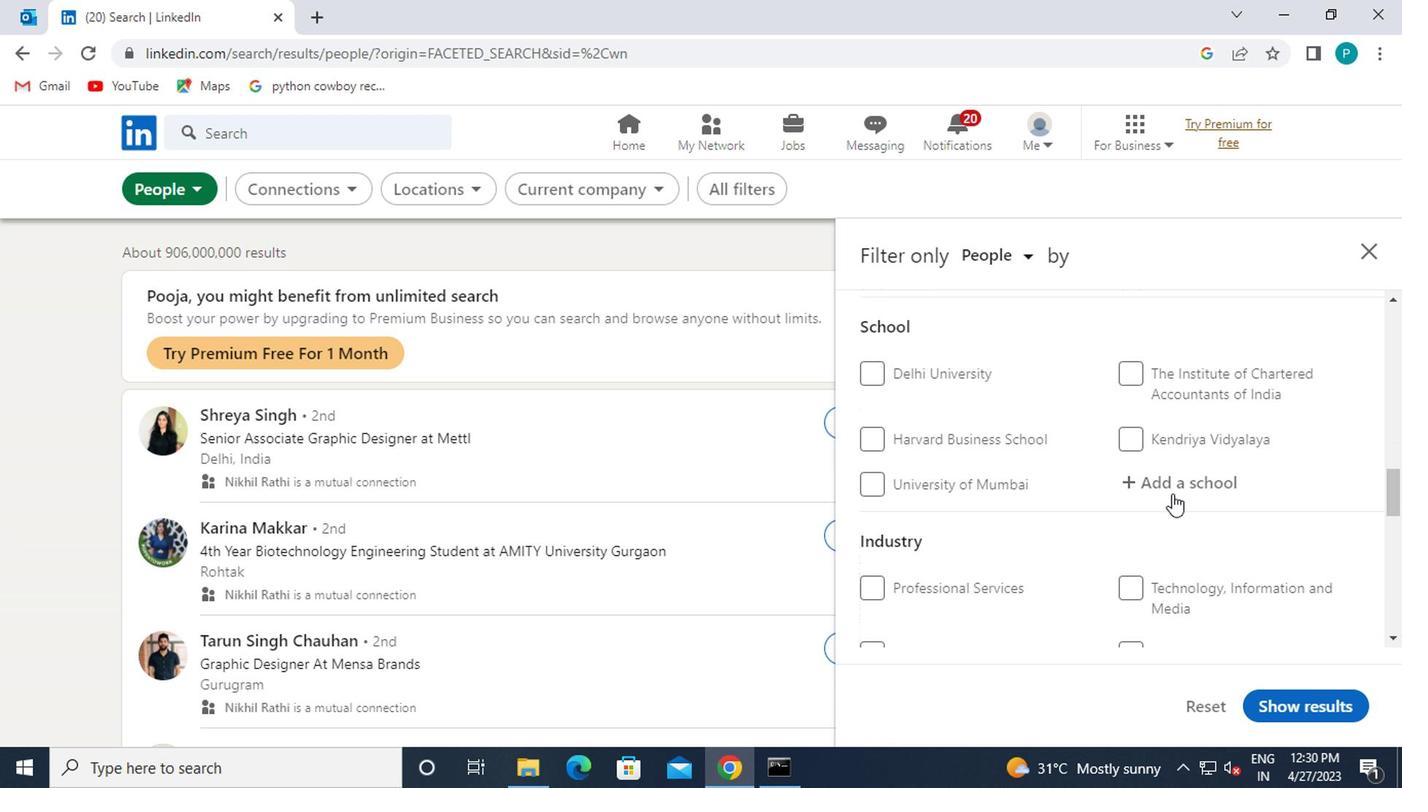 
Action: Key pressed <Key.caps_lock>ICFAI
Screenshot: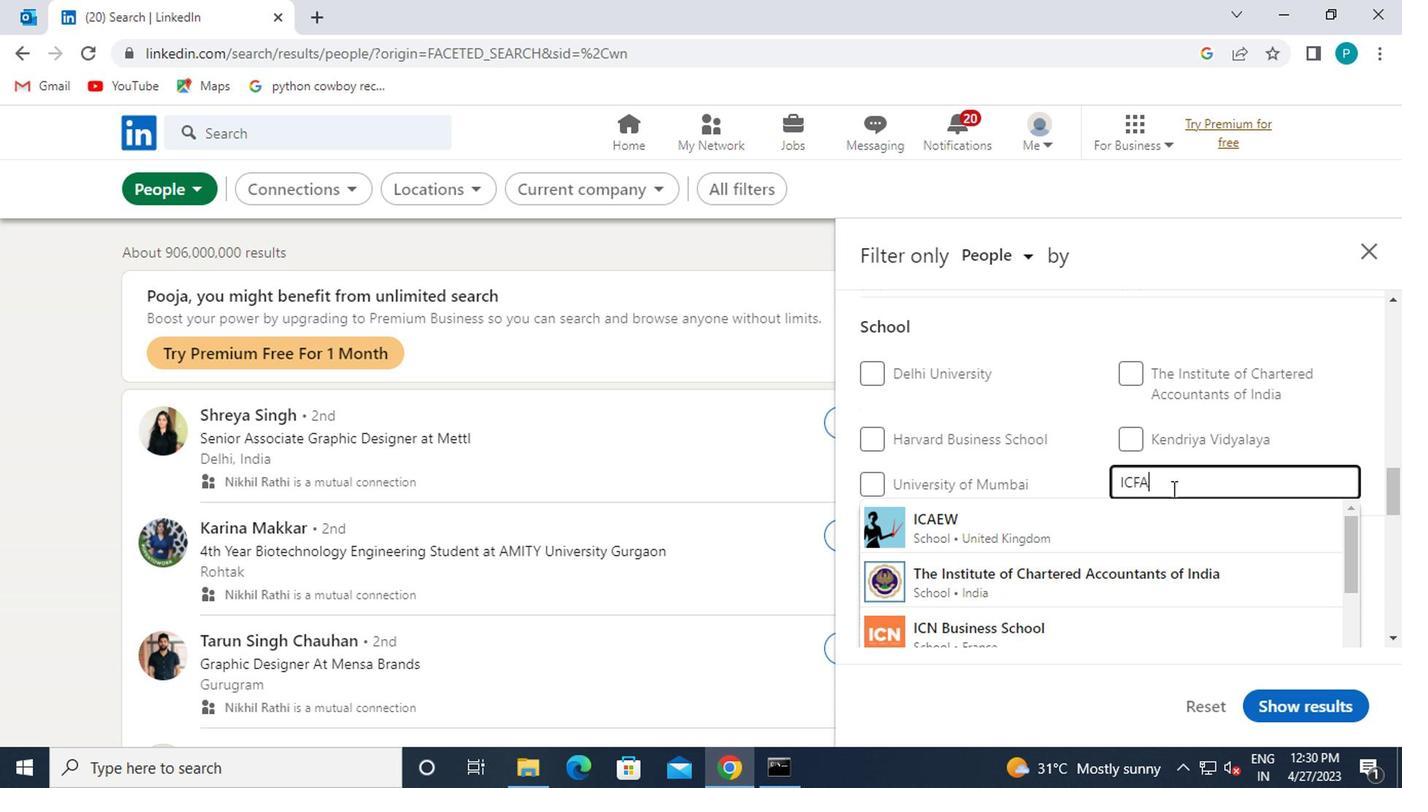
Action: Mouse moved to (1149, 563)
Screenshot: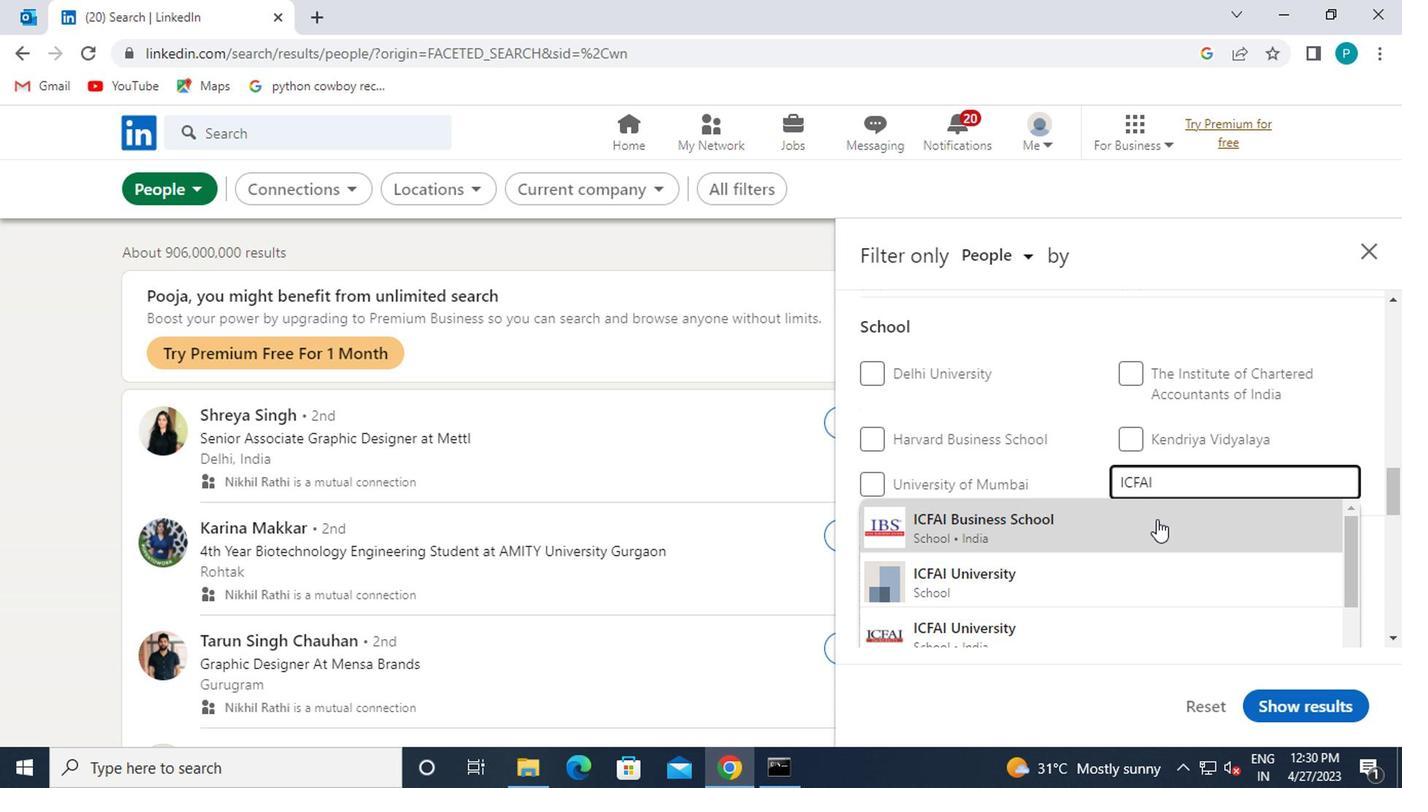 
Action: Mouse pressed left at (1149, 563)
Screenshot: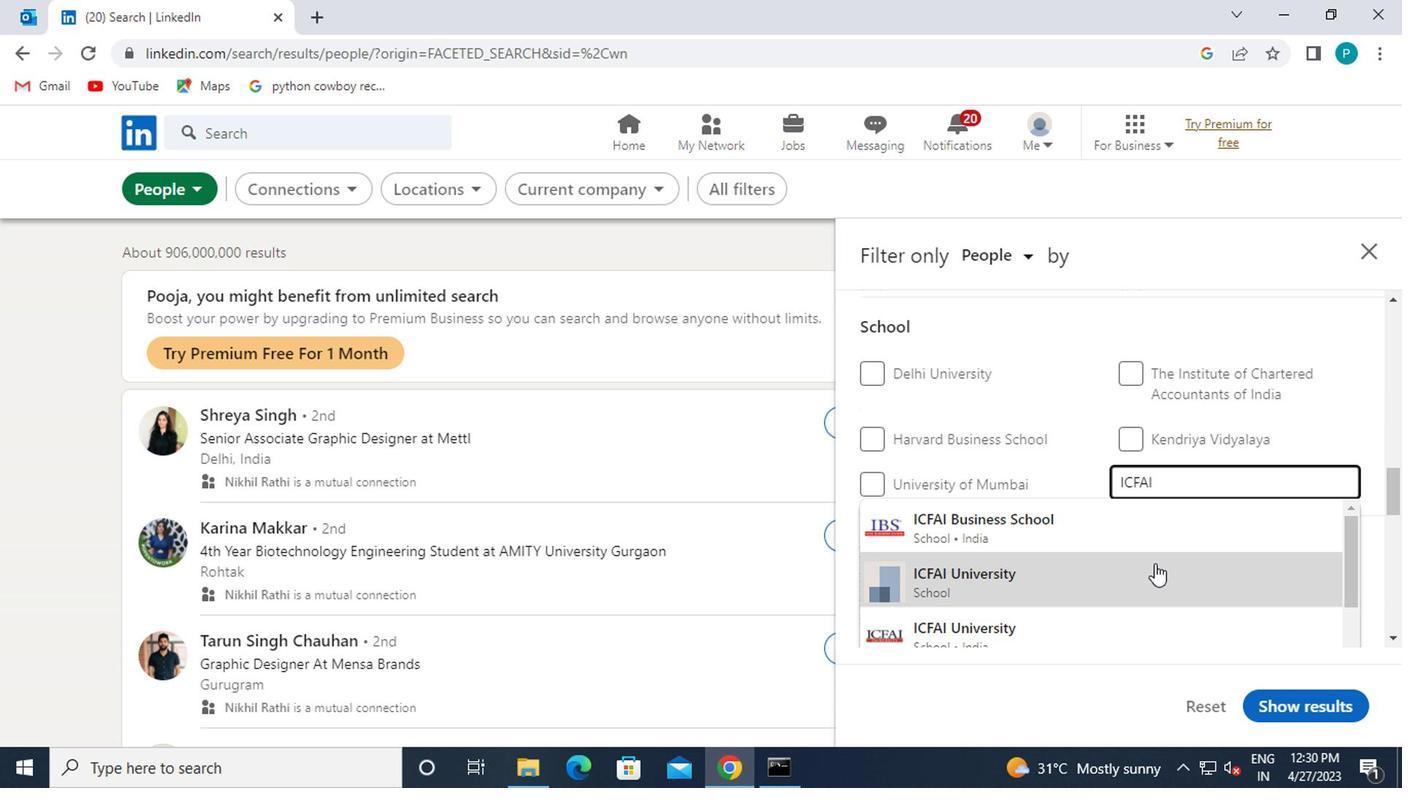 
Action: Mouse moved to (1095, 552)
Screenshot: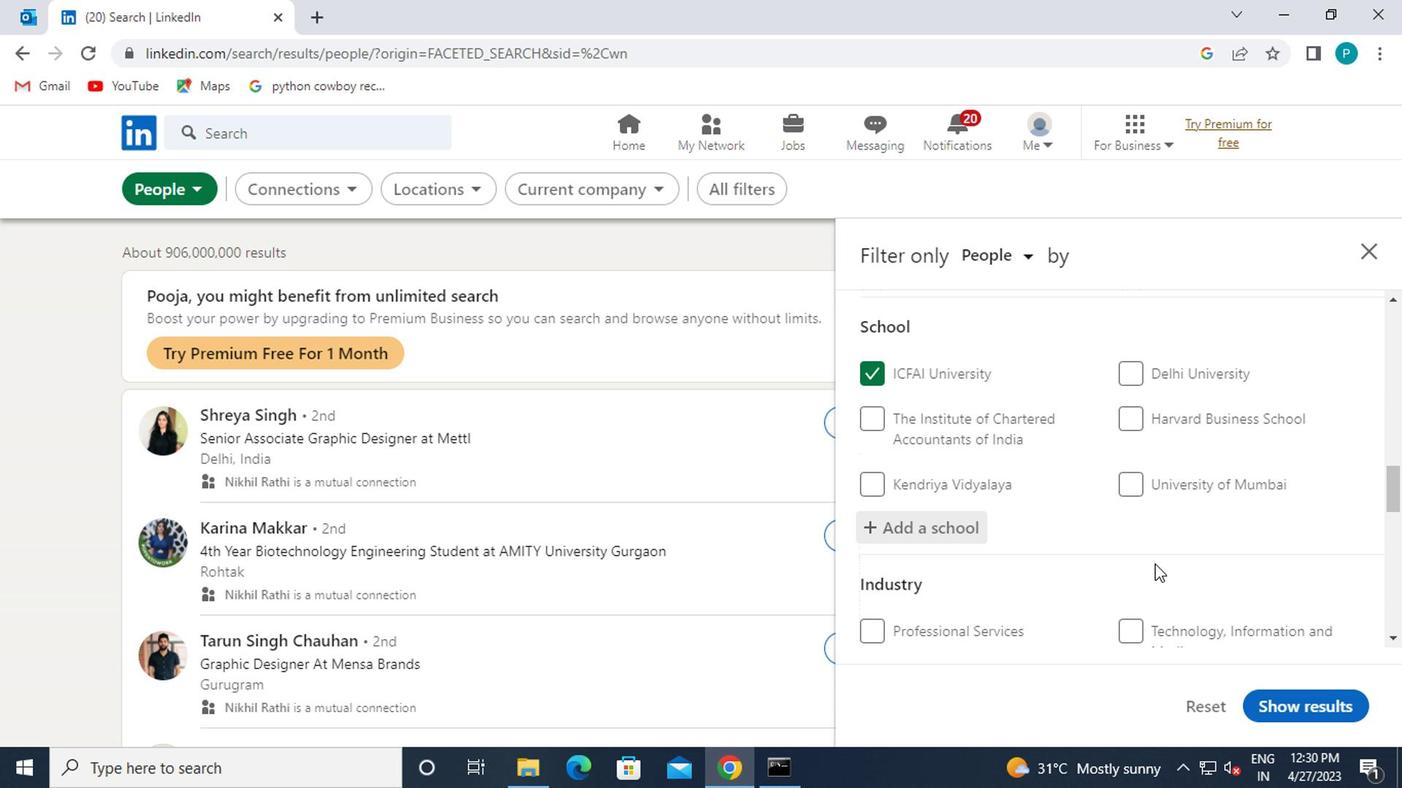 
Action: Mouse scrolled (1095, 551) with delta (0, 0)
Screenshot: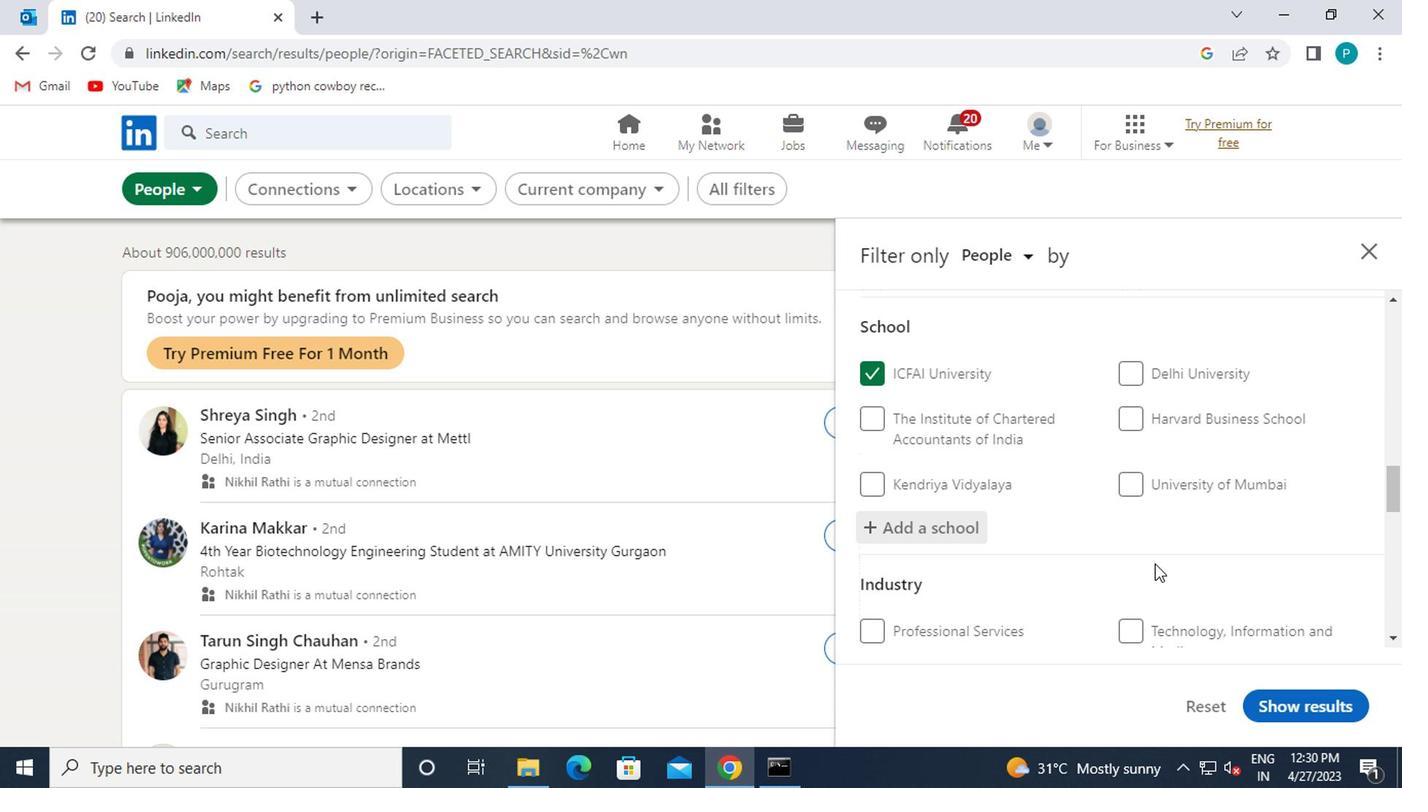 
Action: Mouse scrolled (1095, 551) with delta (0, 0)
Screenshot: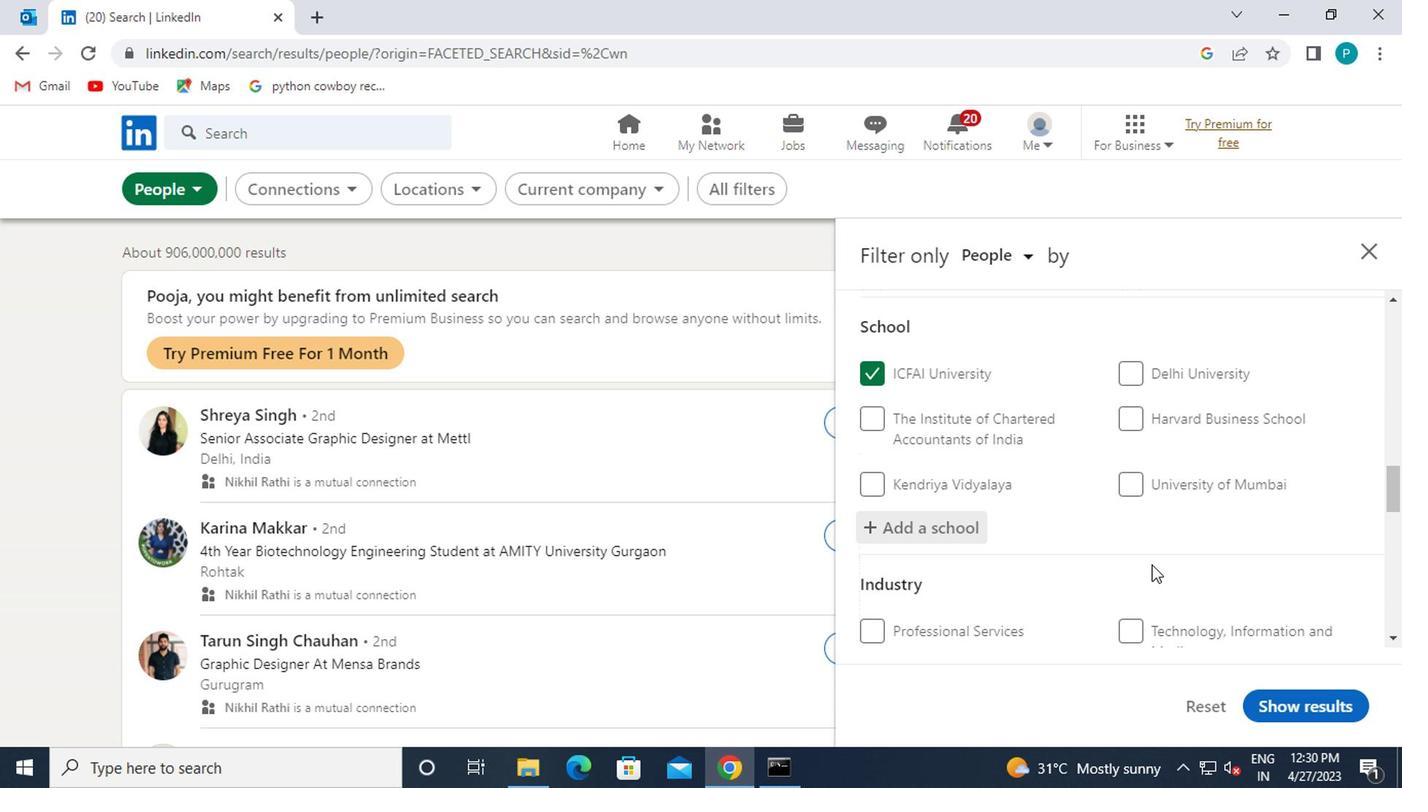 
Action: Mouse moved to (1147, 569)
Screenshot: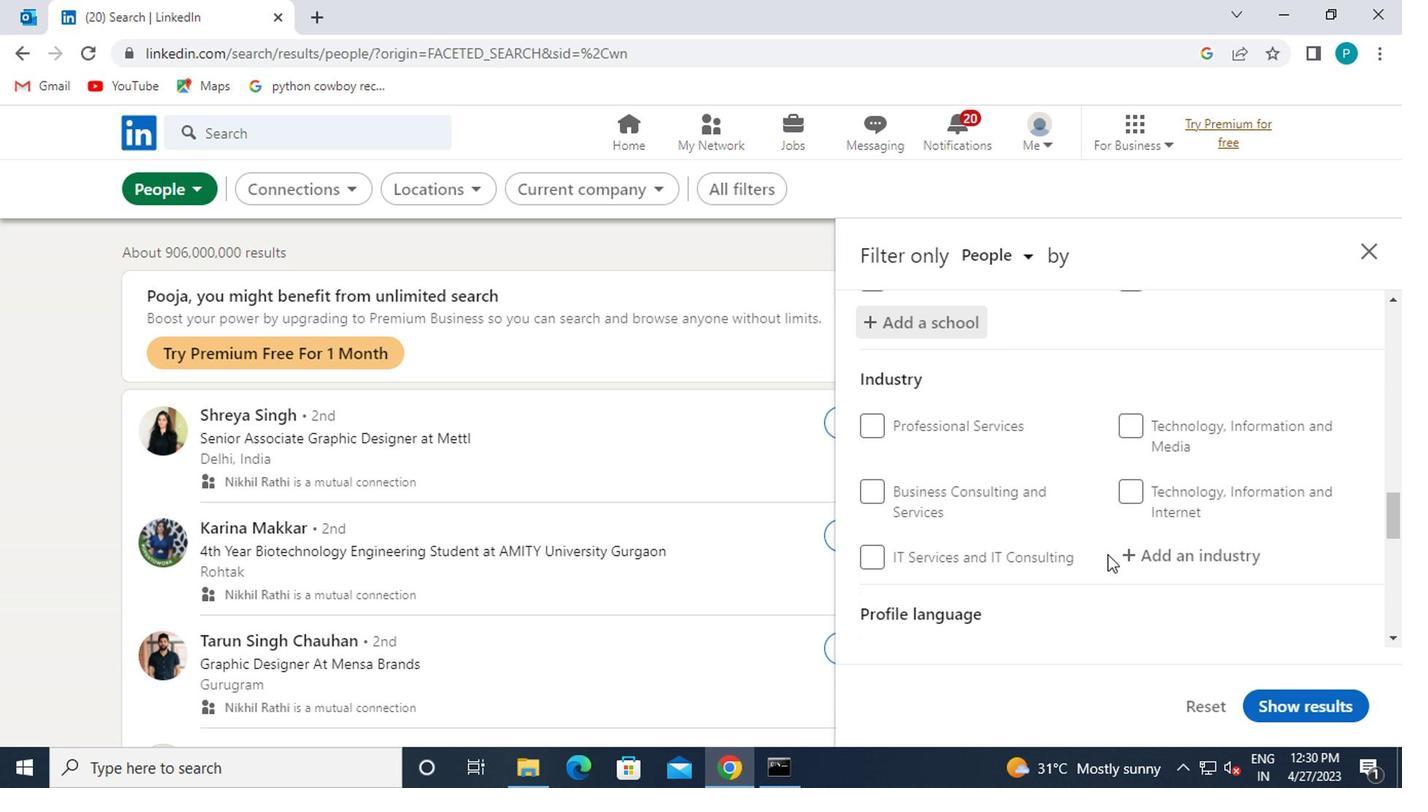 
Action: Mouse pressed left at (1147, 569)
Screenshot: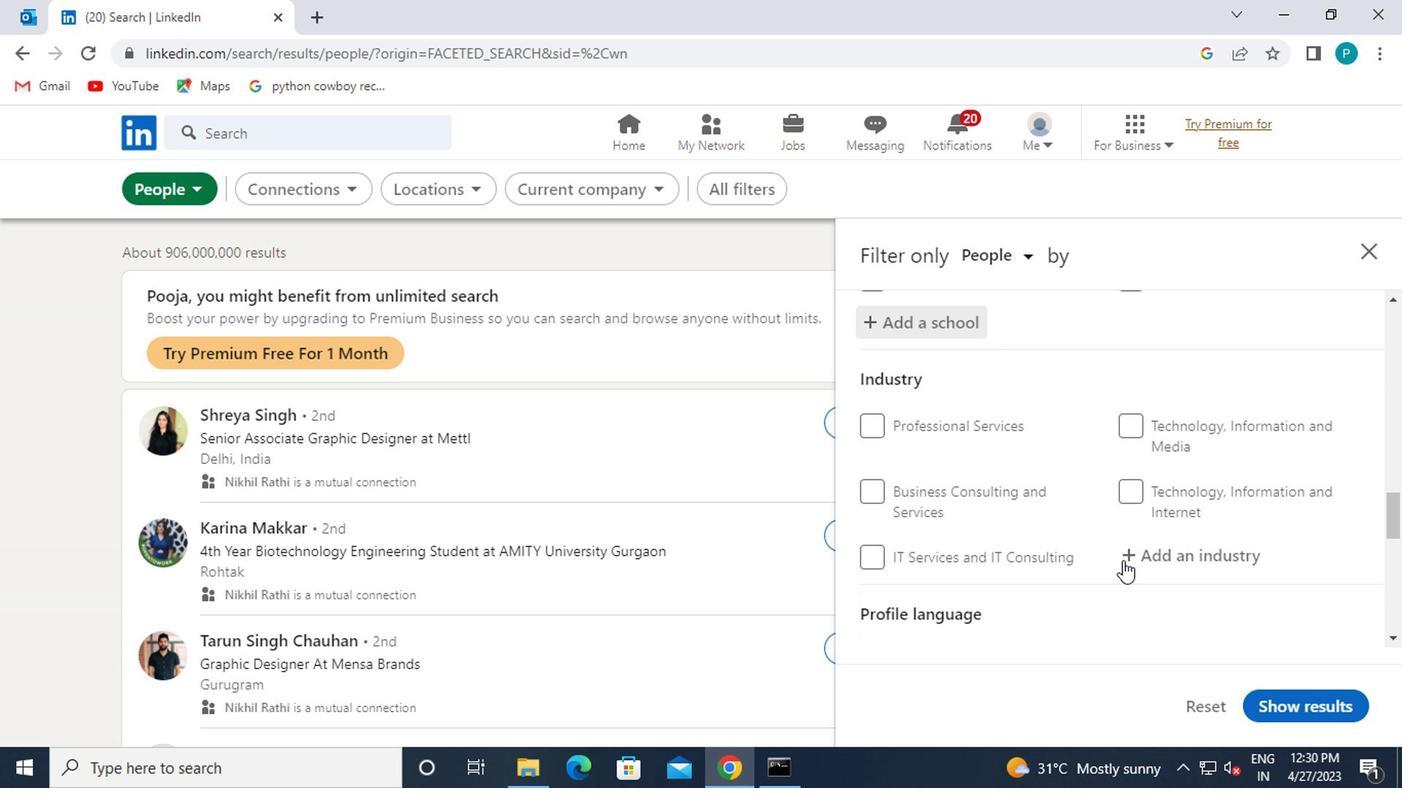 
Action: Key pressed L<Key.caps_lock>IM
Screenshot: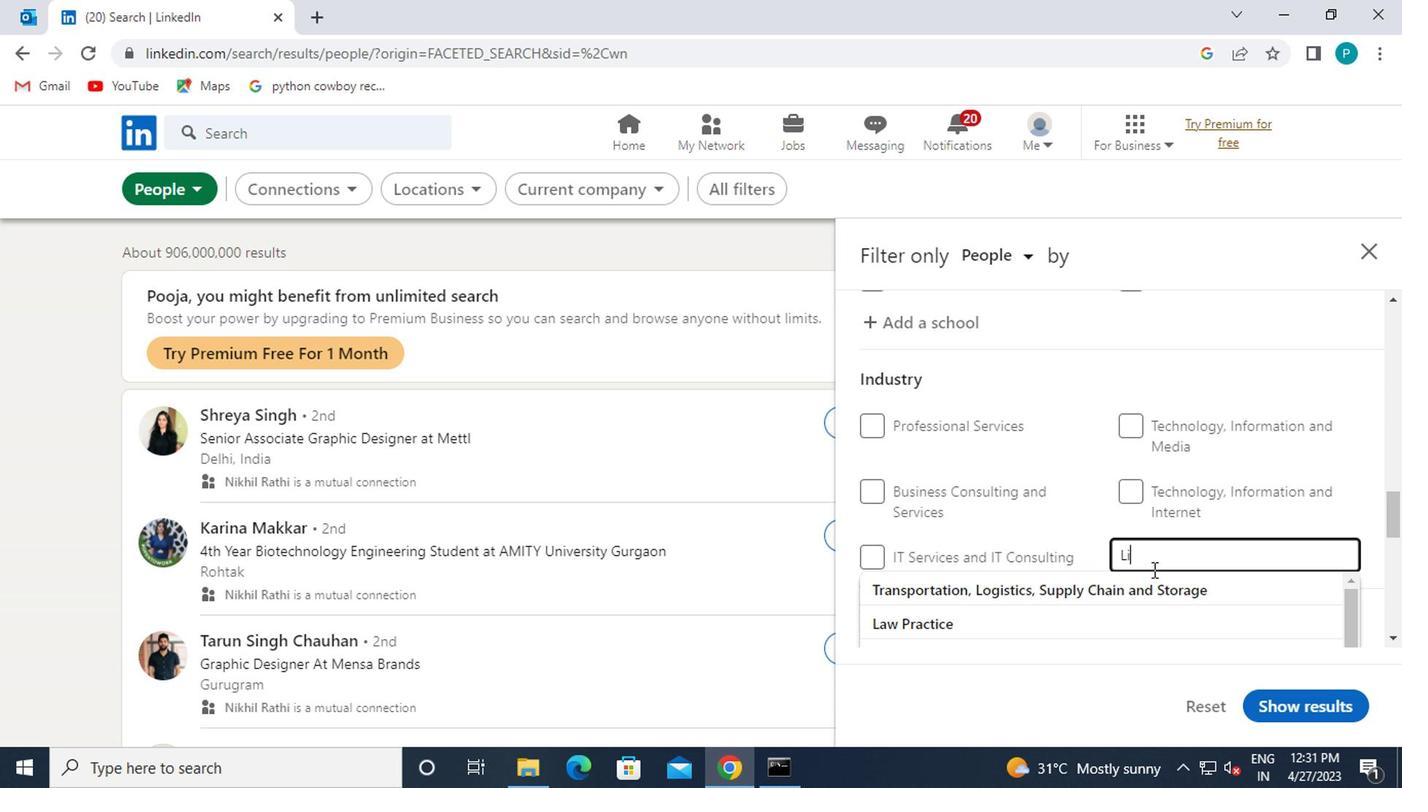 
Action: Mouse moved to (1167, 611)
Screenshot: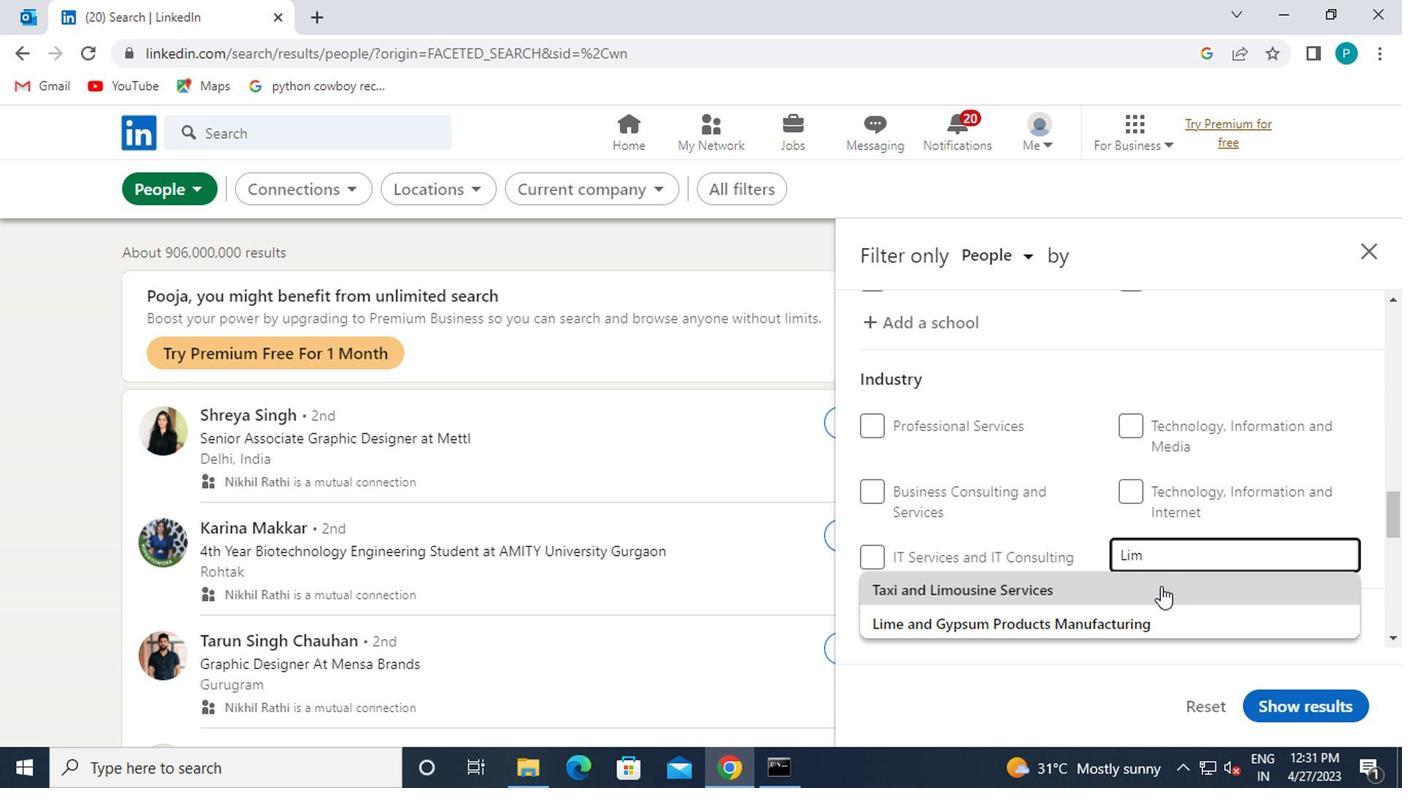 
Action: Mouse pressed left at (1167, 611)
Screenshot: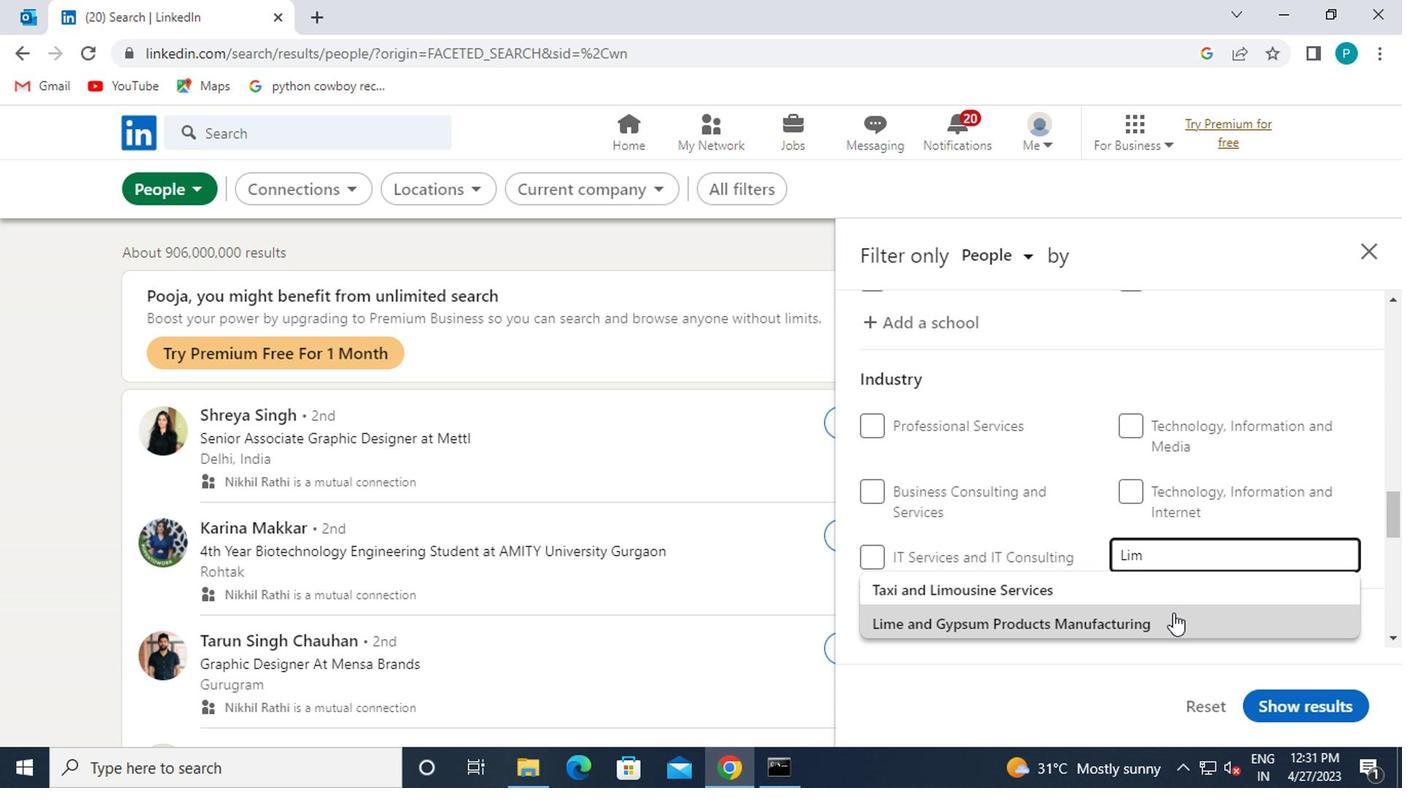 
Action: Mouse moved to (1074, 588)
Screenshot: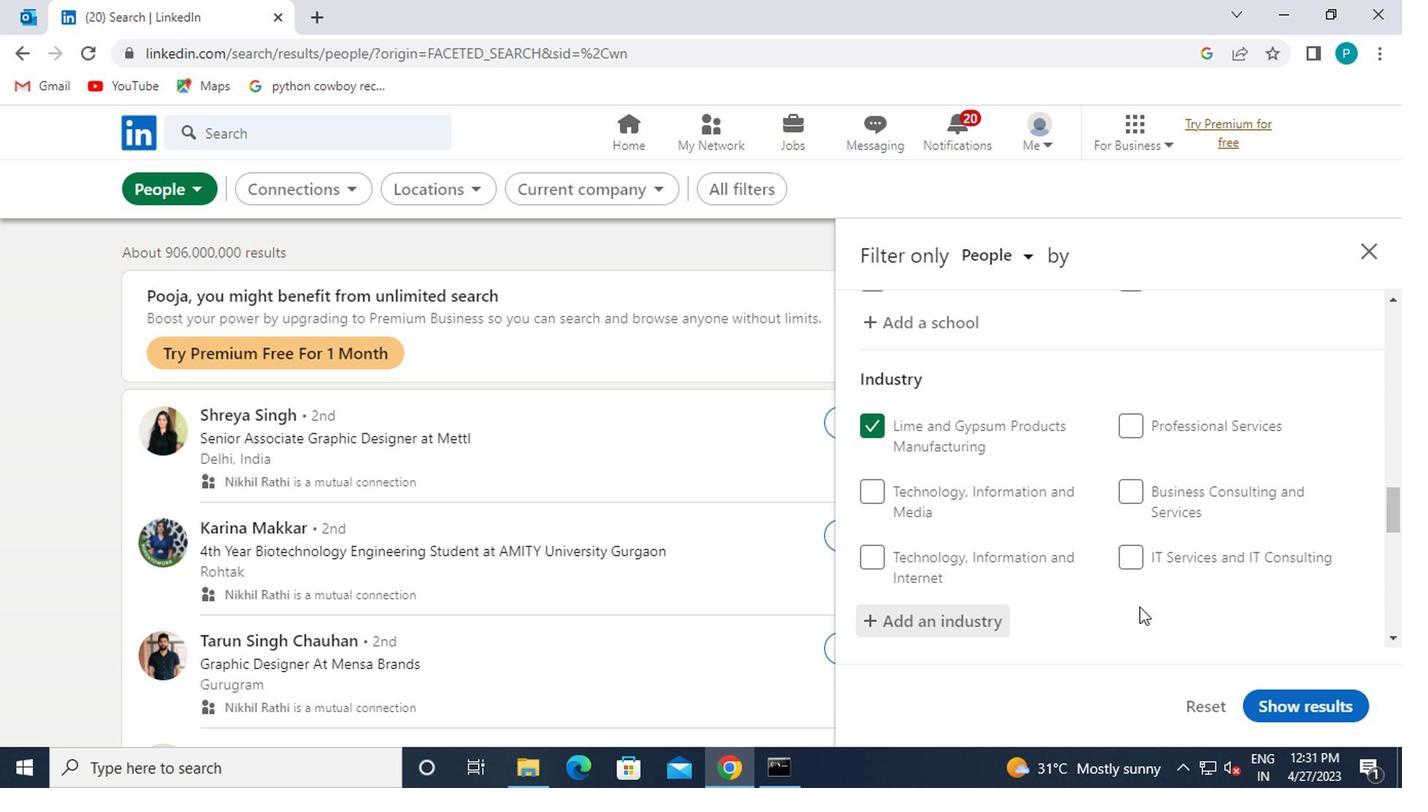 
Action: Mouse scrolled (1074, 587) with delta (0, 0)
Screenshot: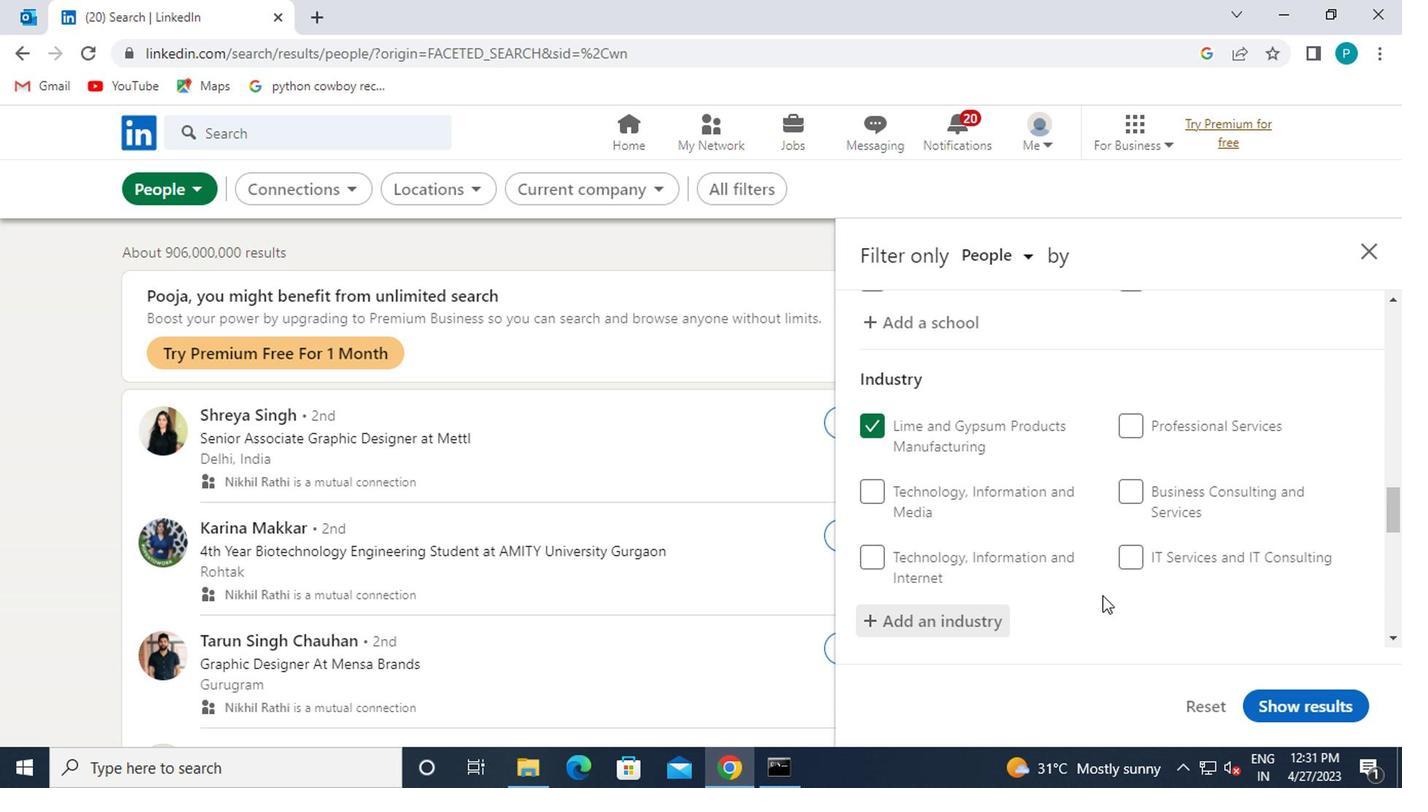 
Action: Mouse scrolled (1074, 587) with delta (0, 0)
Screenshot: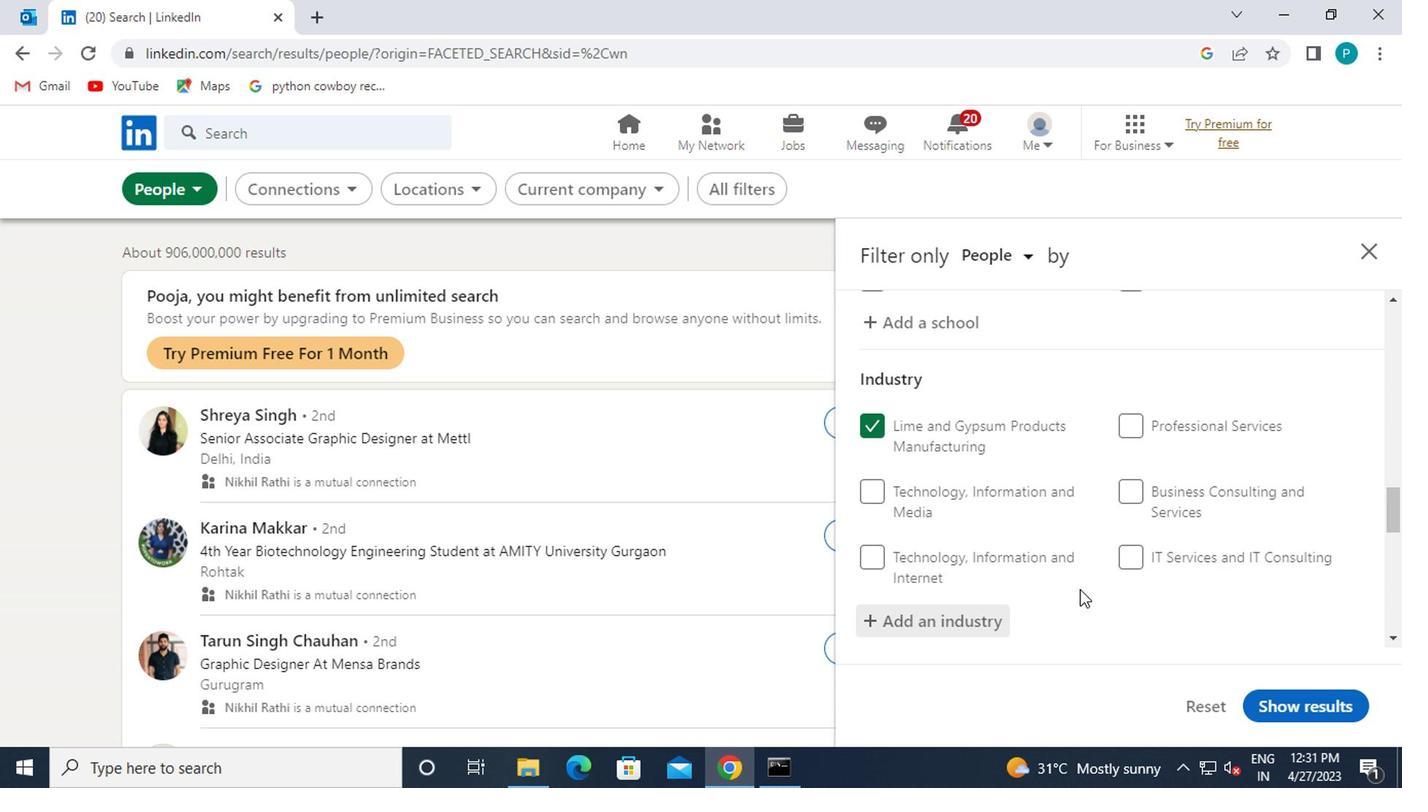 
Action: Mouse moved to (934, 570)
Screenshot: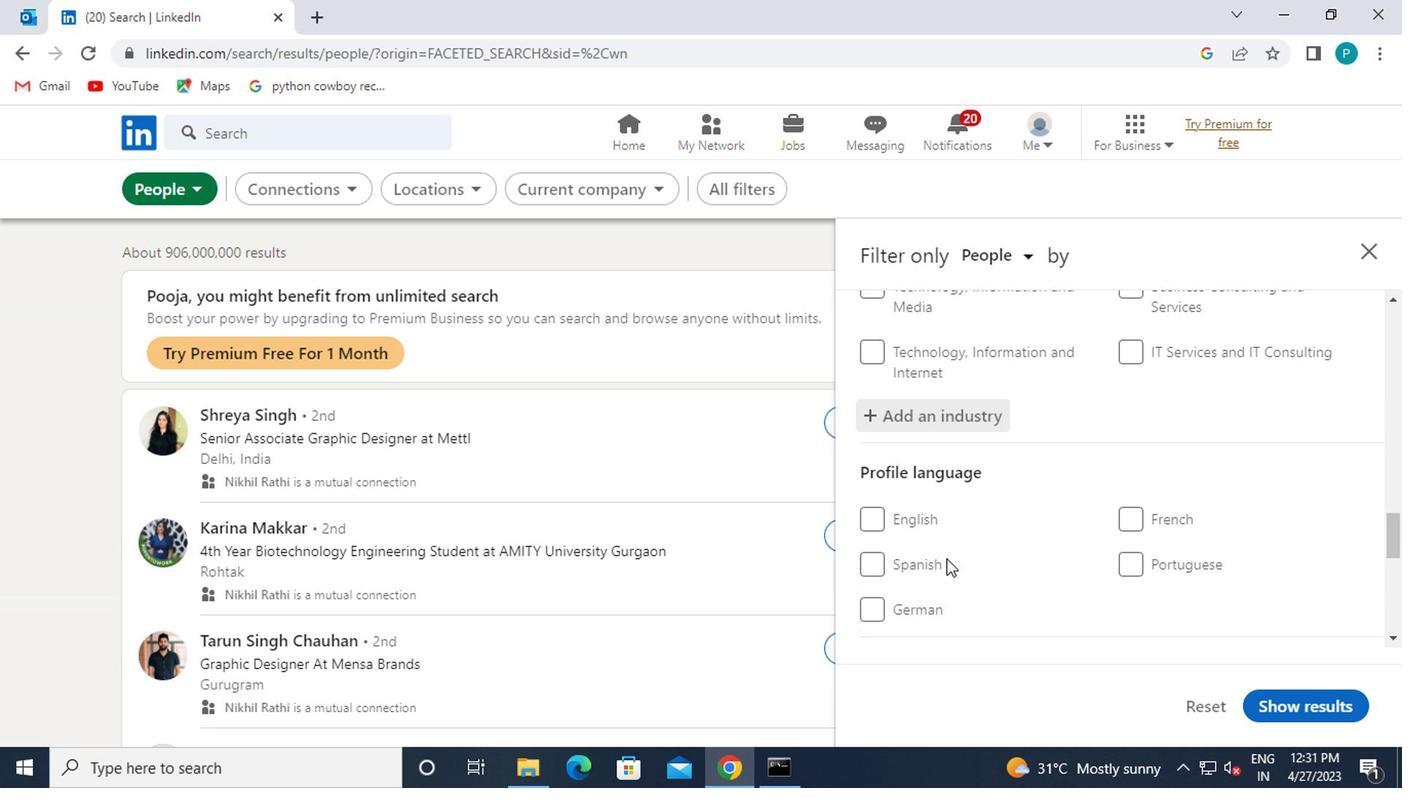 
Action: Mouse pressed left at (934, 570)
Screenshot: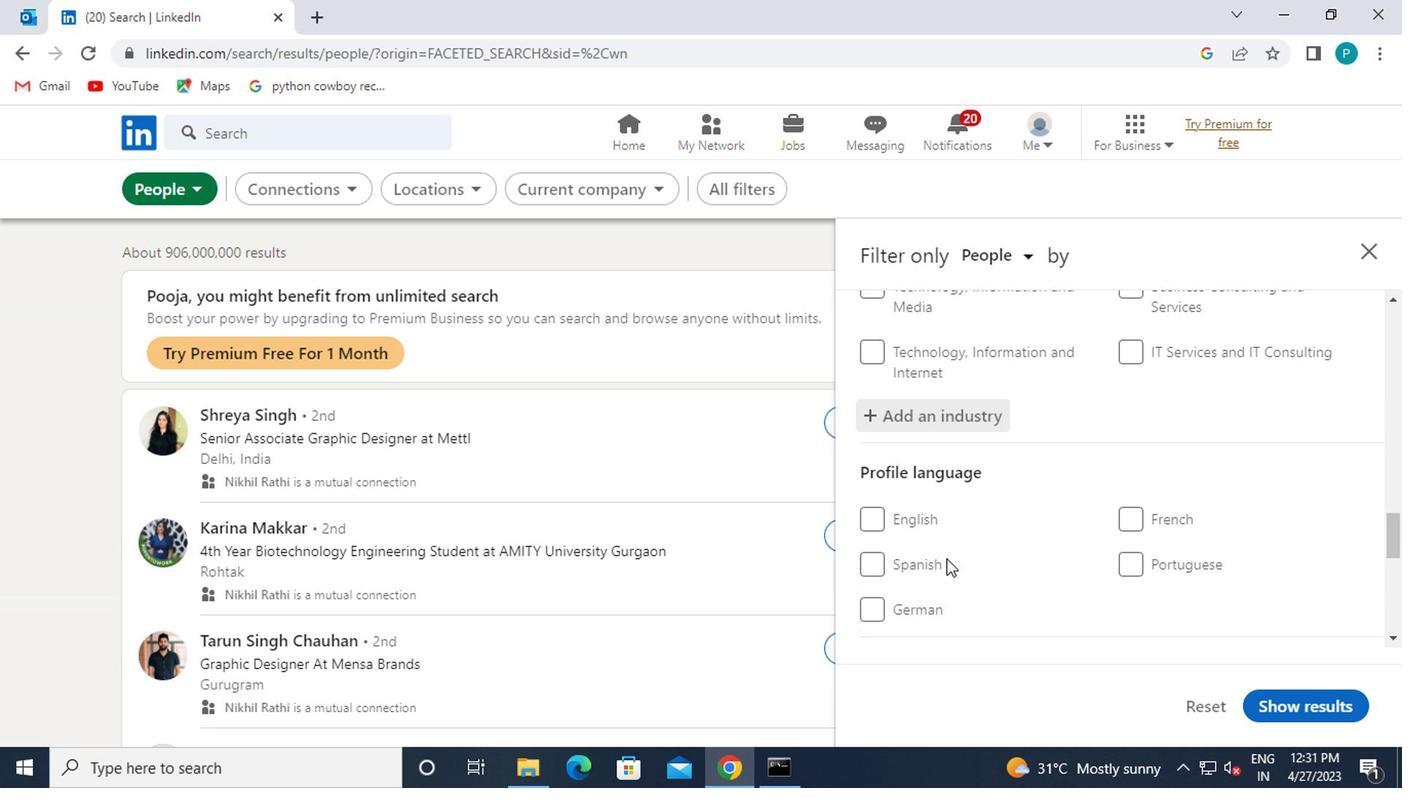 
Action: Mouse moved to (975, 582)
Screenshot: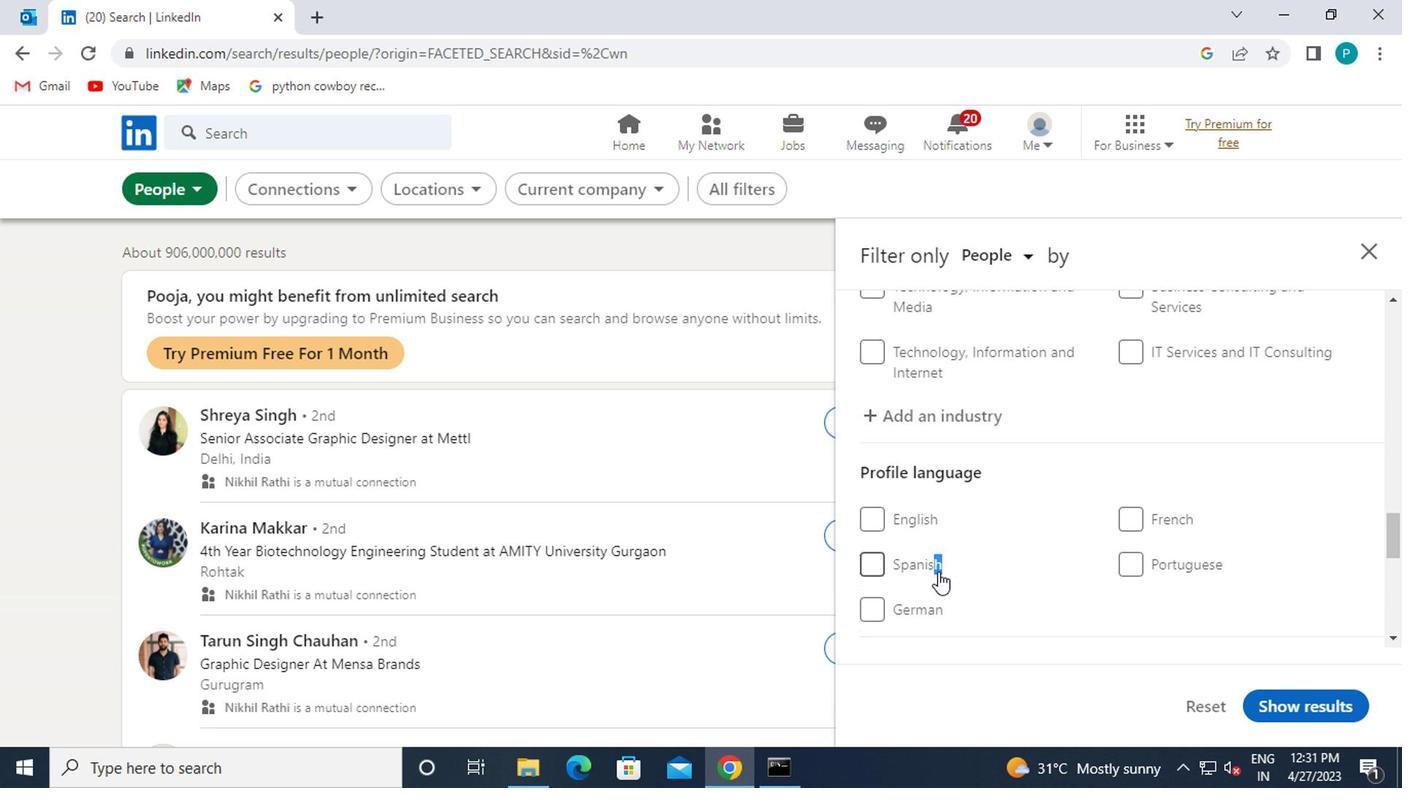 
Action: Mouse scrolled (975, 581) with delta (0, -1)
Screenshot: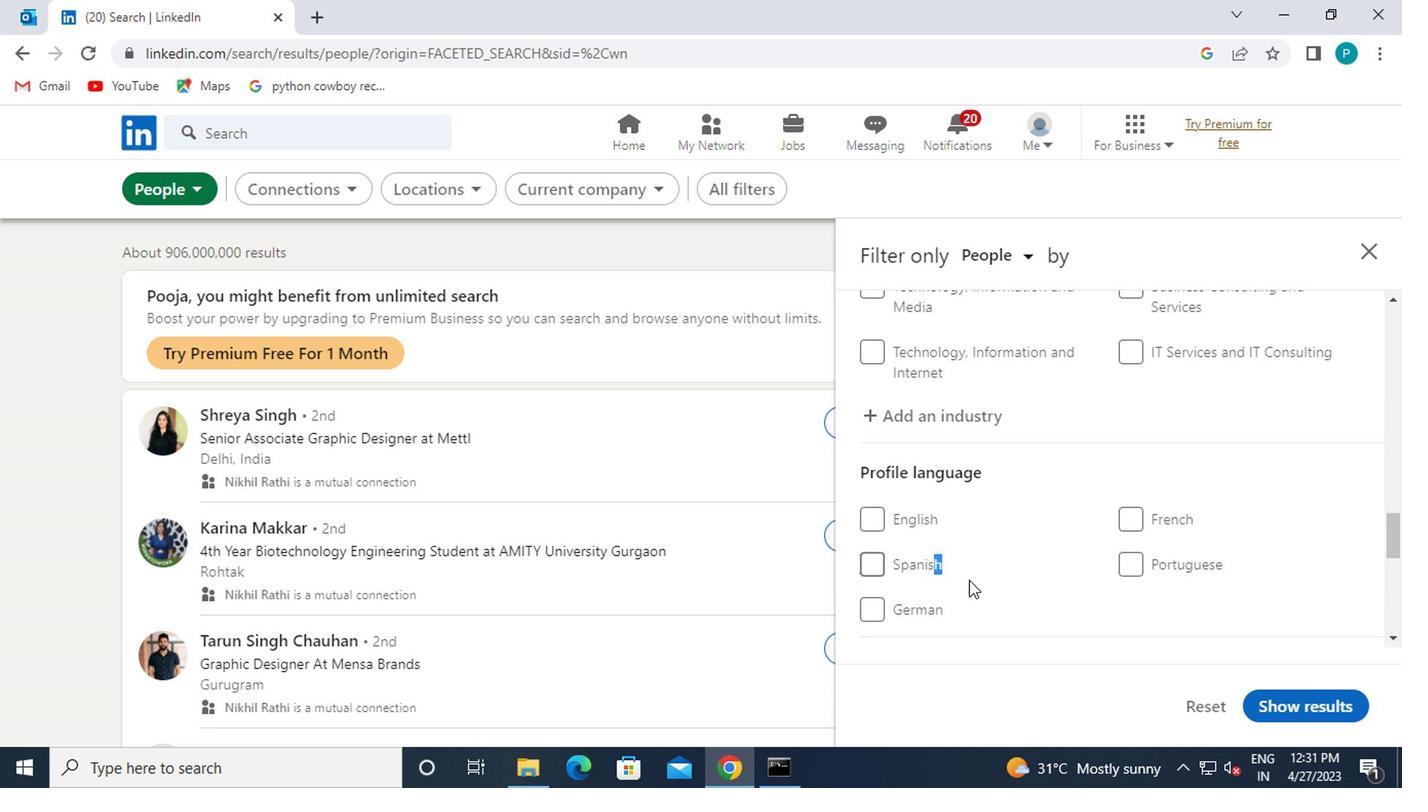 
Action: Mouse moved to (866, 465)
Screenshot: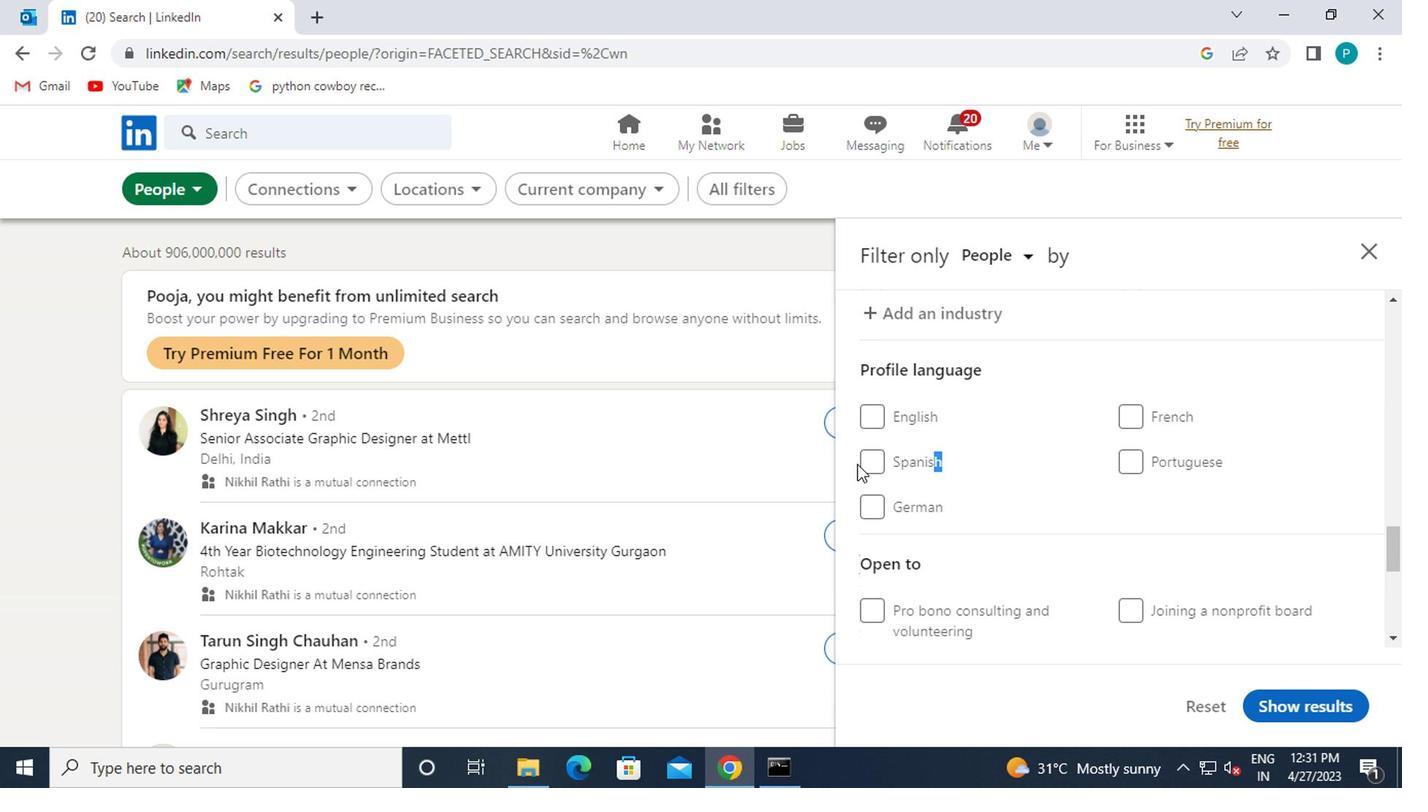 
Action: Mouse pressed left at (866, 465)
Screenshot: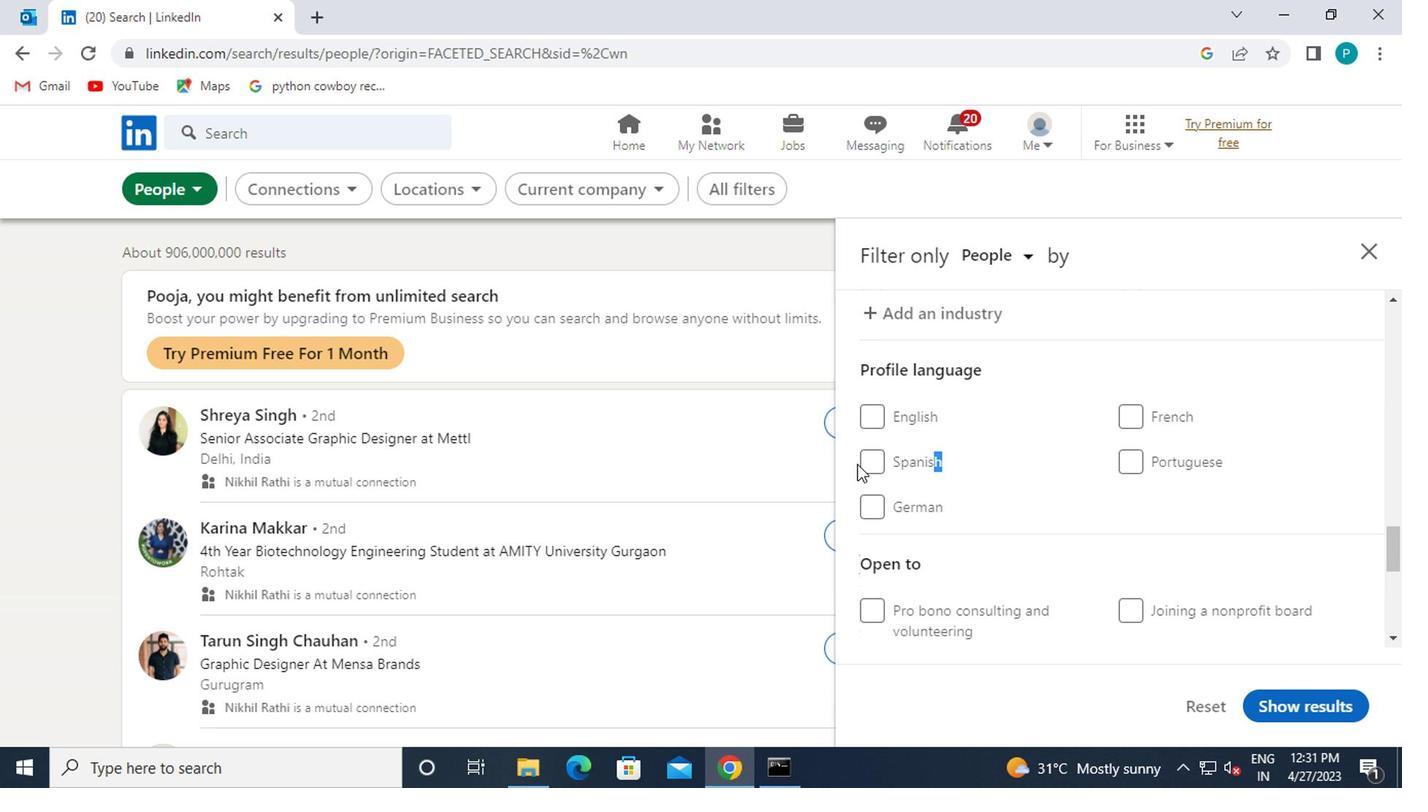 
Action: Mouse moved to (1036, 523)
Screenshot: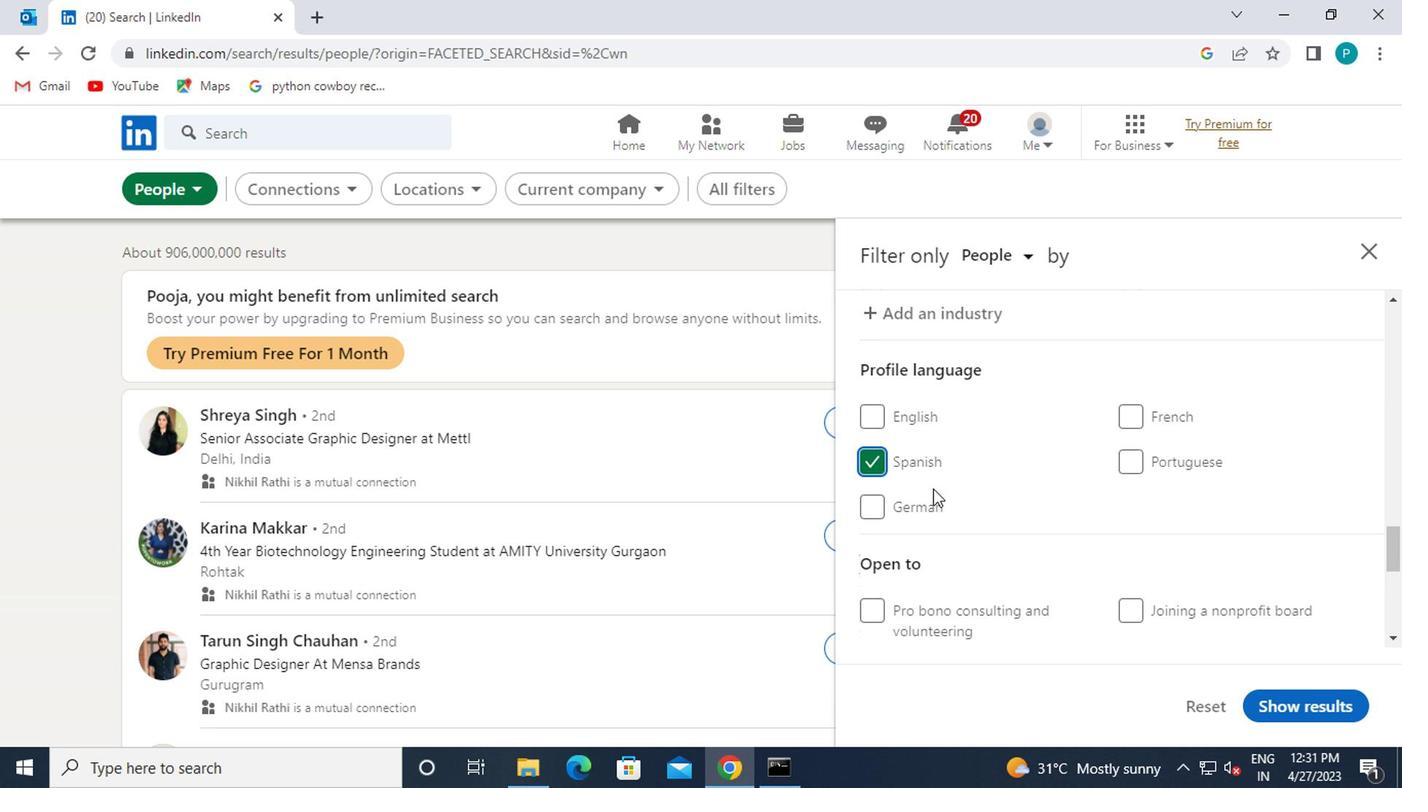 
Action: Mouse scrolled (1036, 522) with delta (0, 0)
Screenshot: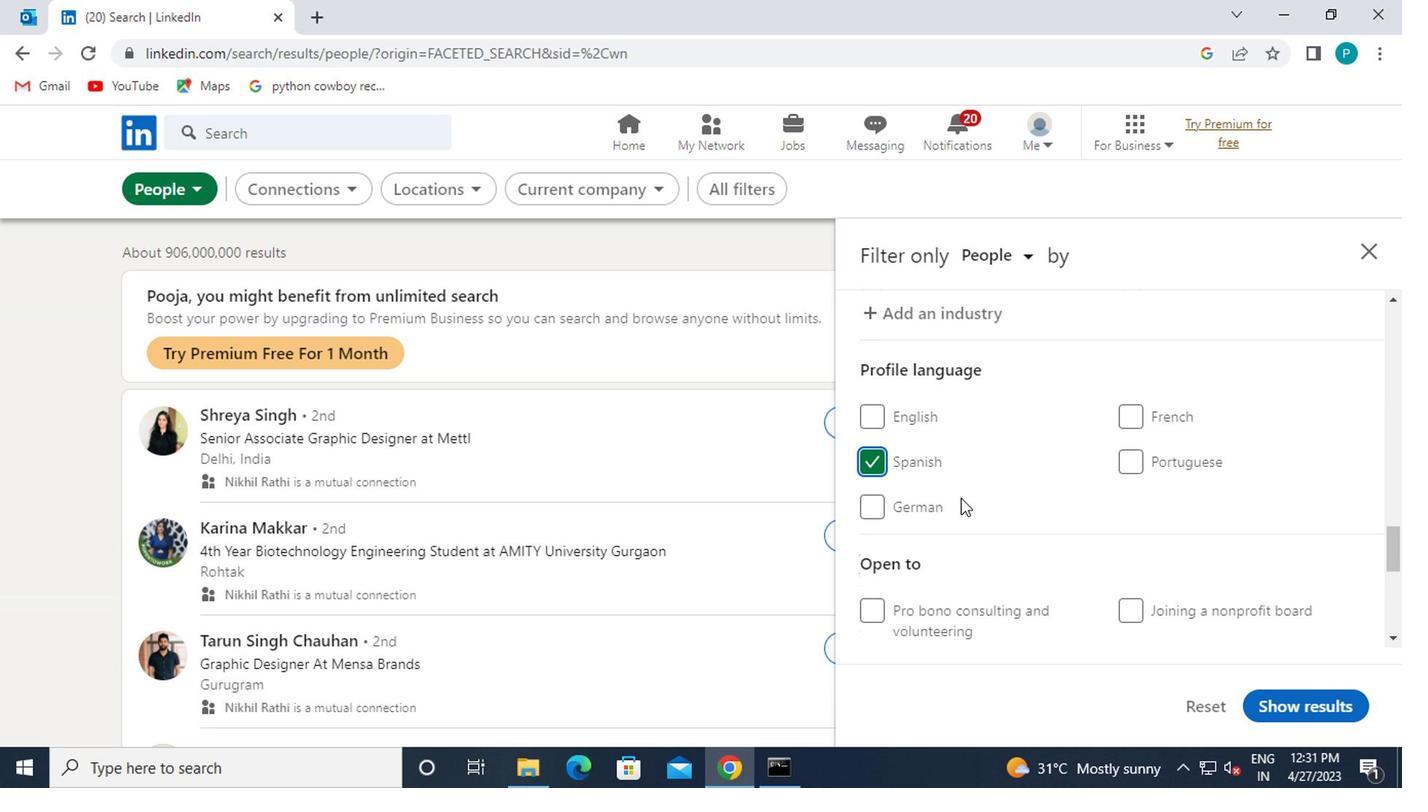 
Action: Mouse moved to (1037, 523)
Screenshot: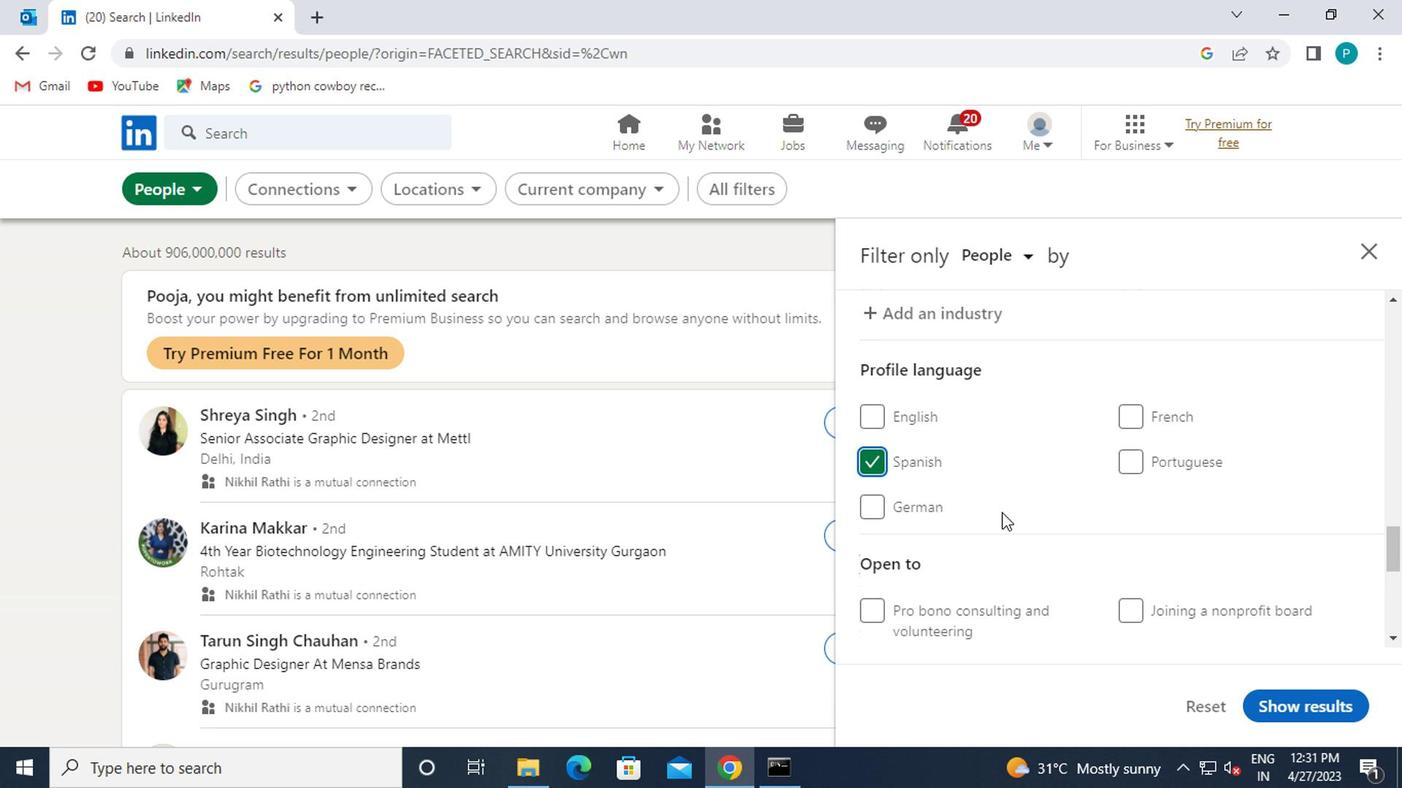 
Action: Mouse scrolled (1037, 522) with delta (0, 0)
Screenshot: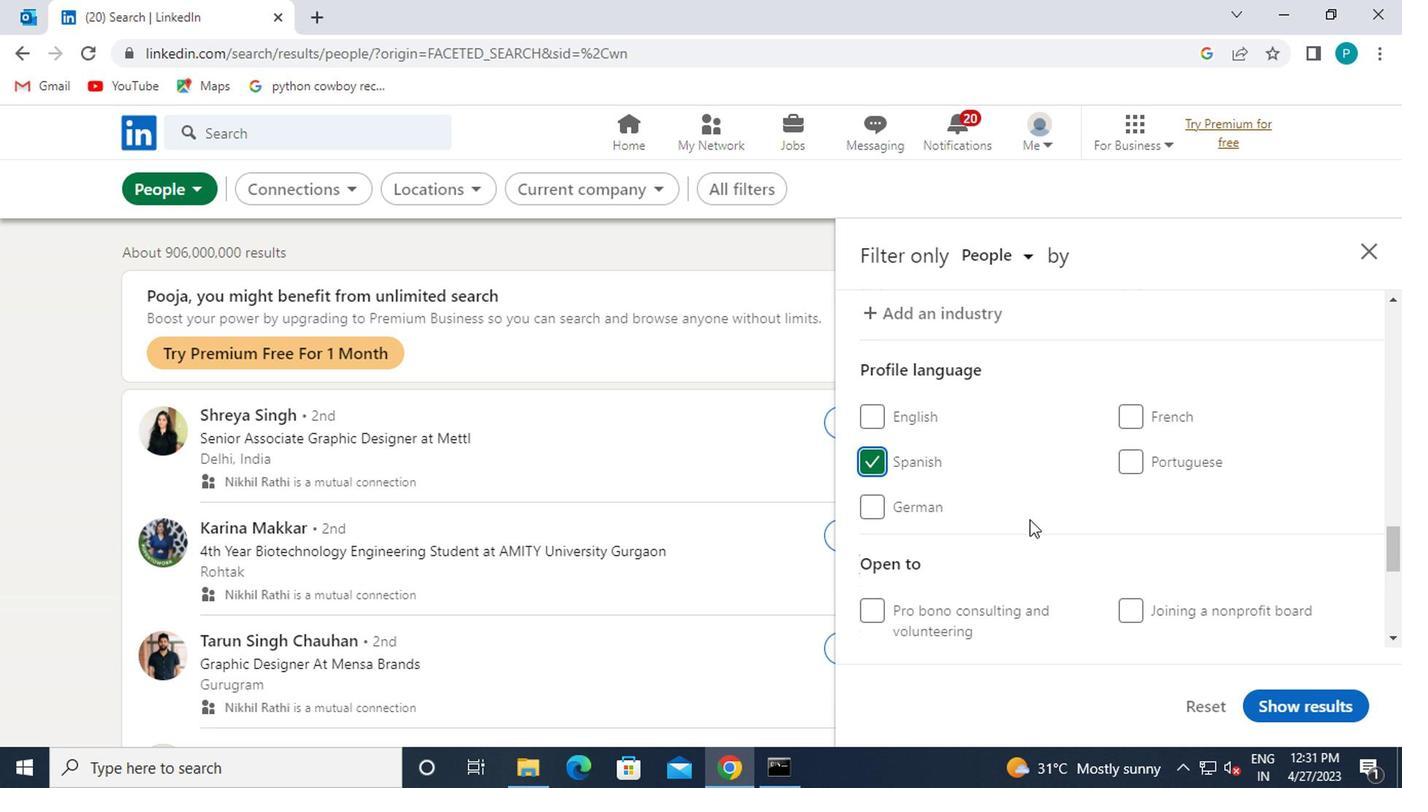 
Action: Mouse moved to (1202, 612)
Screenshot: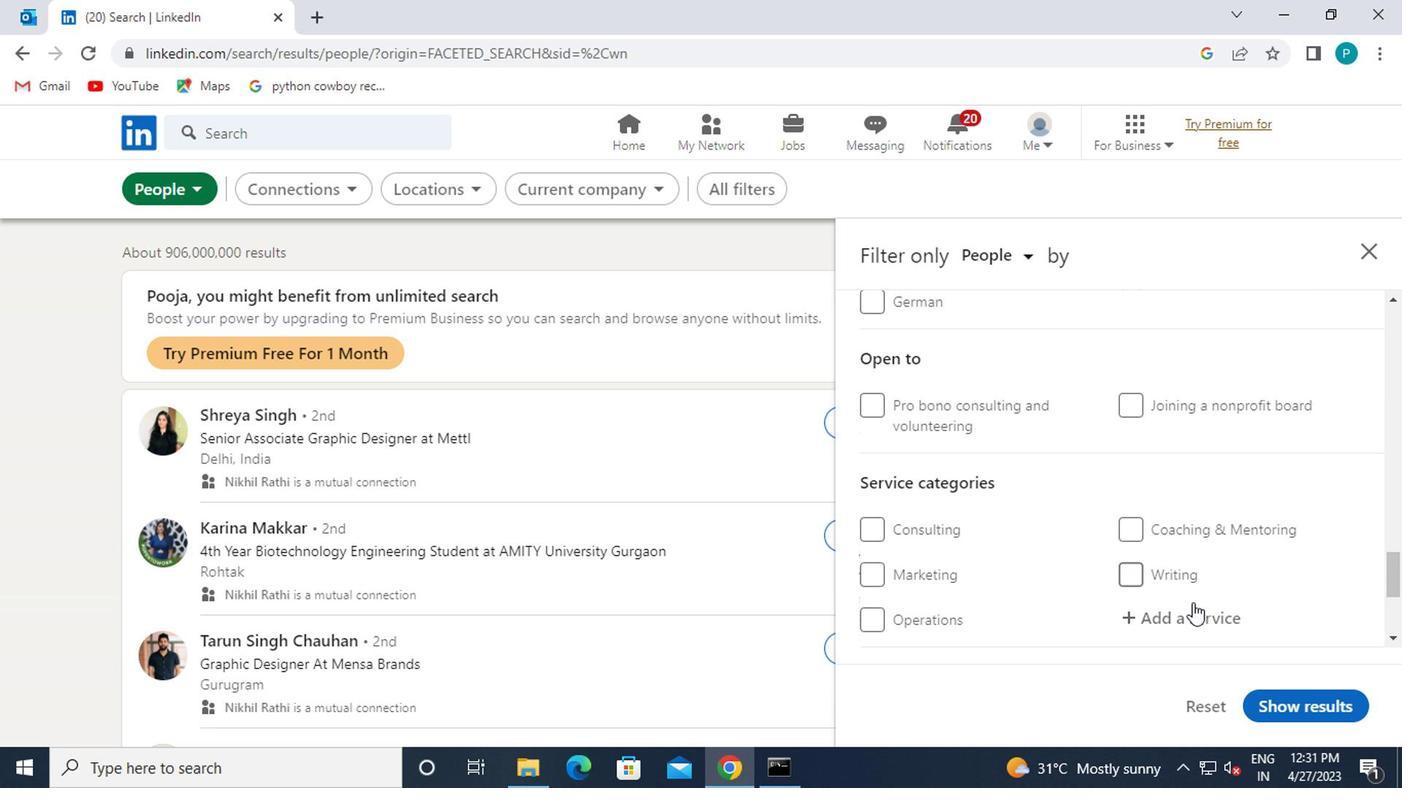 
Action: Mouse pressed left at (1202, 612)
Screenshot: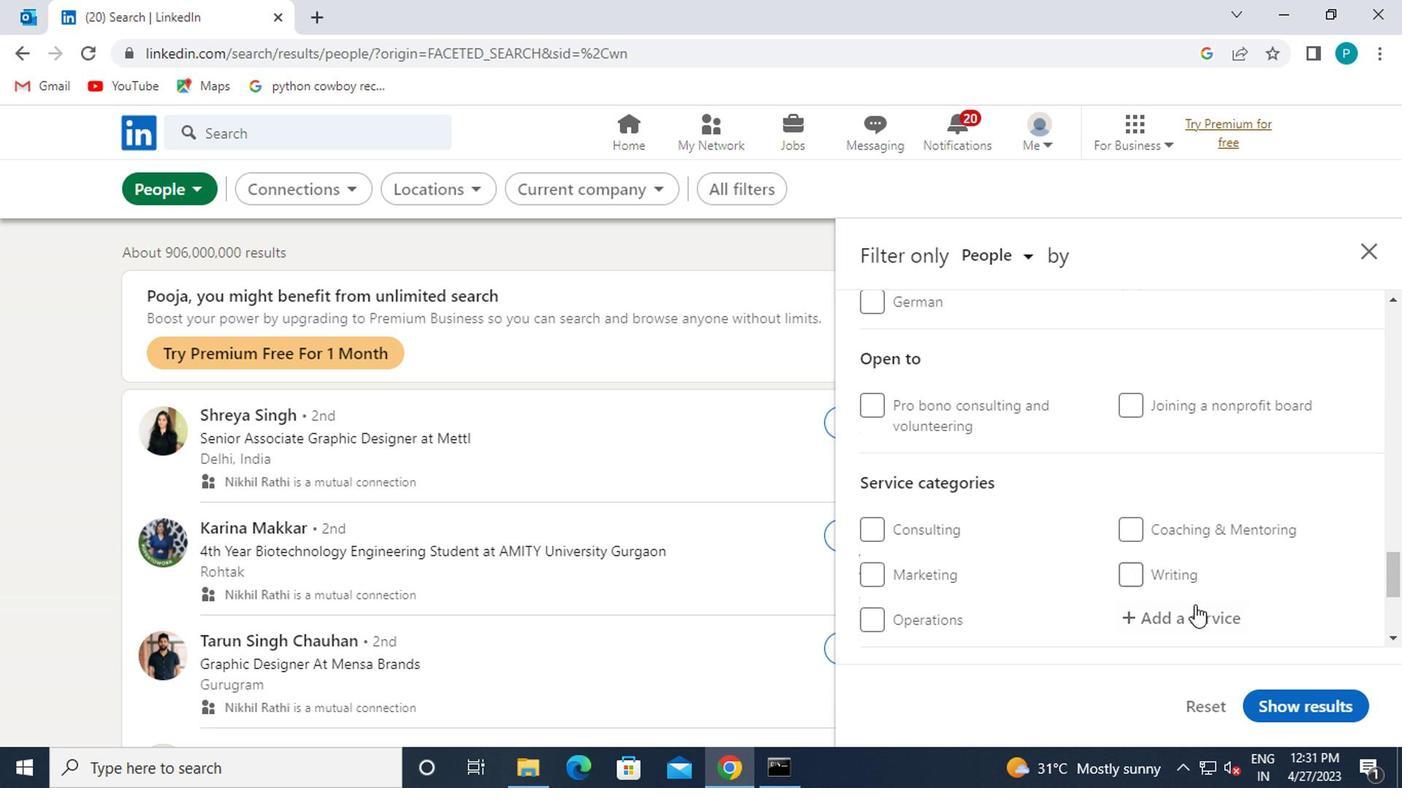 
Action: Key pressed GRA
Screenshot: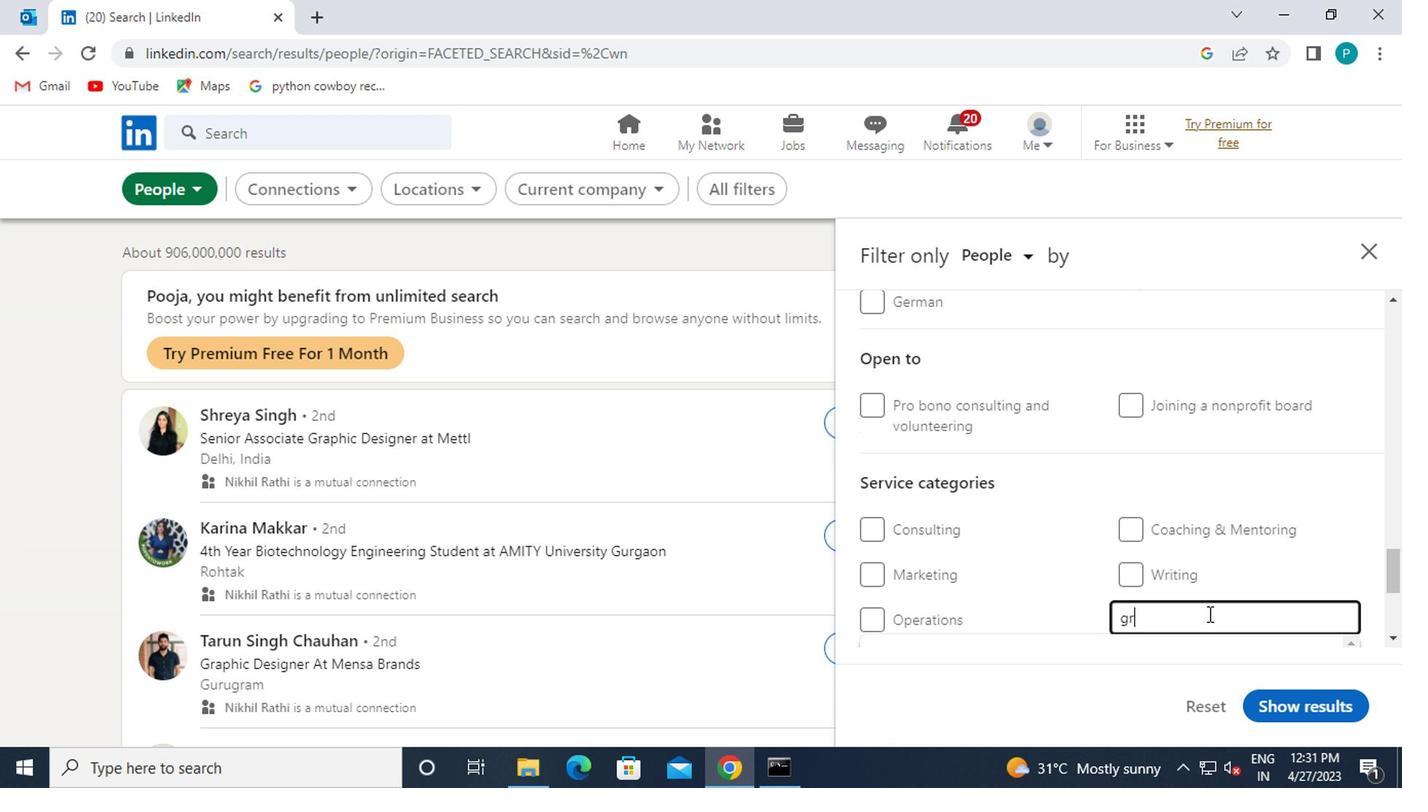 
Action: Mouse moved to (1150, 542)
Screenshot: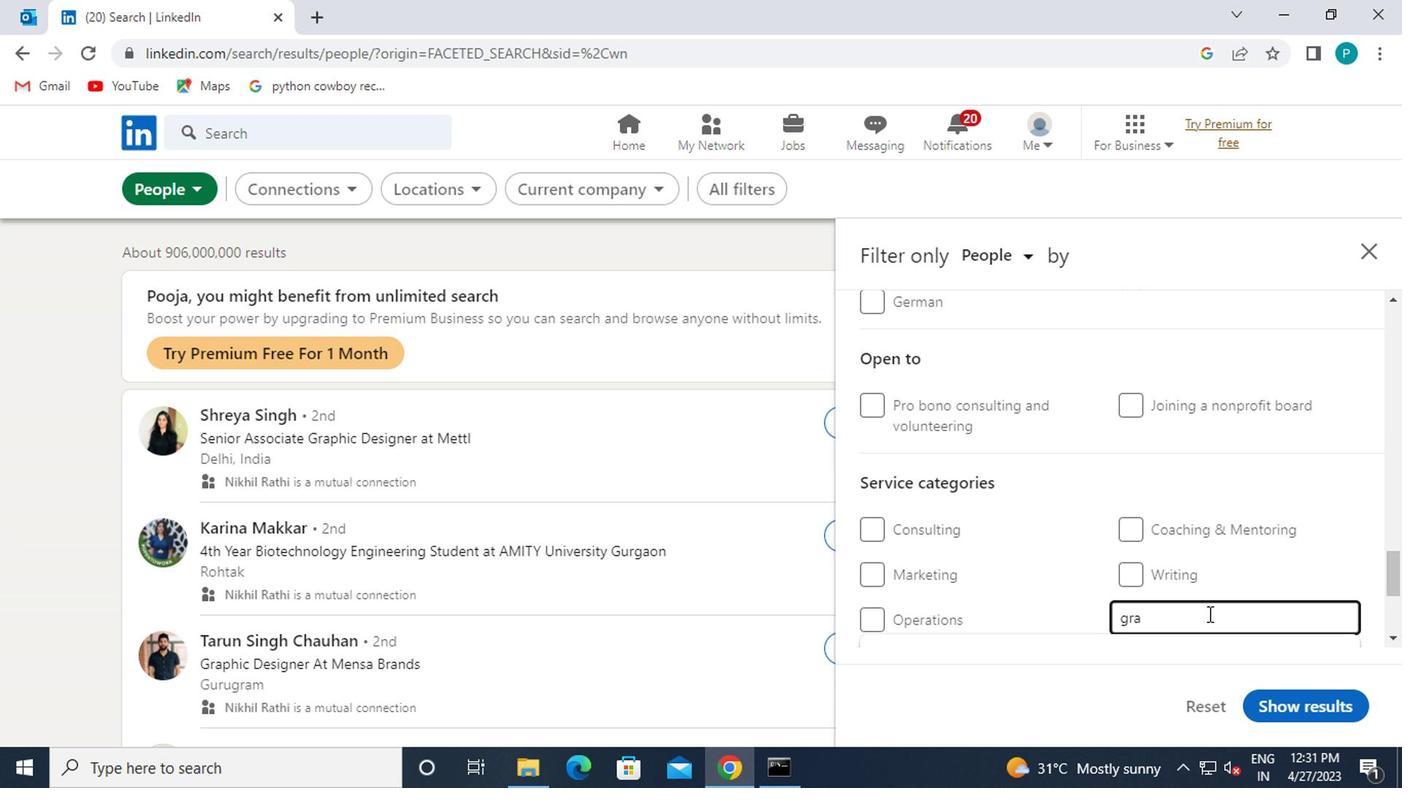 
Action: Mouse scrolled (1150, 541) with delta (0, 0)
Screenshot: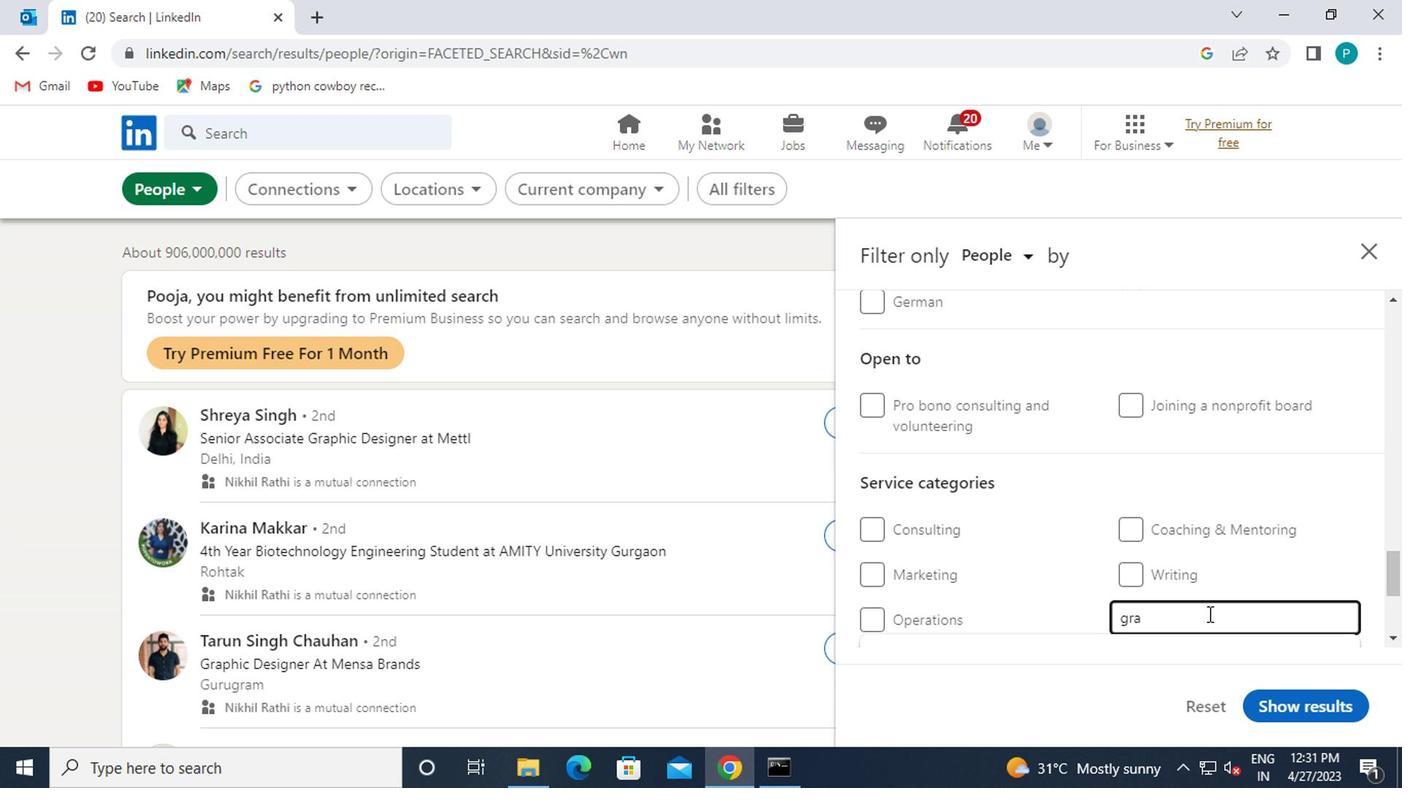 
Action: Mouse moved to (1126, 551)
Screenshot: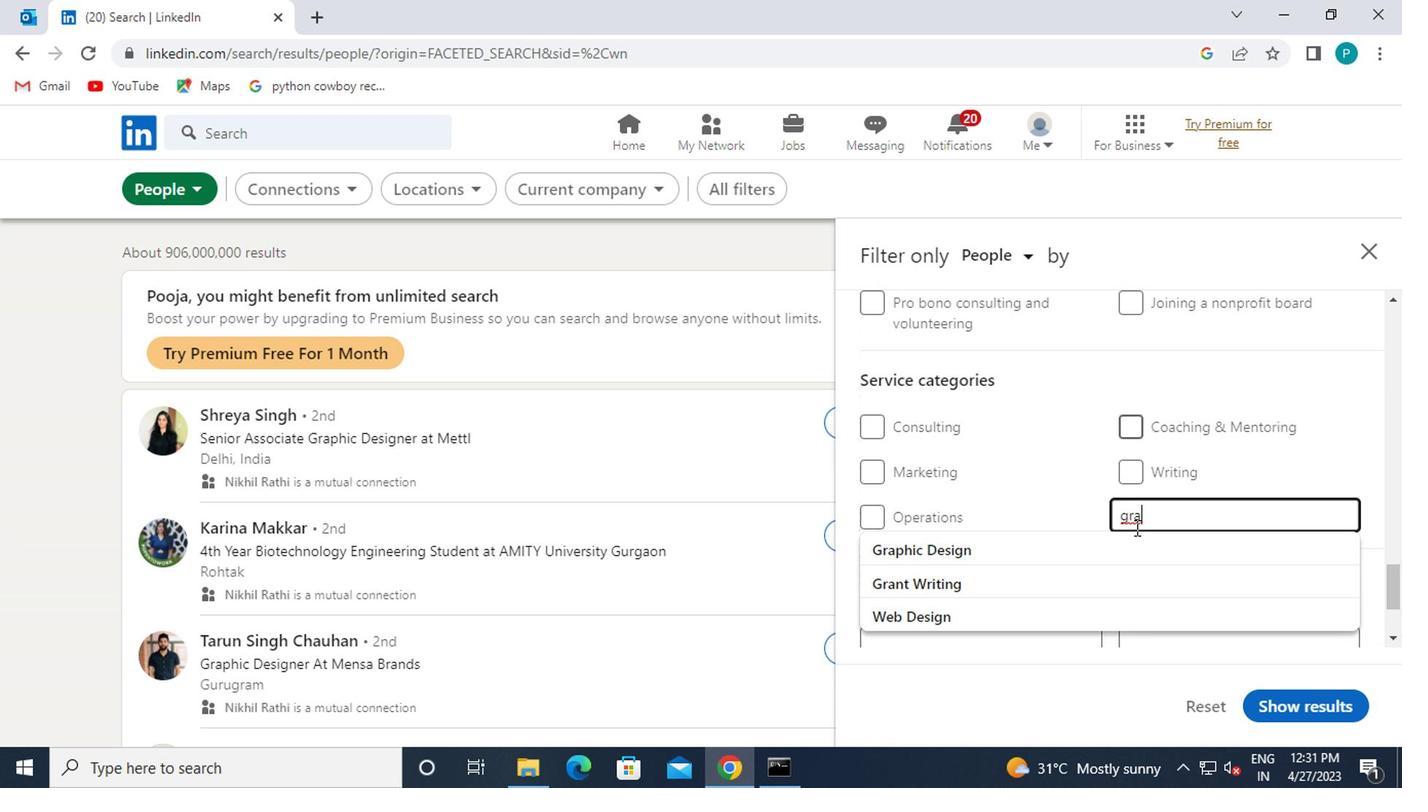 
Action: Mouse pressed left at (1126, 551)
Screenshot: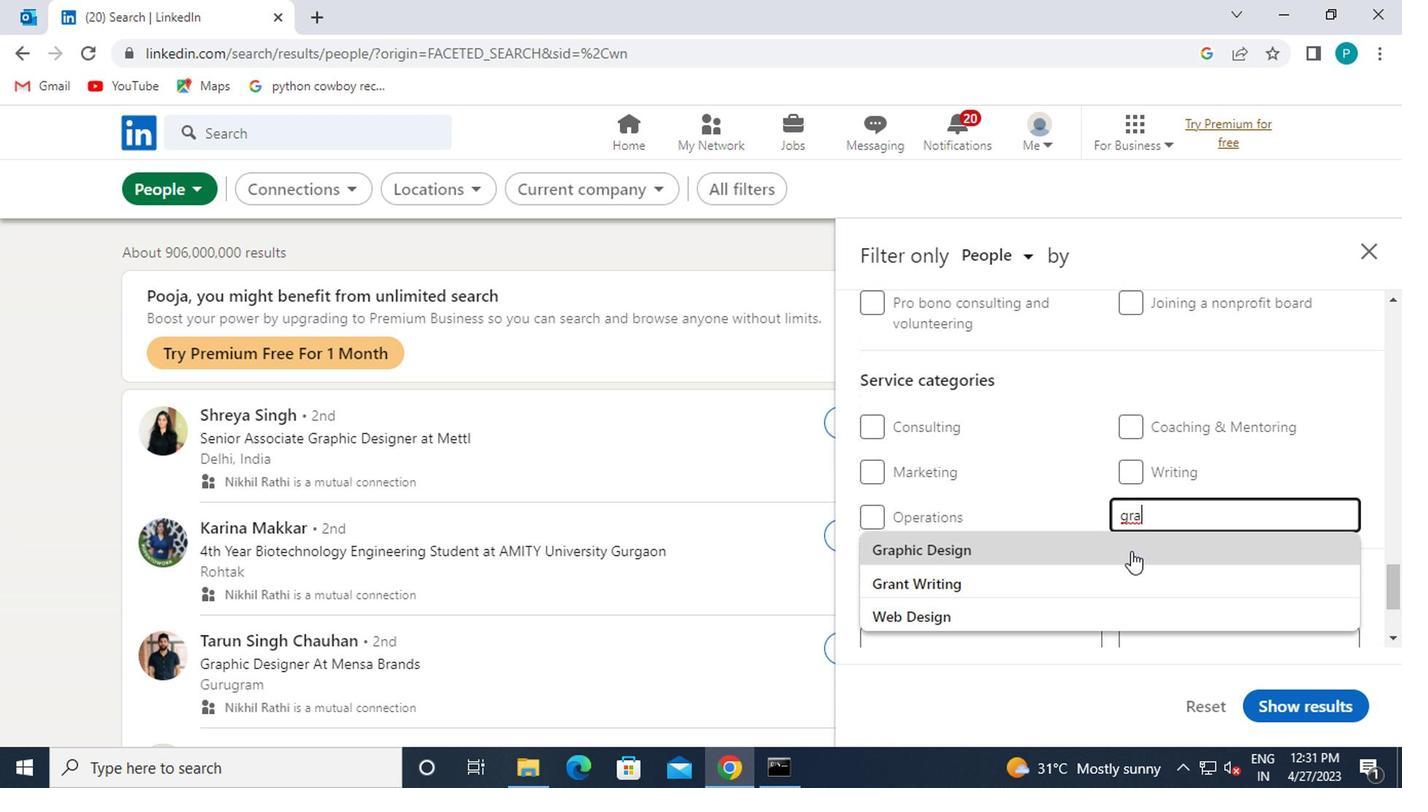 
Action: Mouse scrolled (1126, 549) with delta (0, -1)
Screenshot: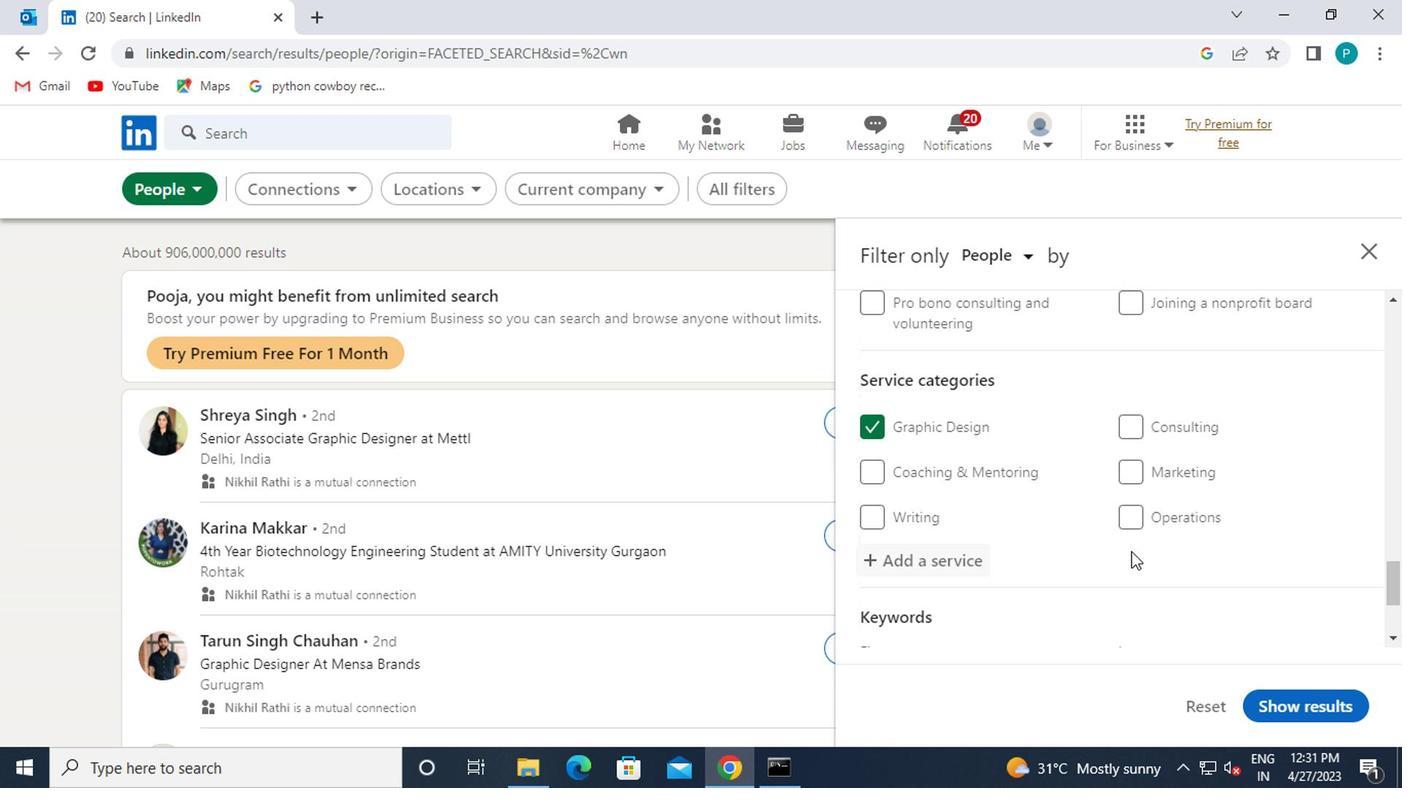 
Action: Mouse moved to (1126, 552)
Screenshot: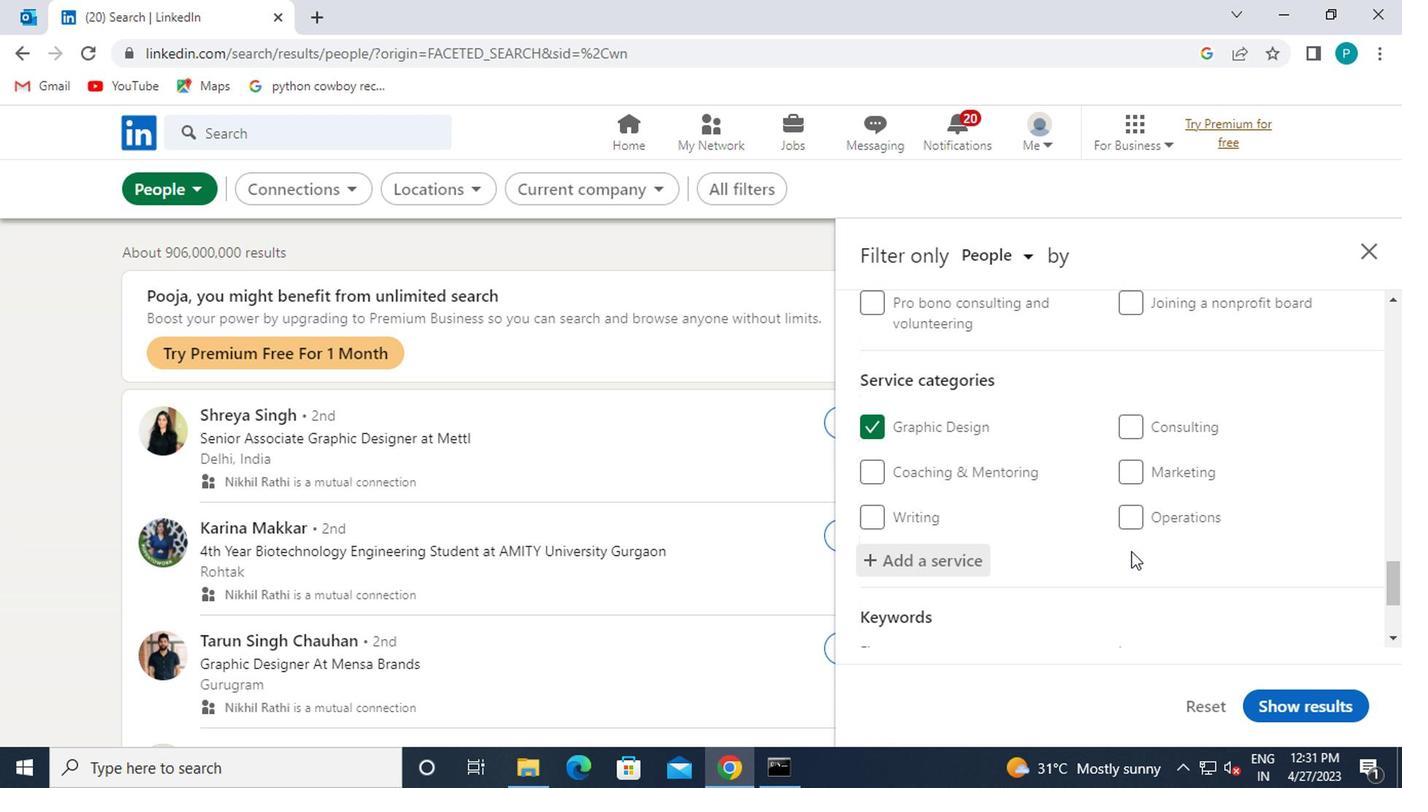 
Action: Mouse scrolled (1126, 551) with delta (0, 0)
Screenshot: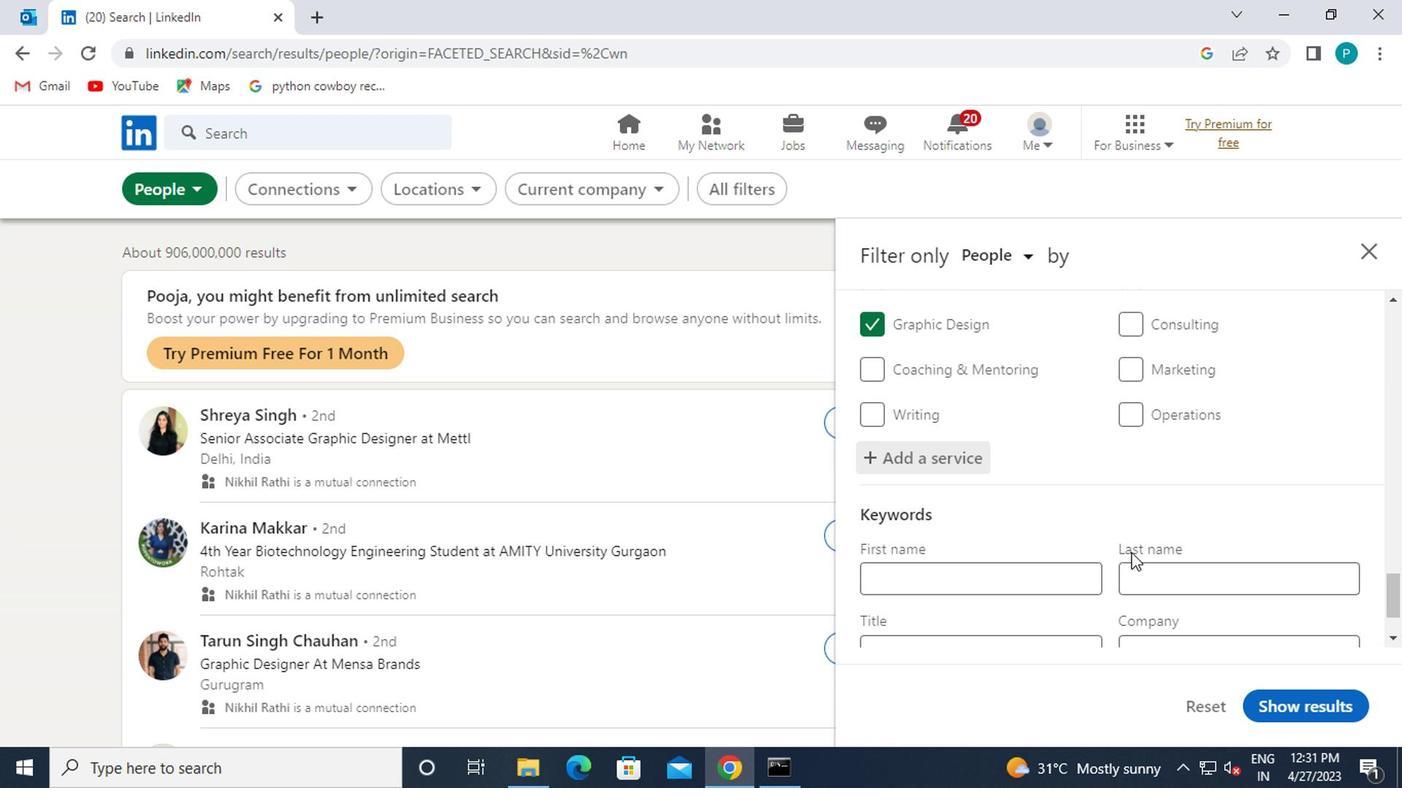 
Action: Mouse scrolled (1126, 551) with delta (0, 0)
Screenshot: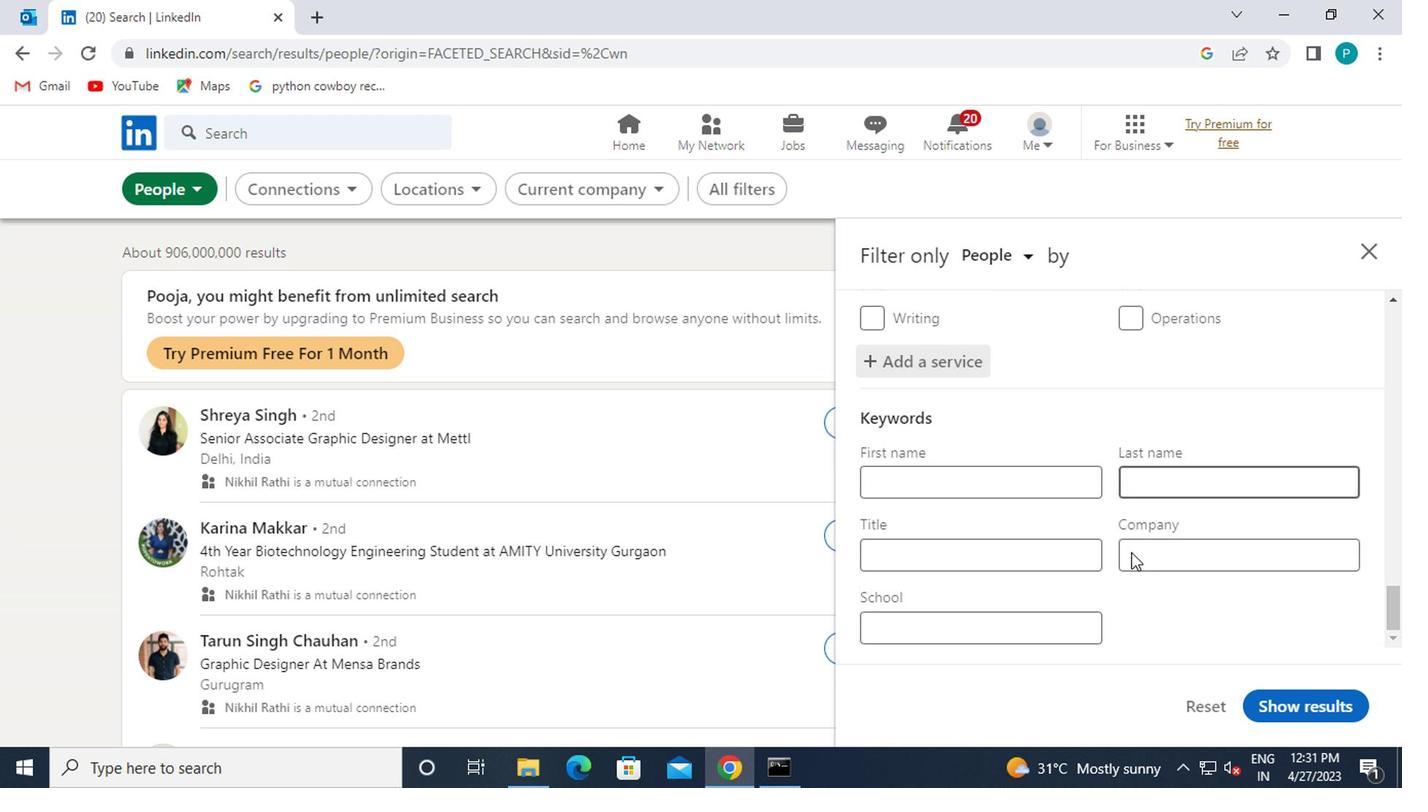 
Action: Mouse moved to (1045, 564)
Screenshot: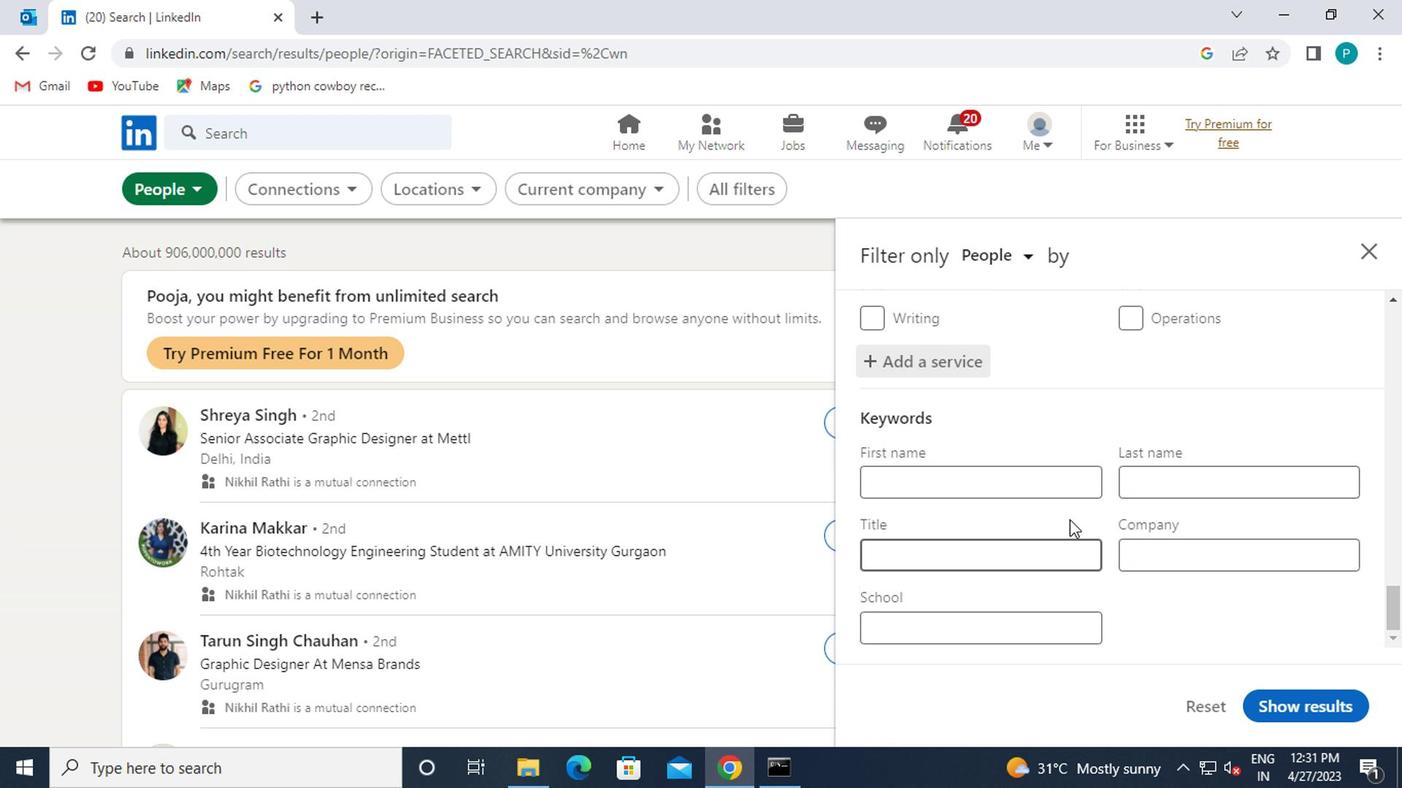 
Action: Mouse pressed left at (1045, 564)
Screenshot: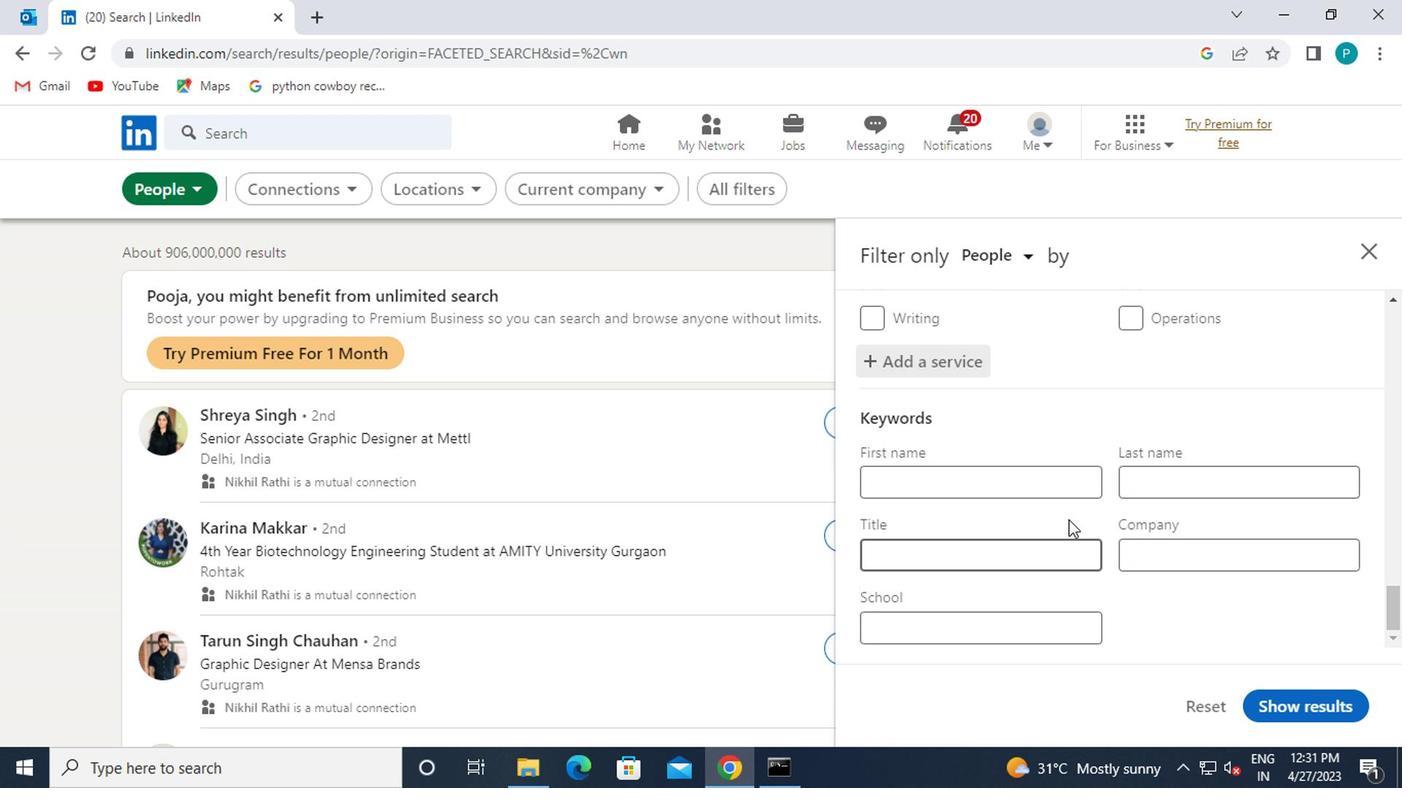 
Action: Key pressed <Key.caps_lock>C<Key.caps_lock>LINT<Key.backspace><Key.backspace>ENT<Key.space><Key.caps_lock>S<Key.caps_lock>ERVICE<Key.space><Key.caps_lock>S<Key.caps_lock>PECIALIST
Screenshot: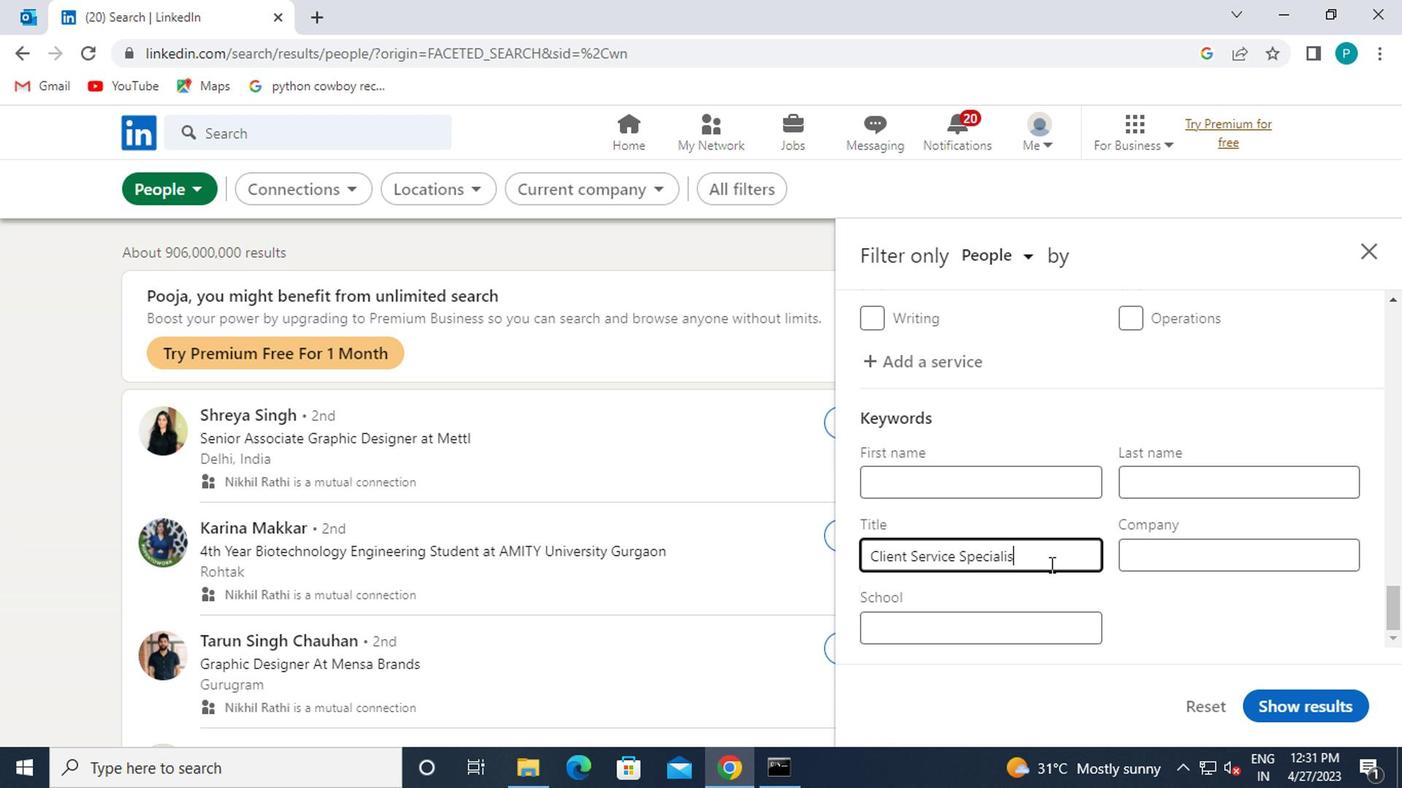 
Action: Mouse moved to (1311, 695)
Screenshot: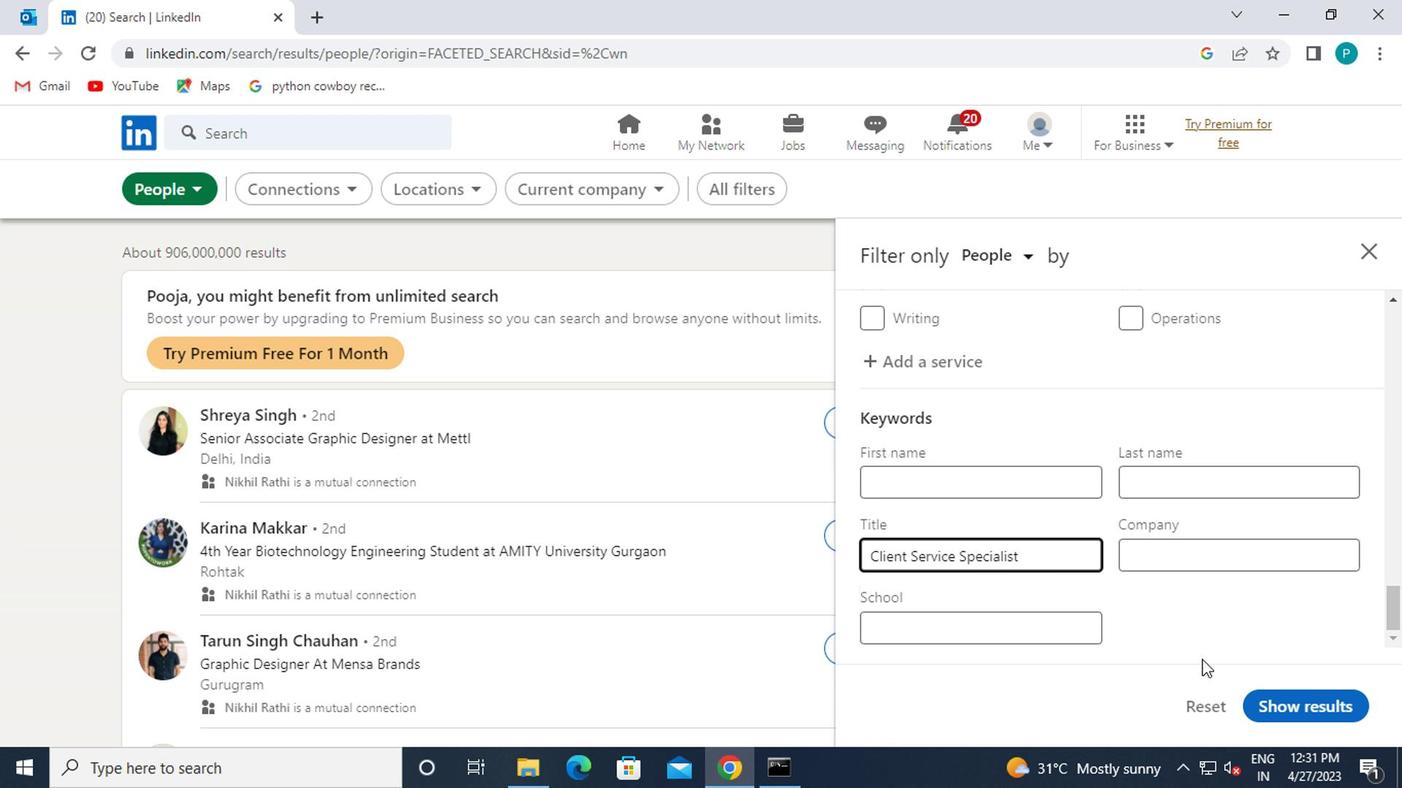 
Action: Mouse pressed left at (1311, 695)
Screenshot: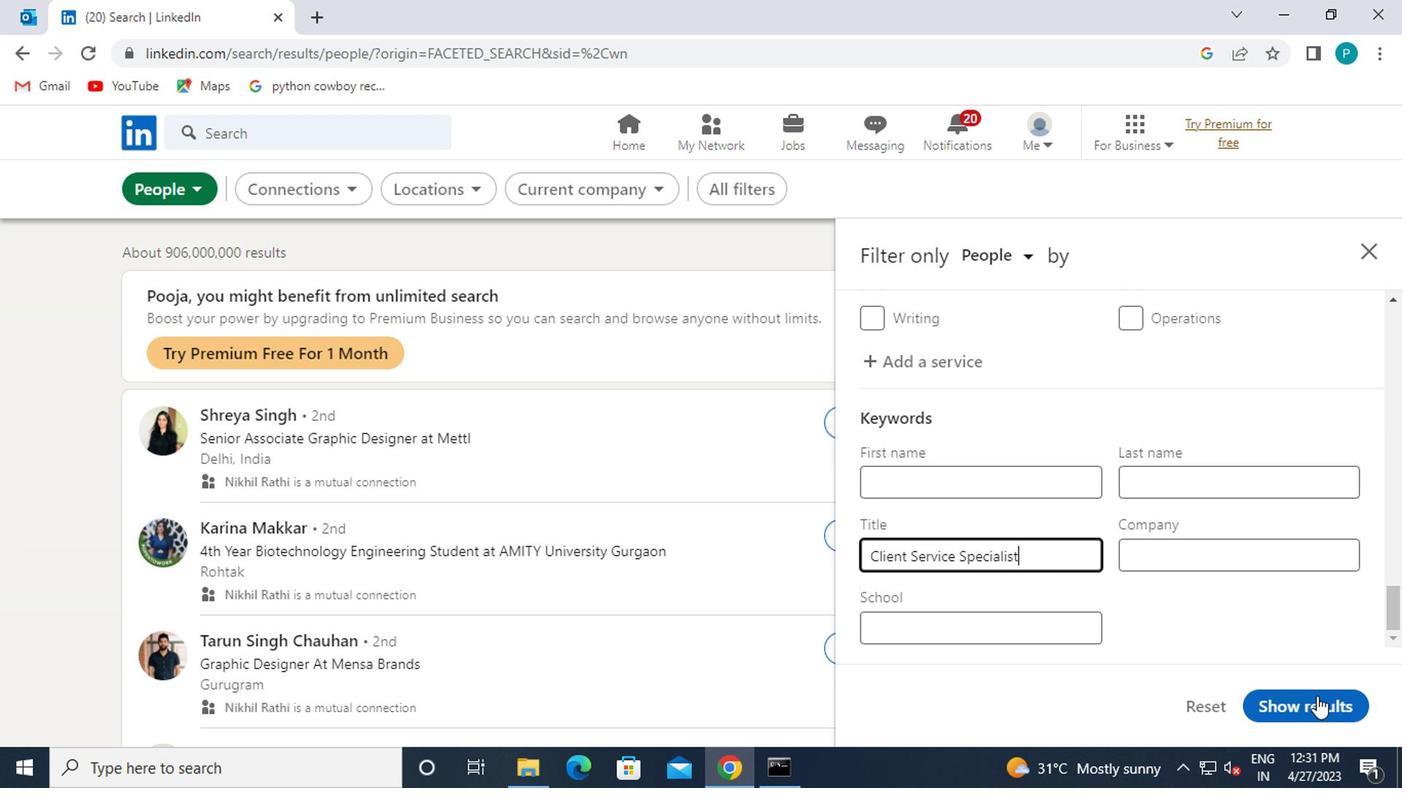 
Action: Mouse moved to (1311, 693)
Screenshot: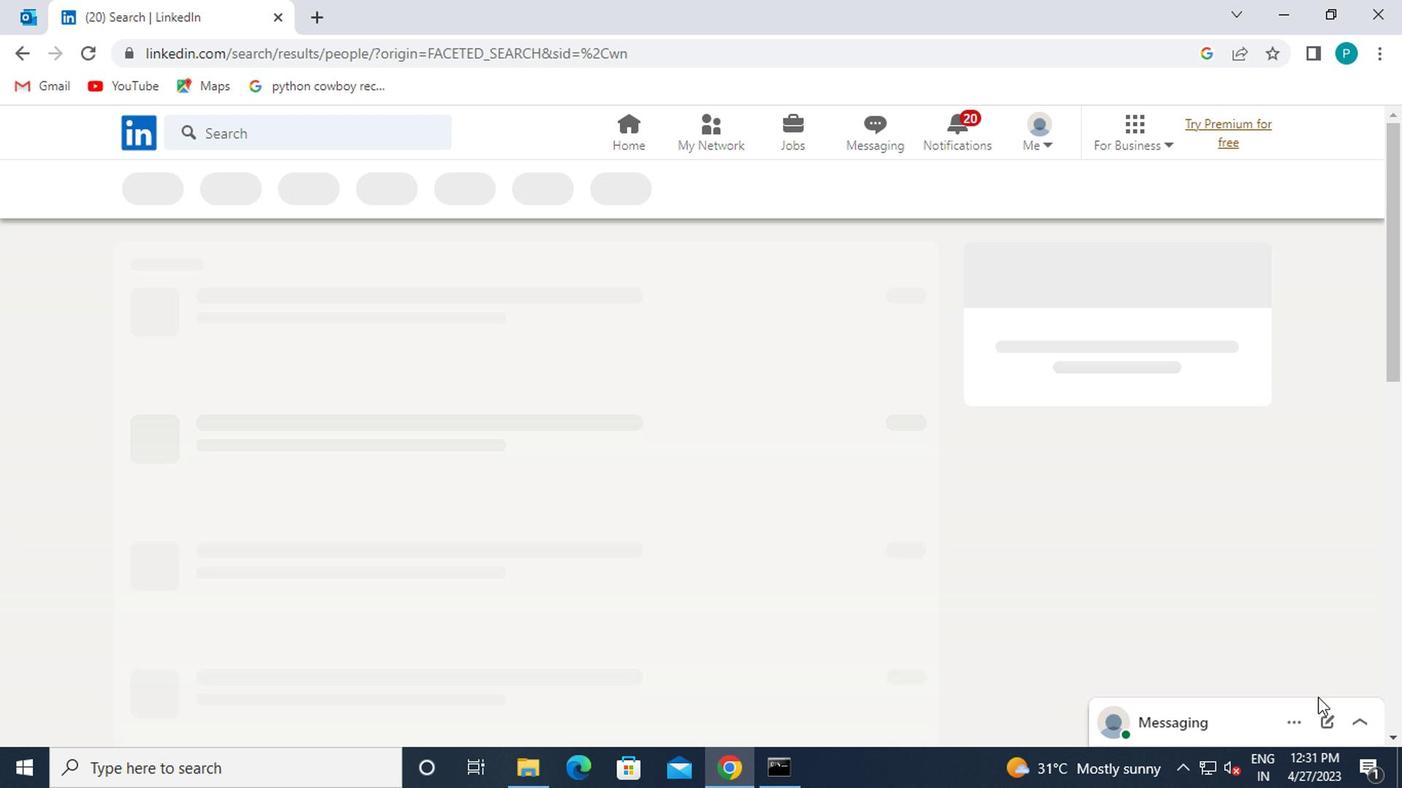 
